 Task: Find connections with filter location Lessines with filter topic #Tipsforsucesswith filter profile language Spanish with filter current company Tecnimont with filter school AKS University, Satna (M.P.) with filter industry Wholesale Footwear with filter service category Graphic Design with filter keywords title School Bus Driver
Action: Mouse moved to (721, 128)
Screenshot: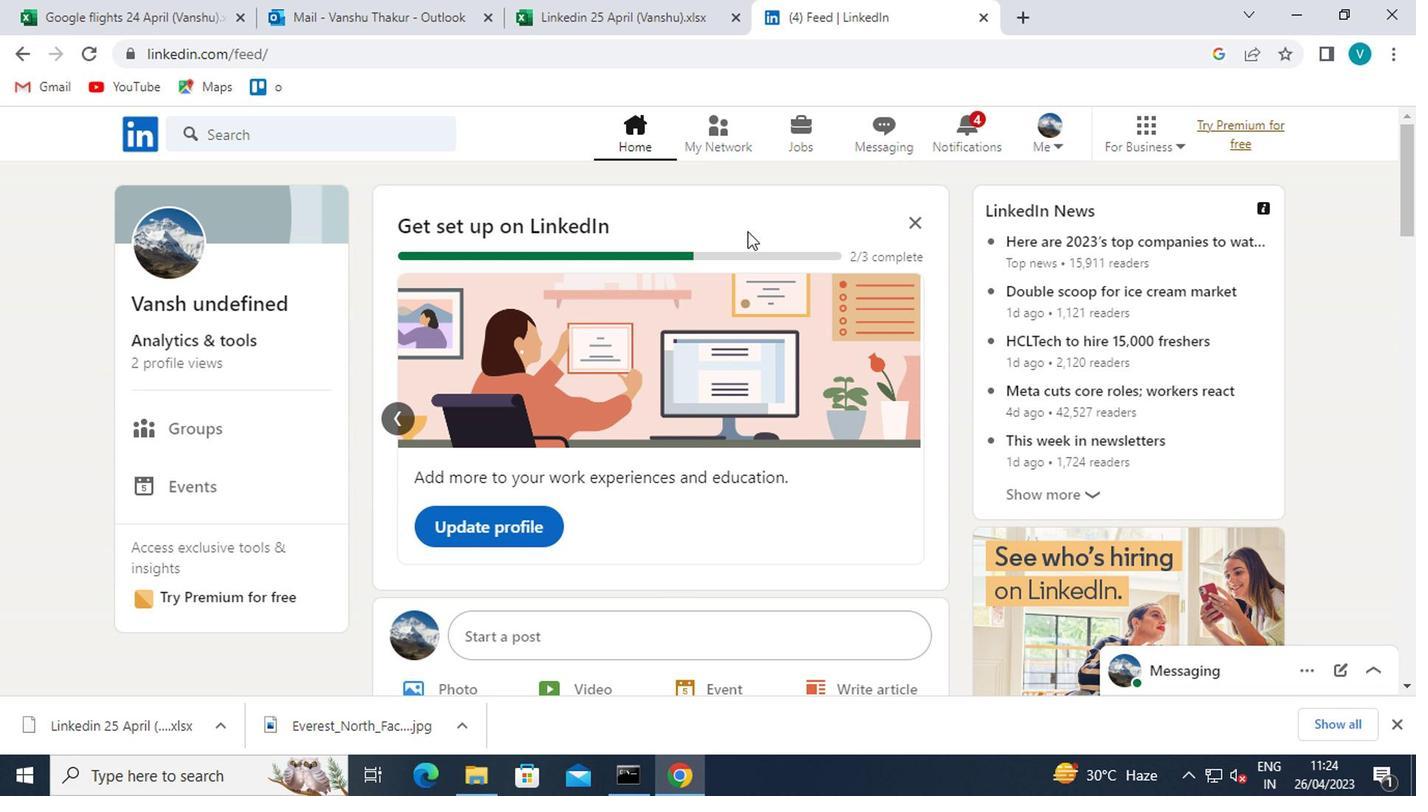 
Action: Mouse pressed left at (721, 128)
Screenshot: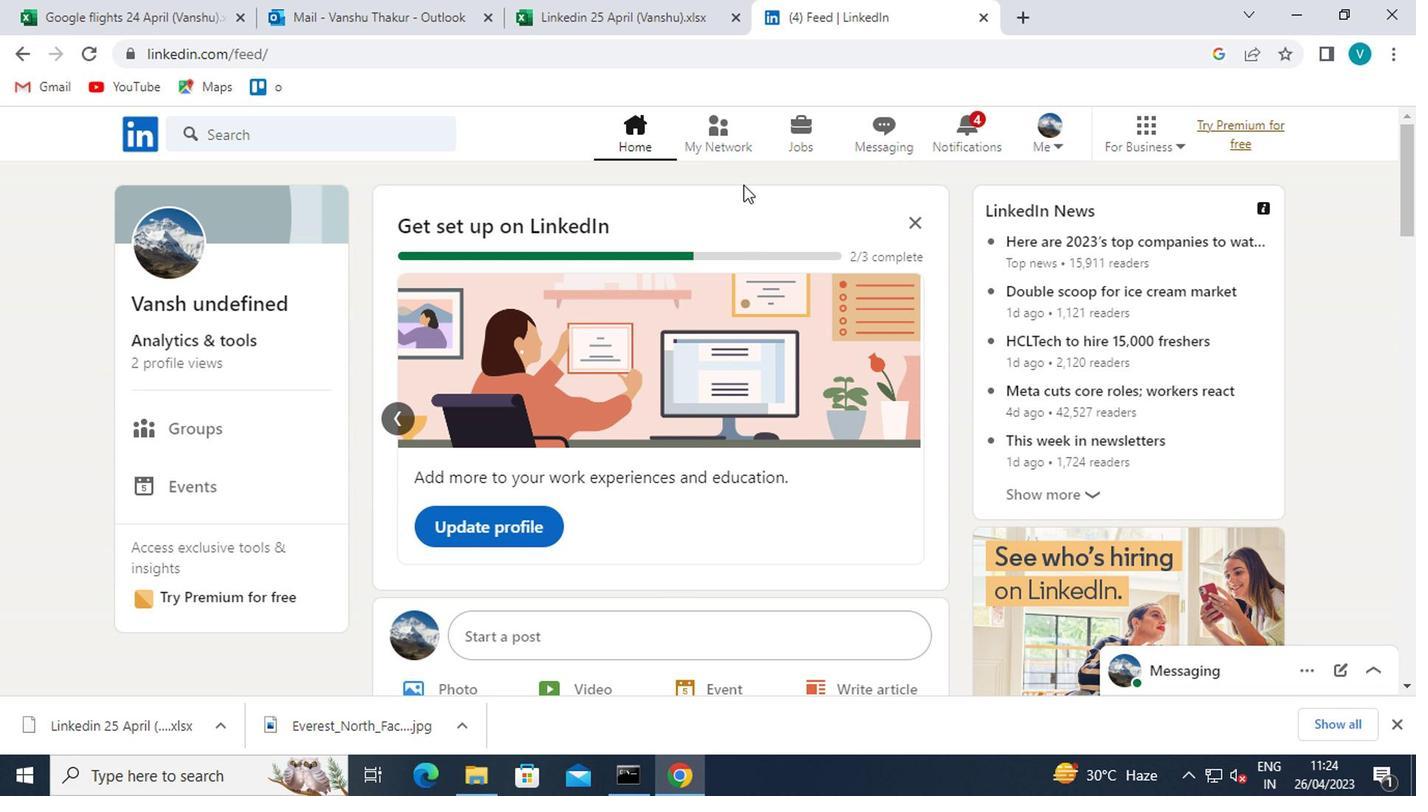 
Action: Mouse moved to (261, 240)
Screenshot: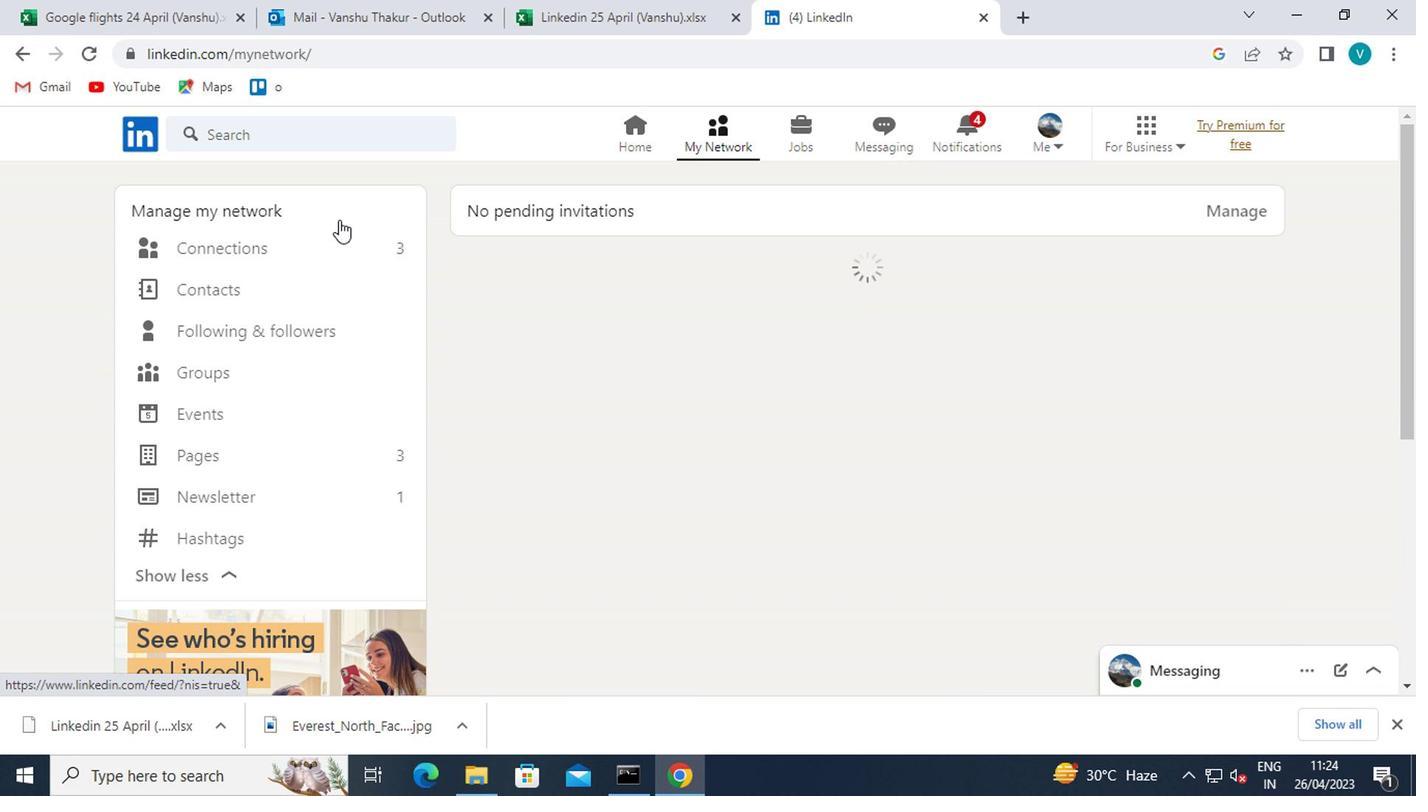 
Action: Mouse pressed left at (261, 240)
Screenshot: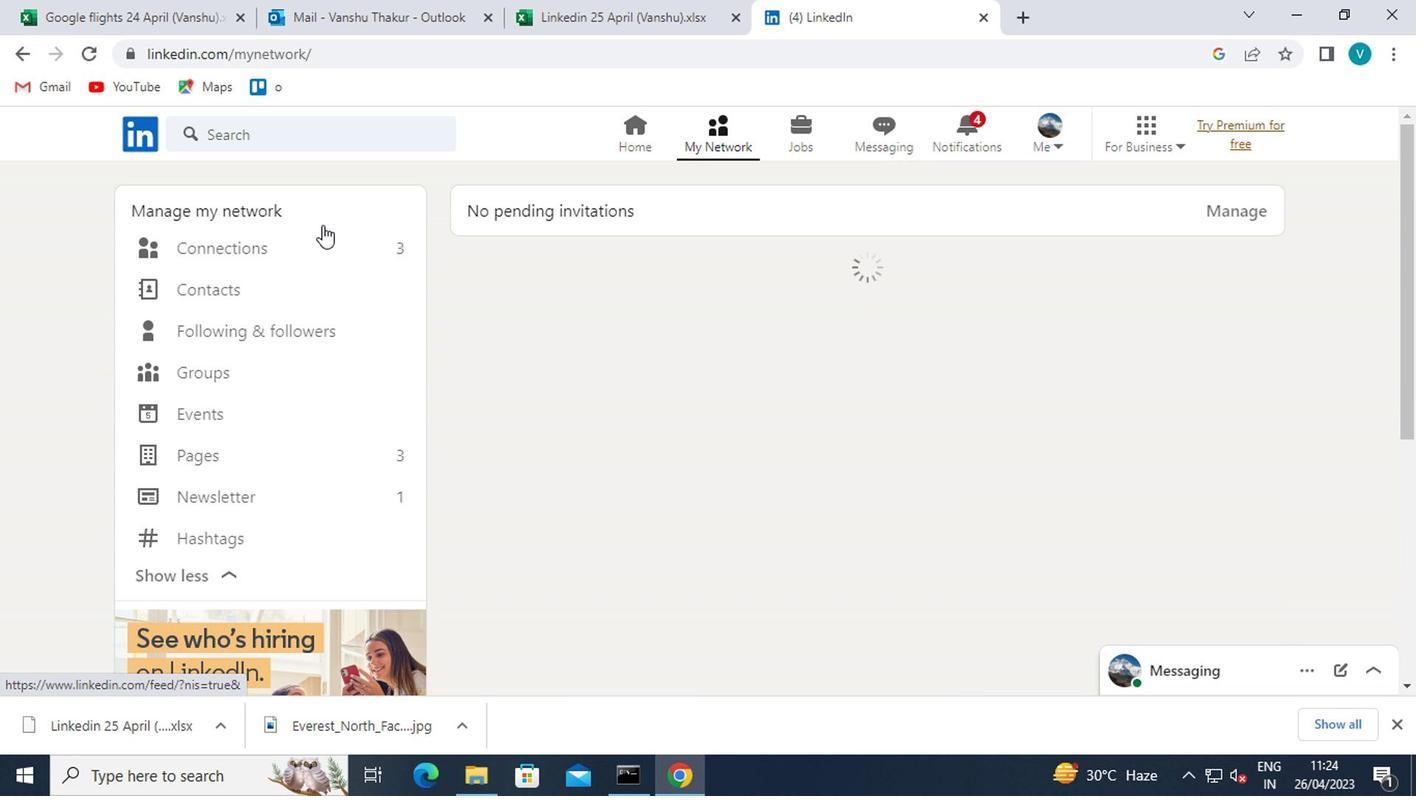 
Action: Mouse moved to (868, 250)
Screenshot: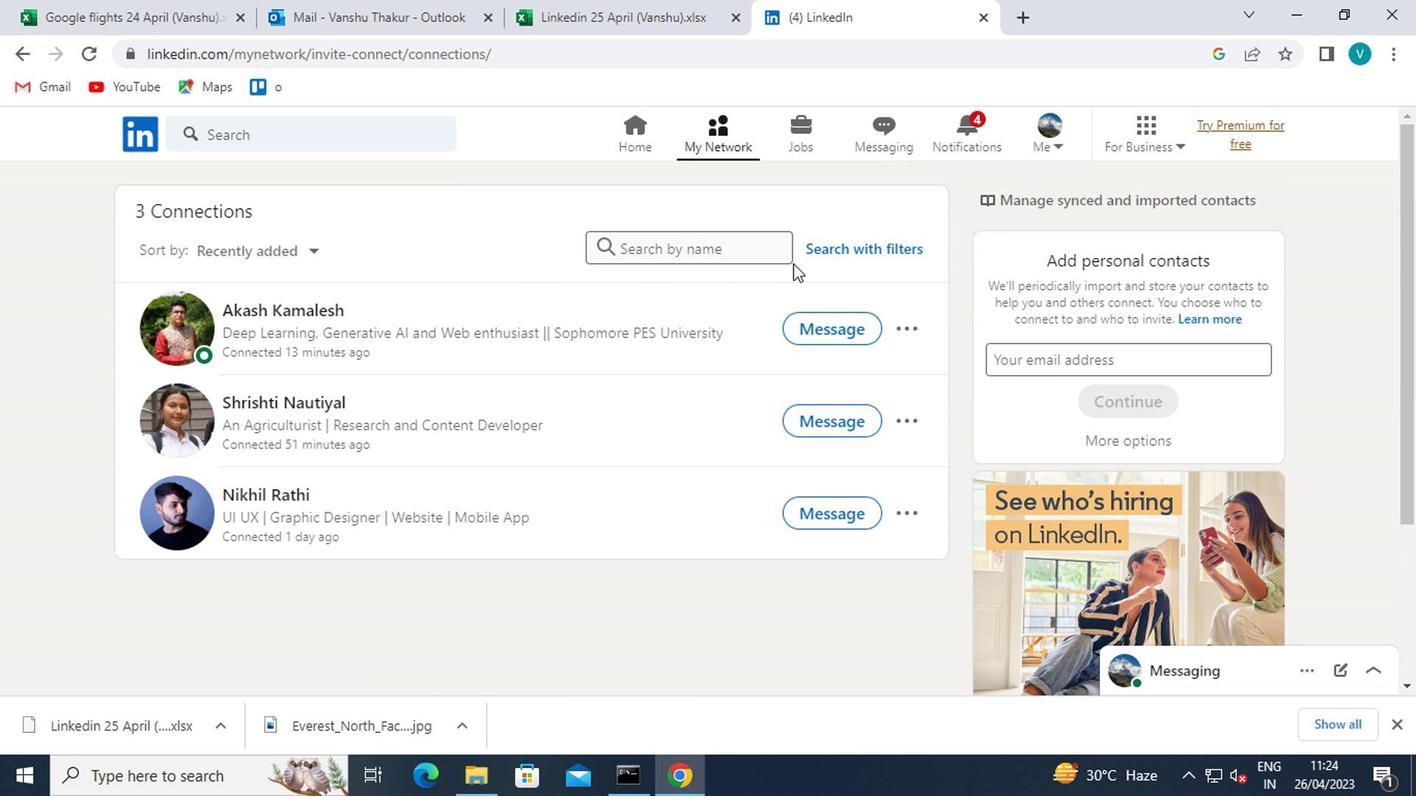 
Action: Mouse pressed left at (868, 250)
Screenshot: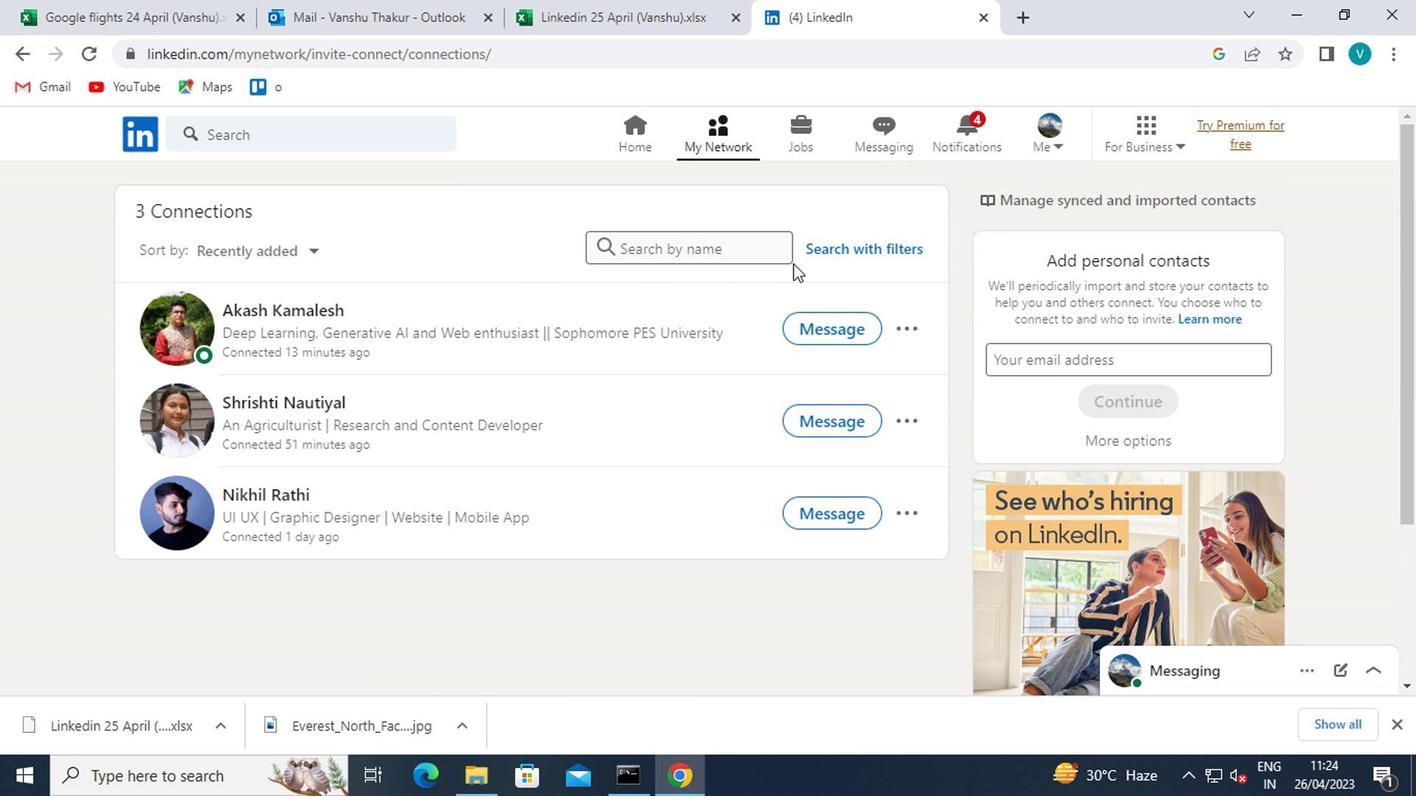 
Action: Mouse moved to (686, 190)
Screenshot: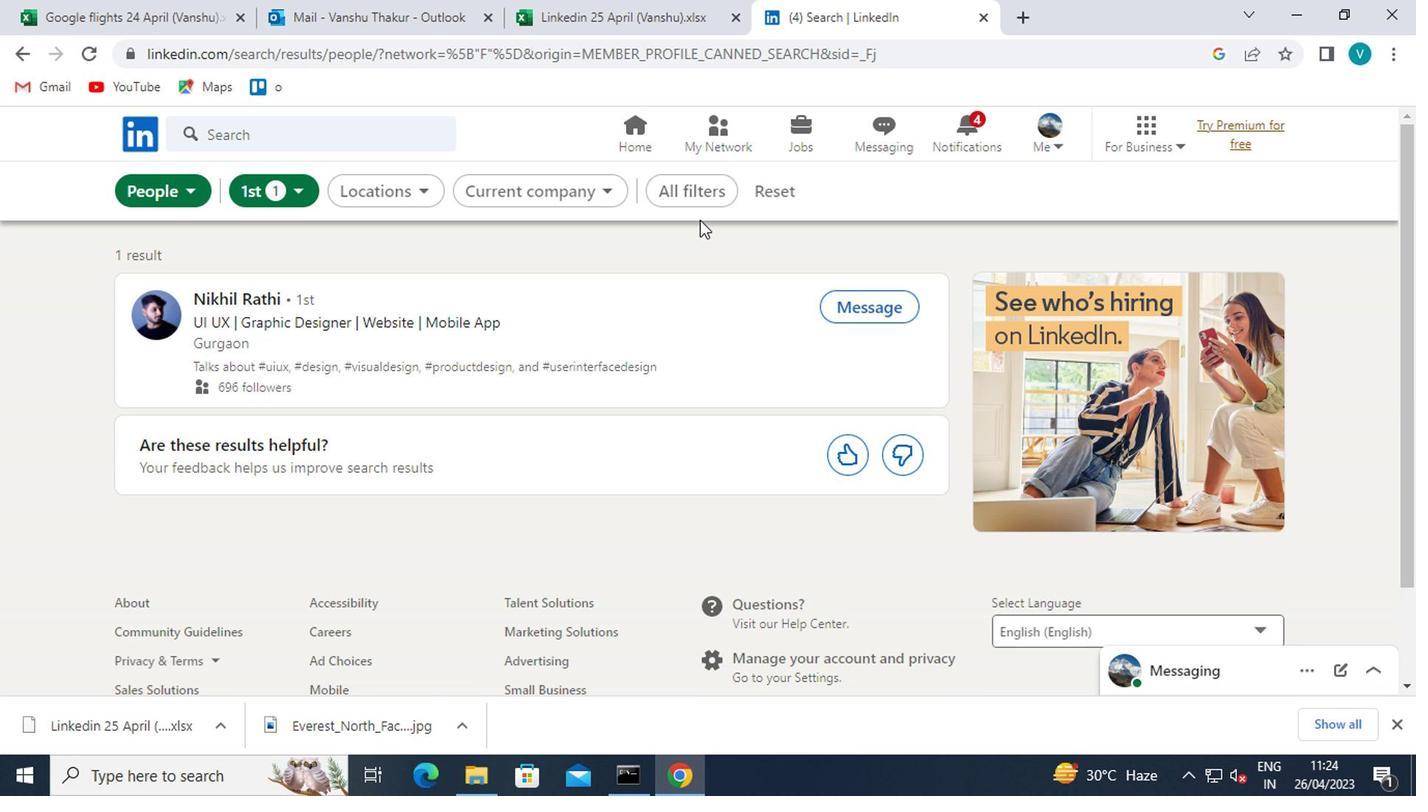 
Action: Mouse pressed left at (686, 190)
Screenshot: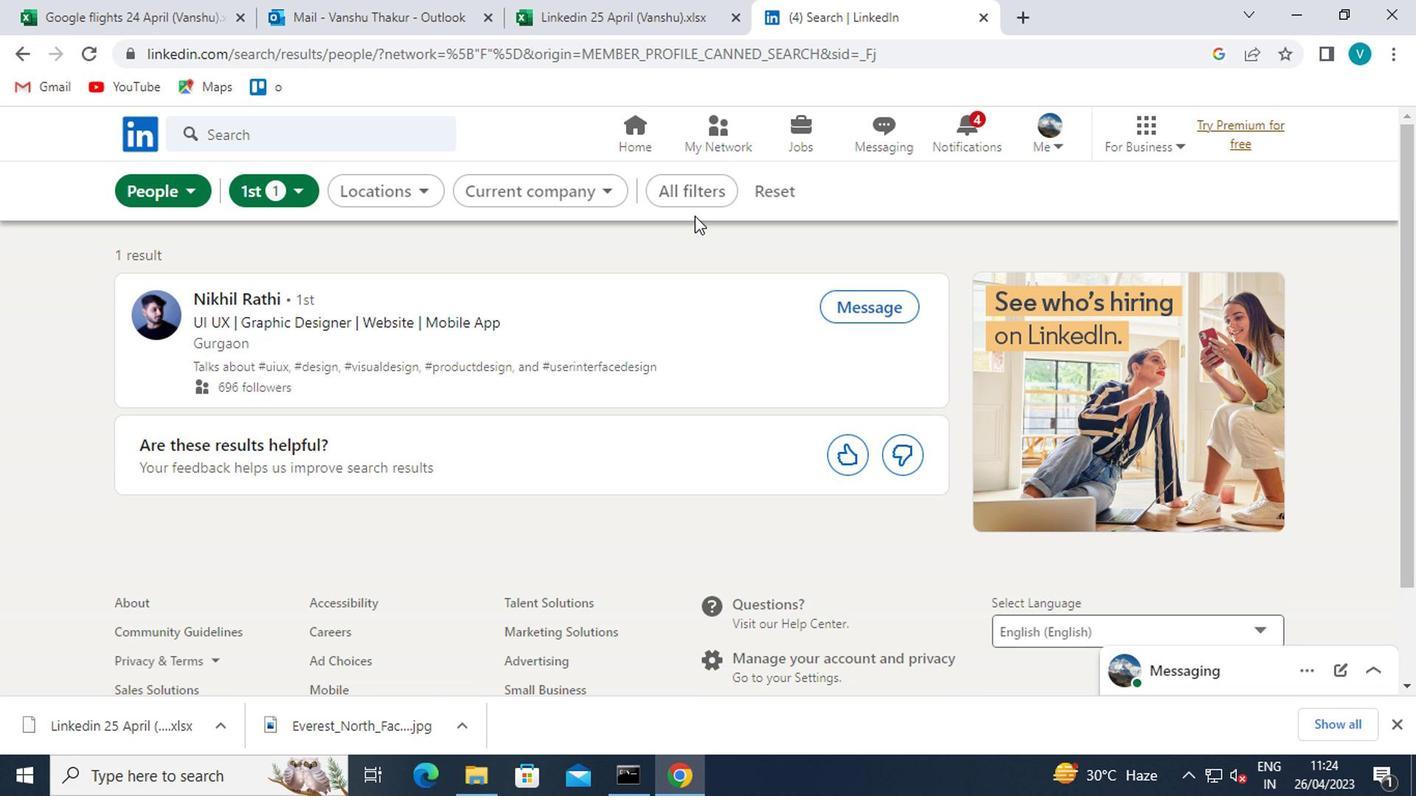 
Action: Mouse moved to (938, 336)
Screenshot: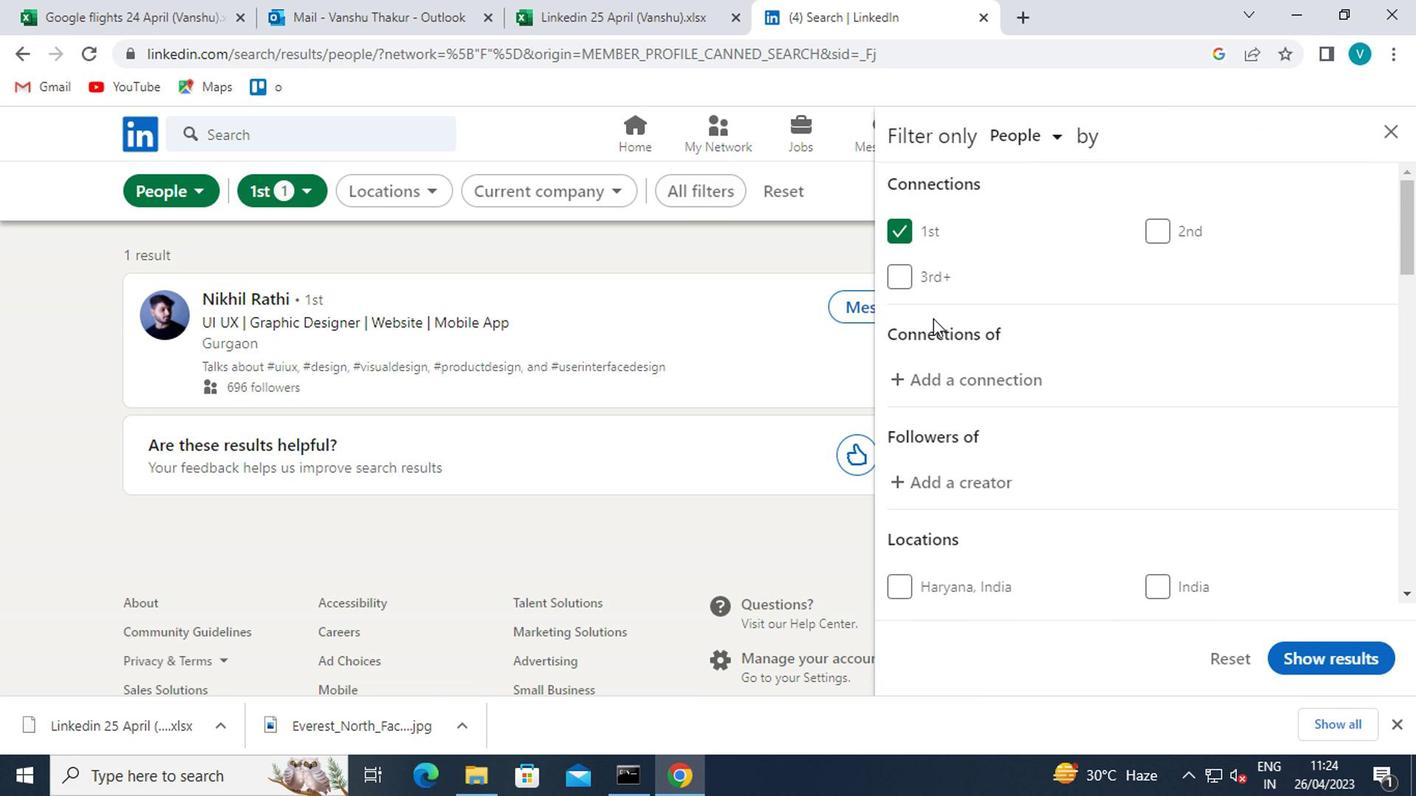 
Action: Mouse scrolled (938, 334) with delta (0, -1)
Screenshot: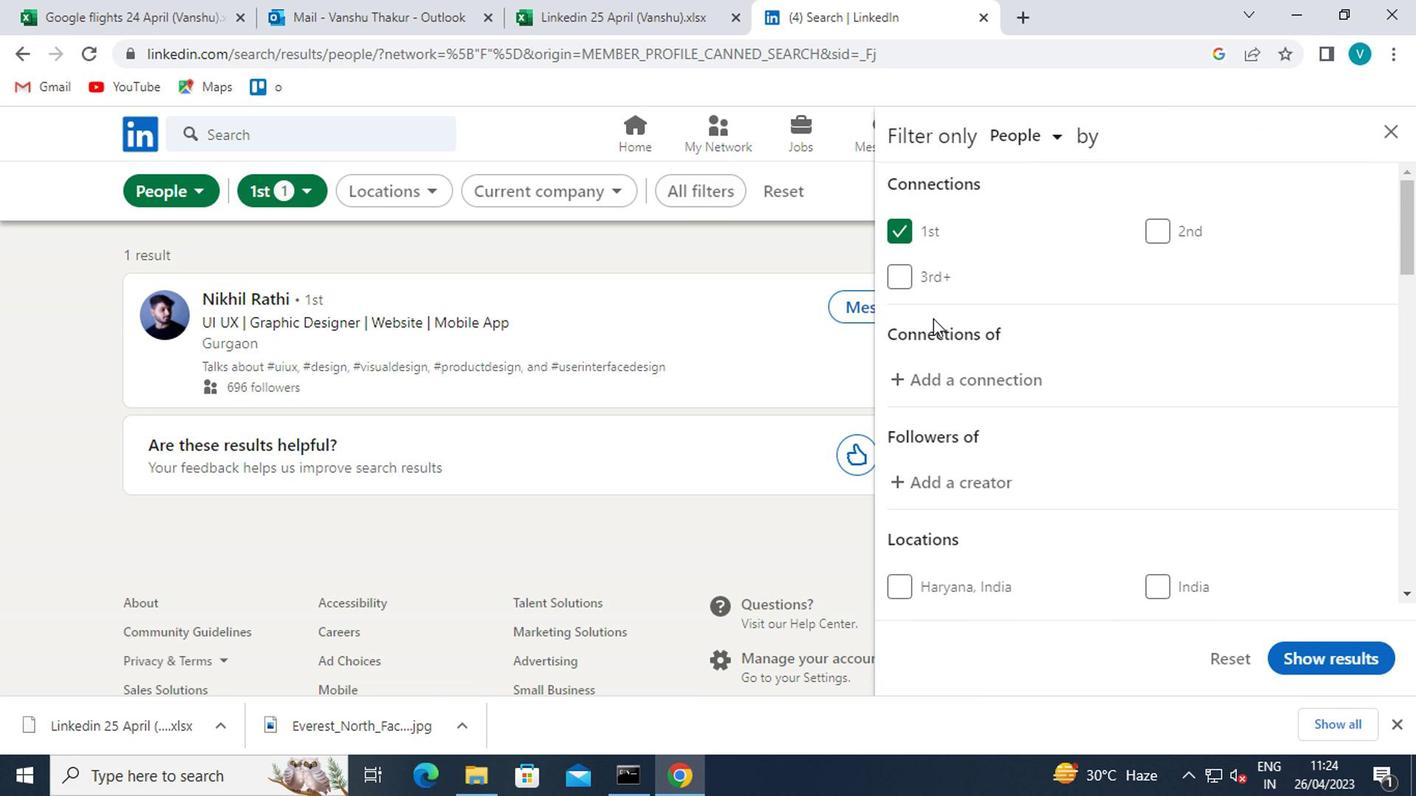 
Action: Mouse scrolled (938, 334) with delta (0, -1)
Screenshot: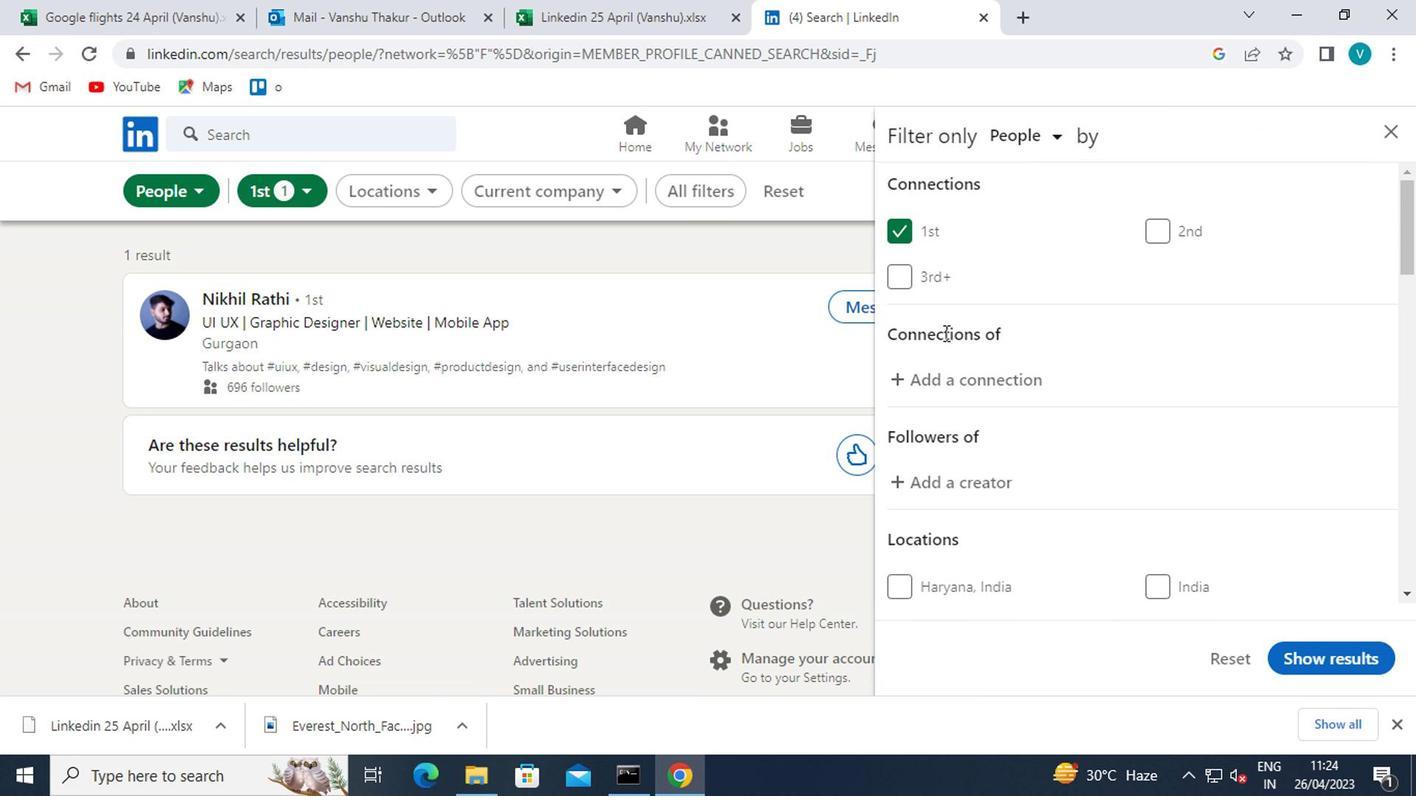 
Action: Mouse moved to (946, 466)
Screenshot: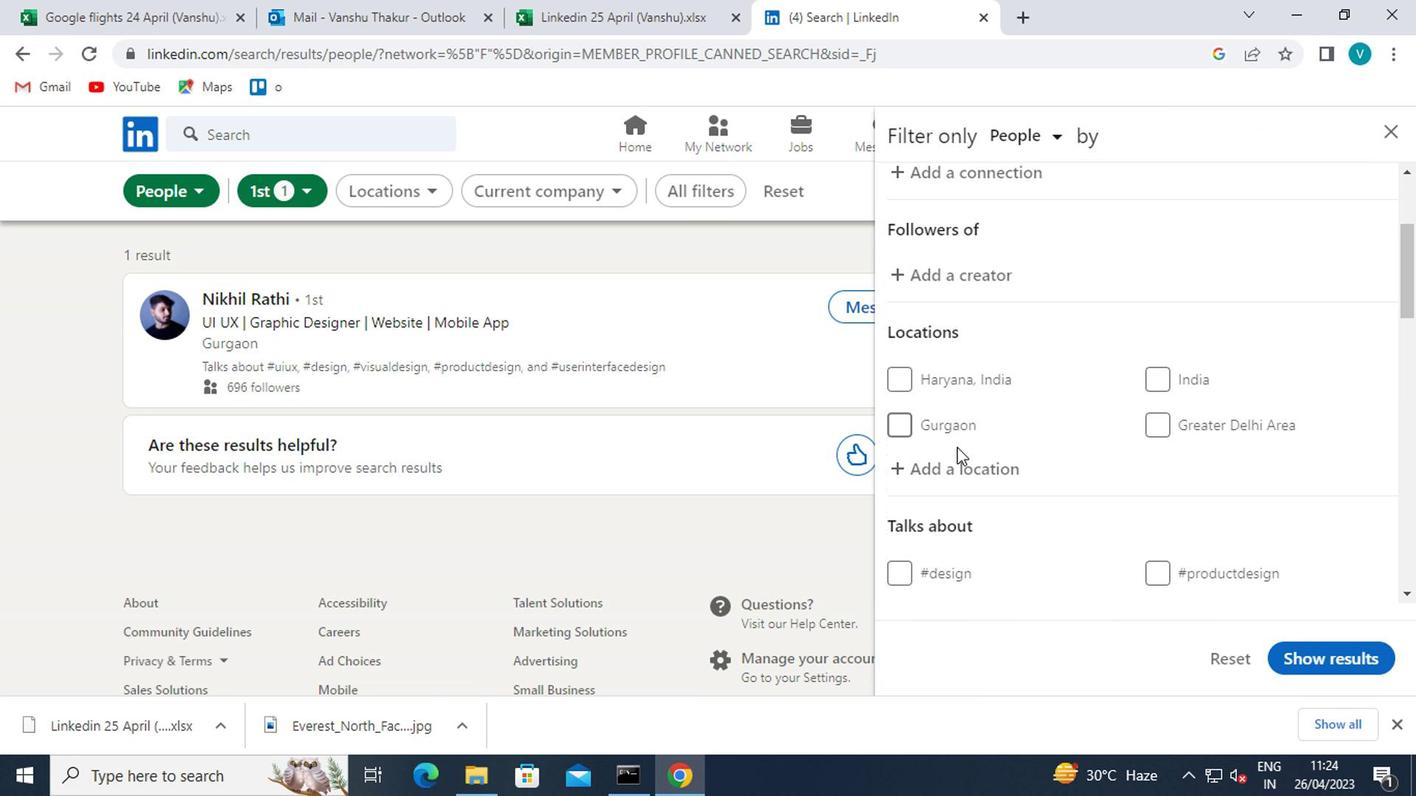 
Action: Mouse pressed left at (946, 466)
Screenshot: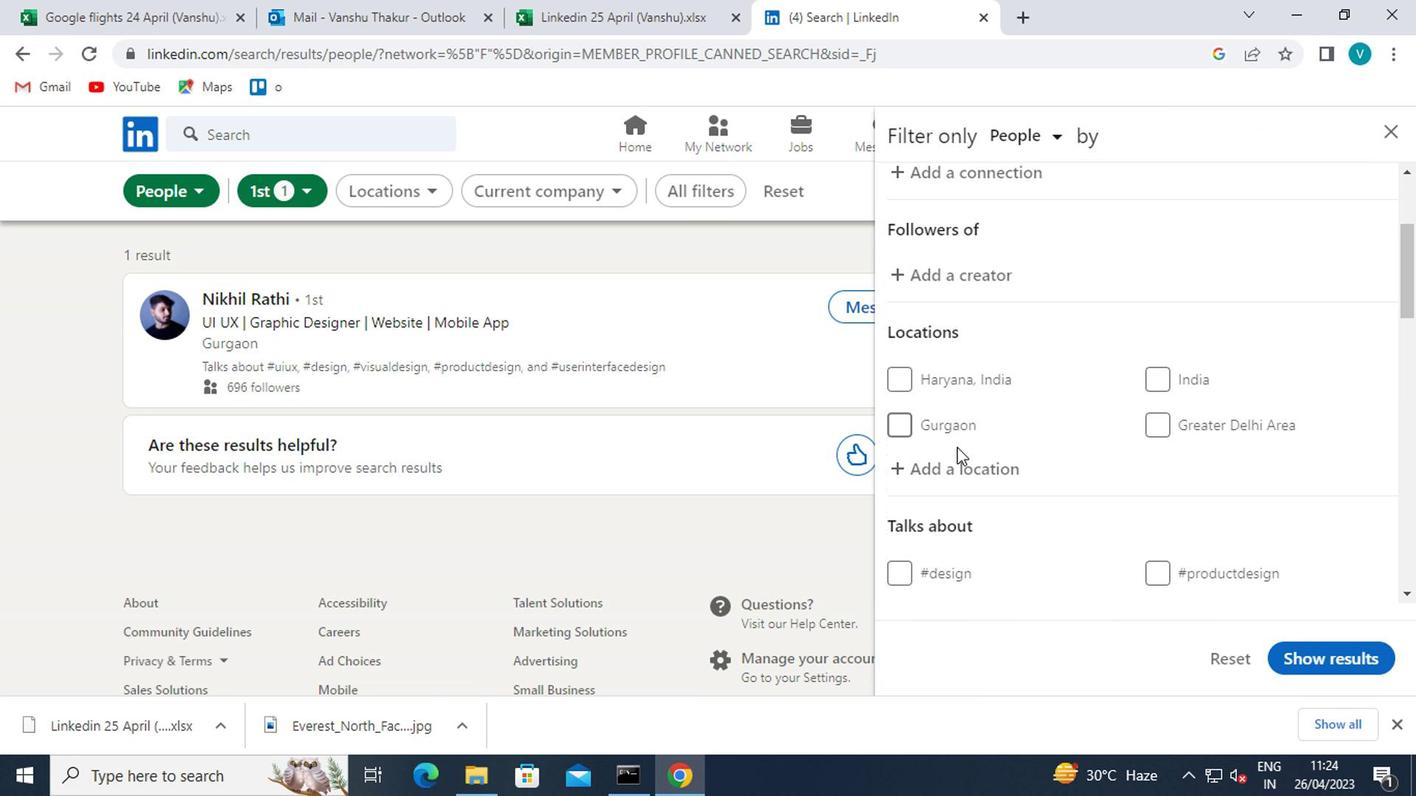 
Action: Mouse moved to (946, 466)
Screenshot: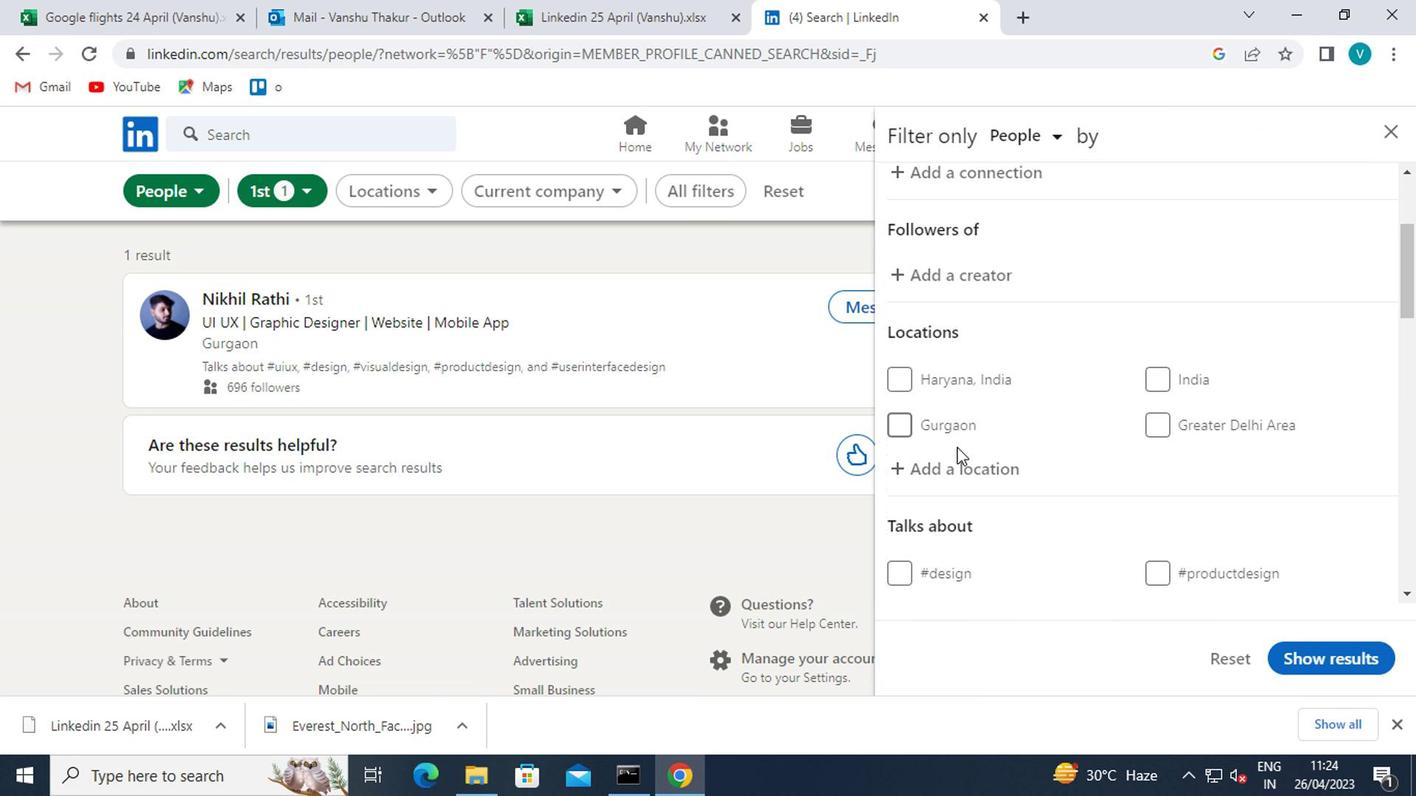 
Action: Key pressed <Key.shift>LESSINES
Screenshot: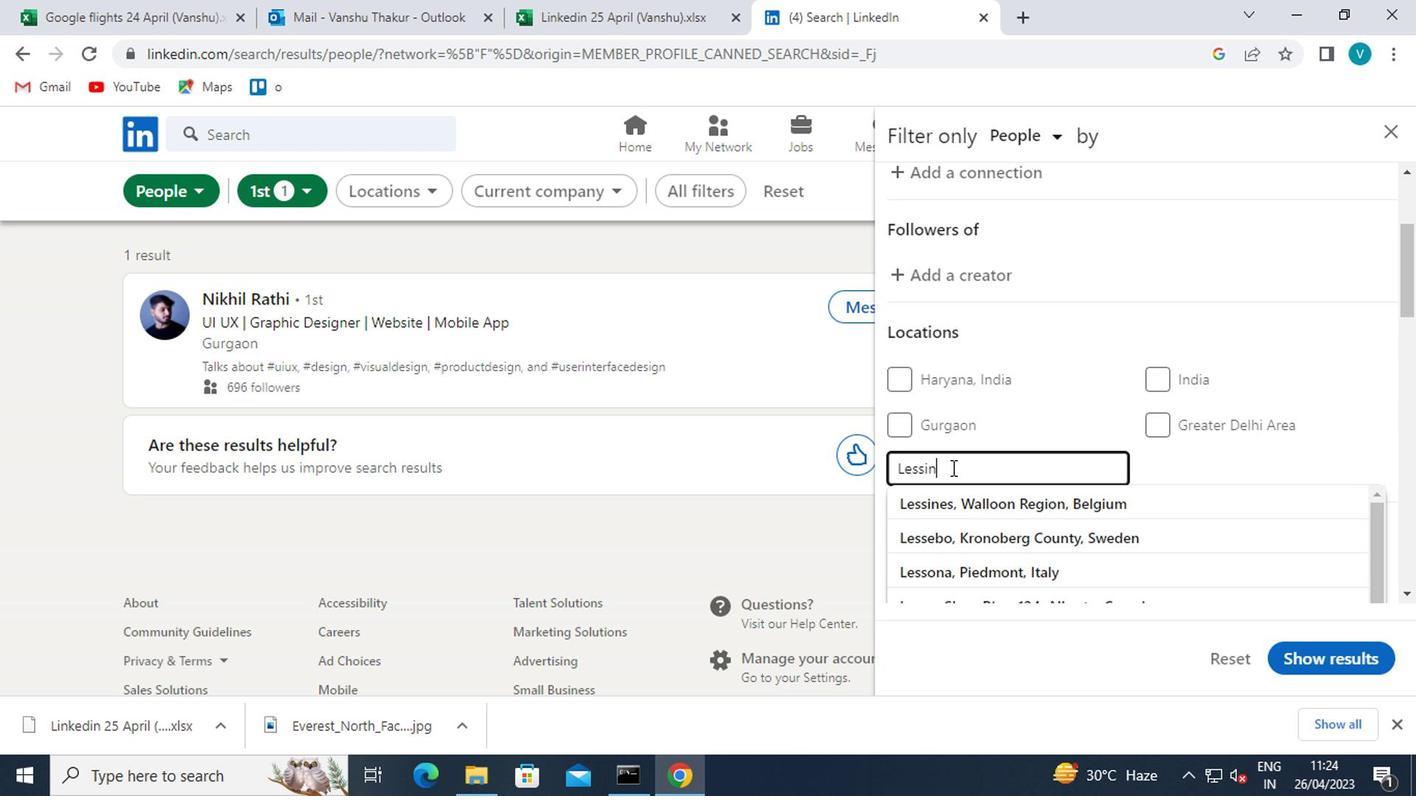 
Action: Mouse moved to (949, 496)
Screenshot: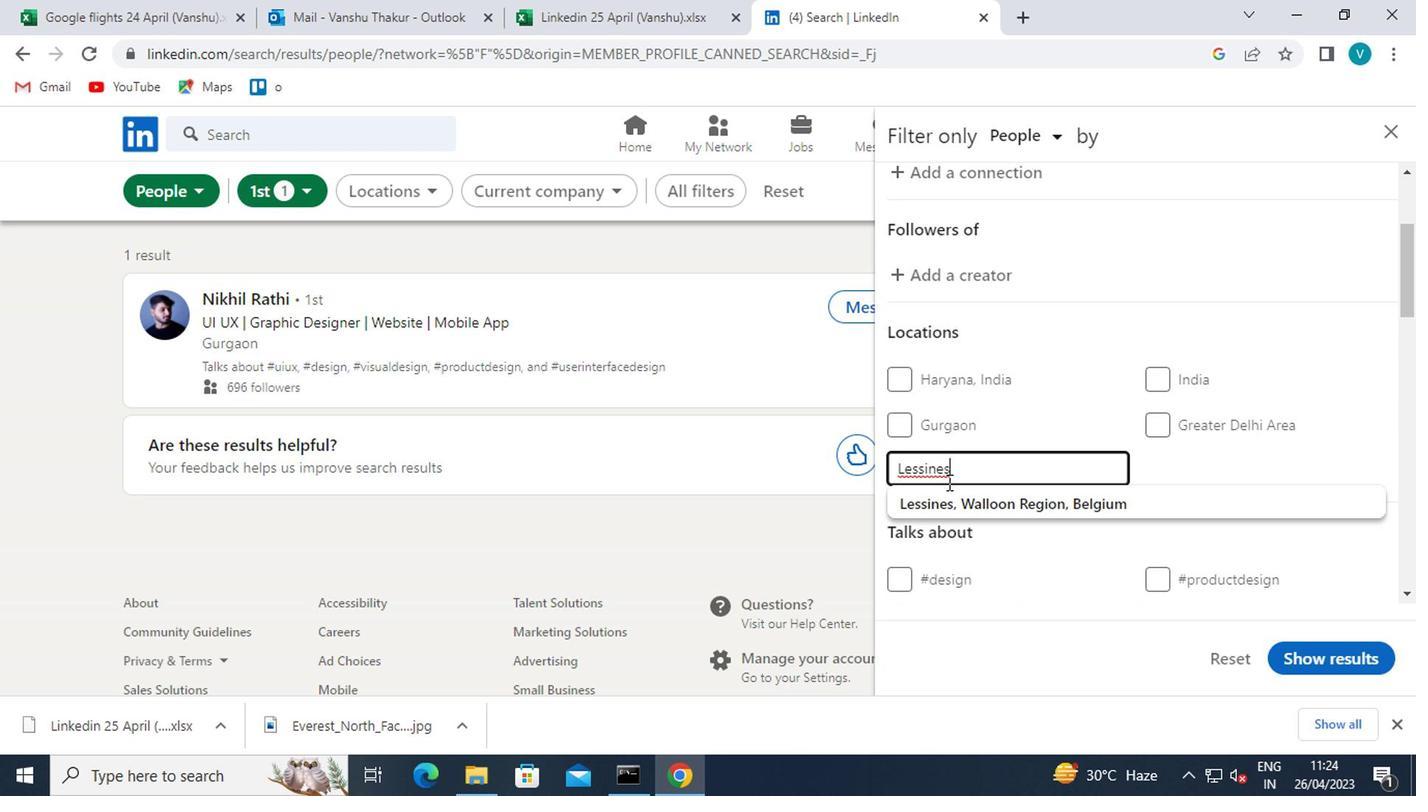 
Action: Mouse pressed left at (949, 496)
Screenshot: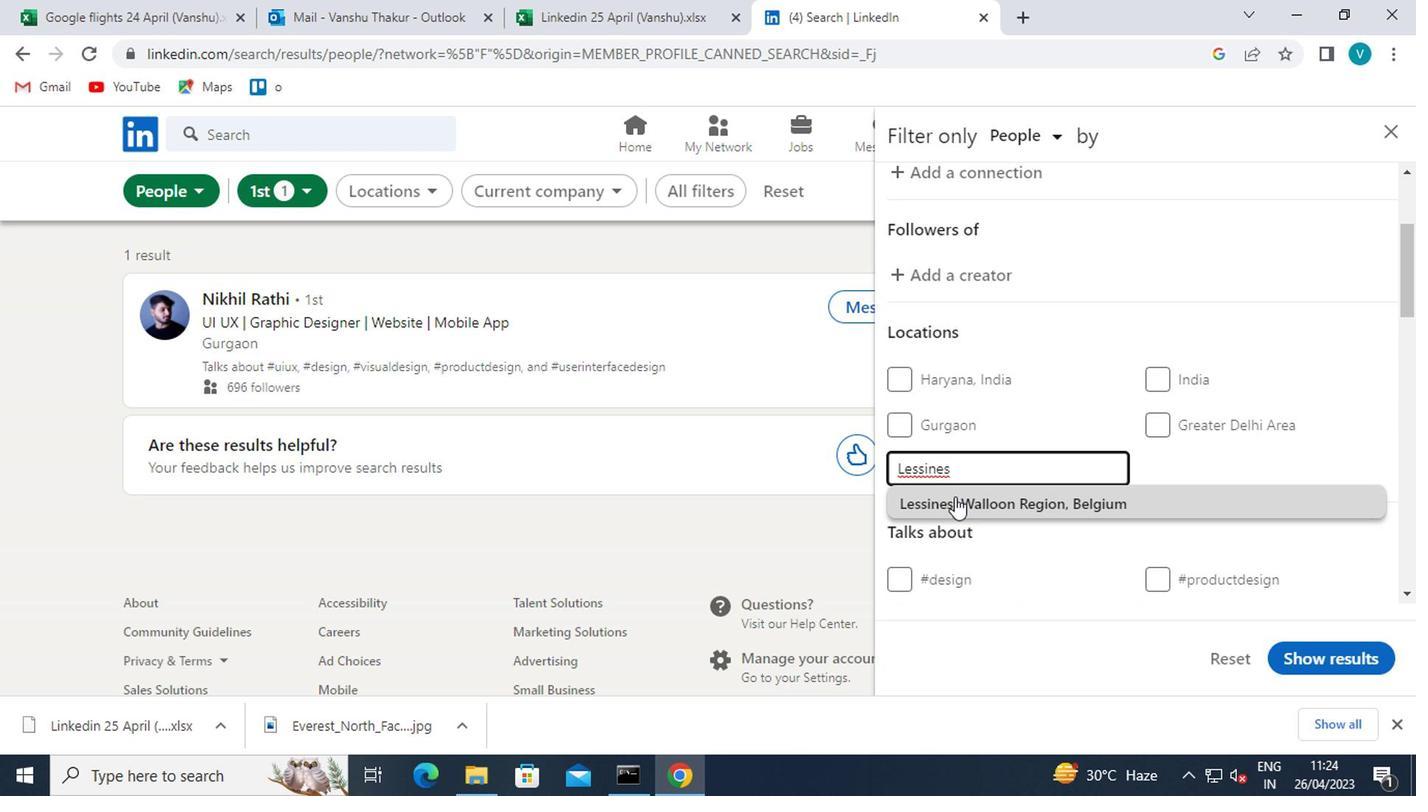 
Action: Mouse moved to (1031, 483)
Screenshot: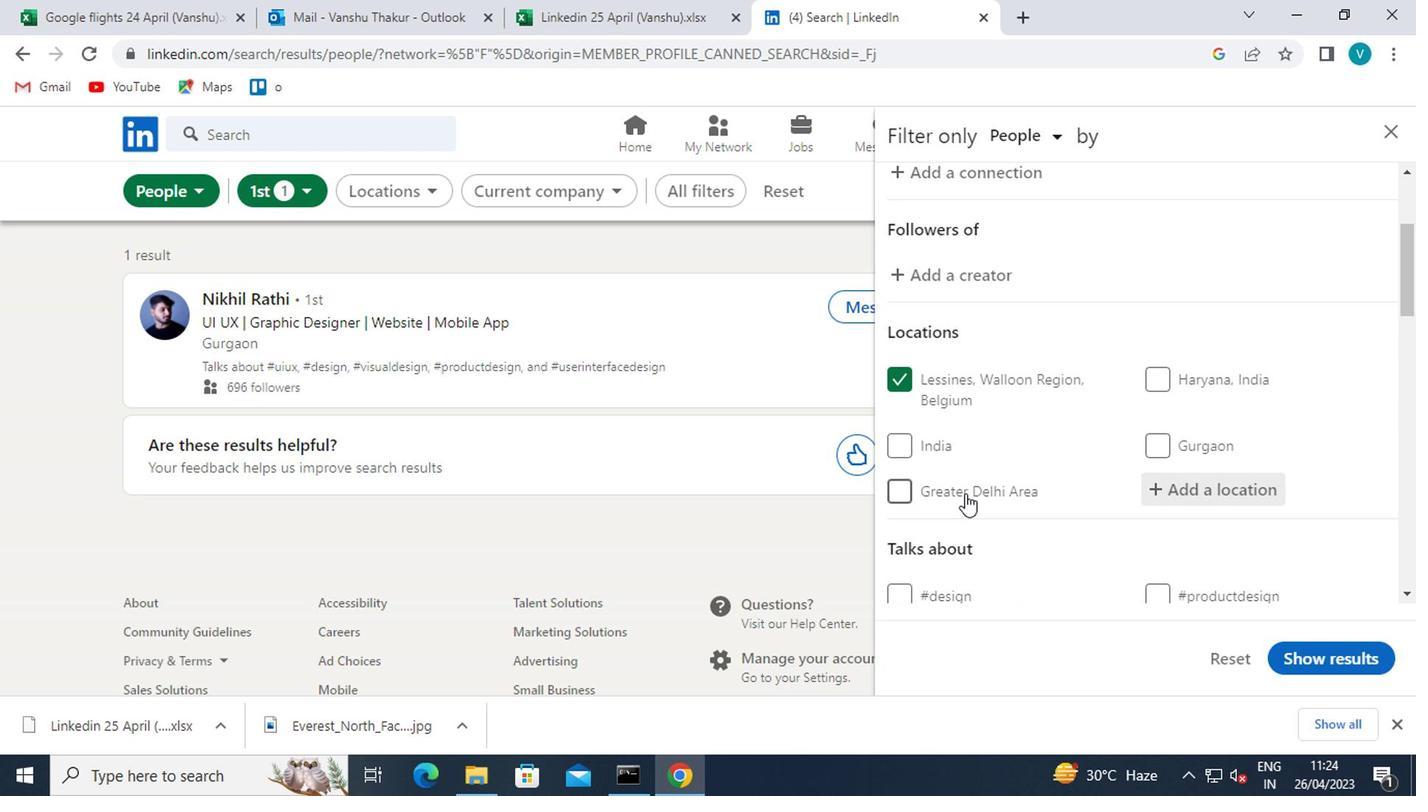 
Action: Mouse scrolled (1031, 482) with delta (0, 0)
Screenshot: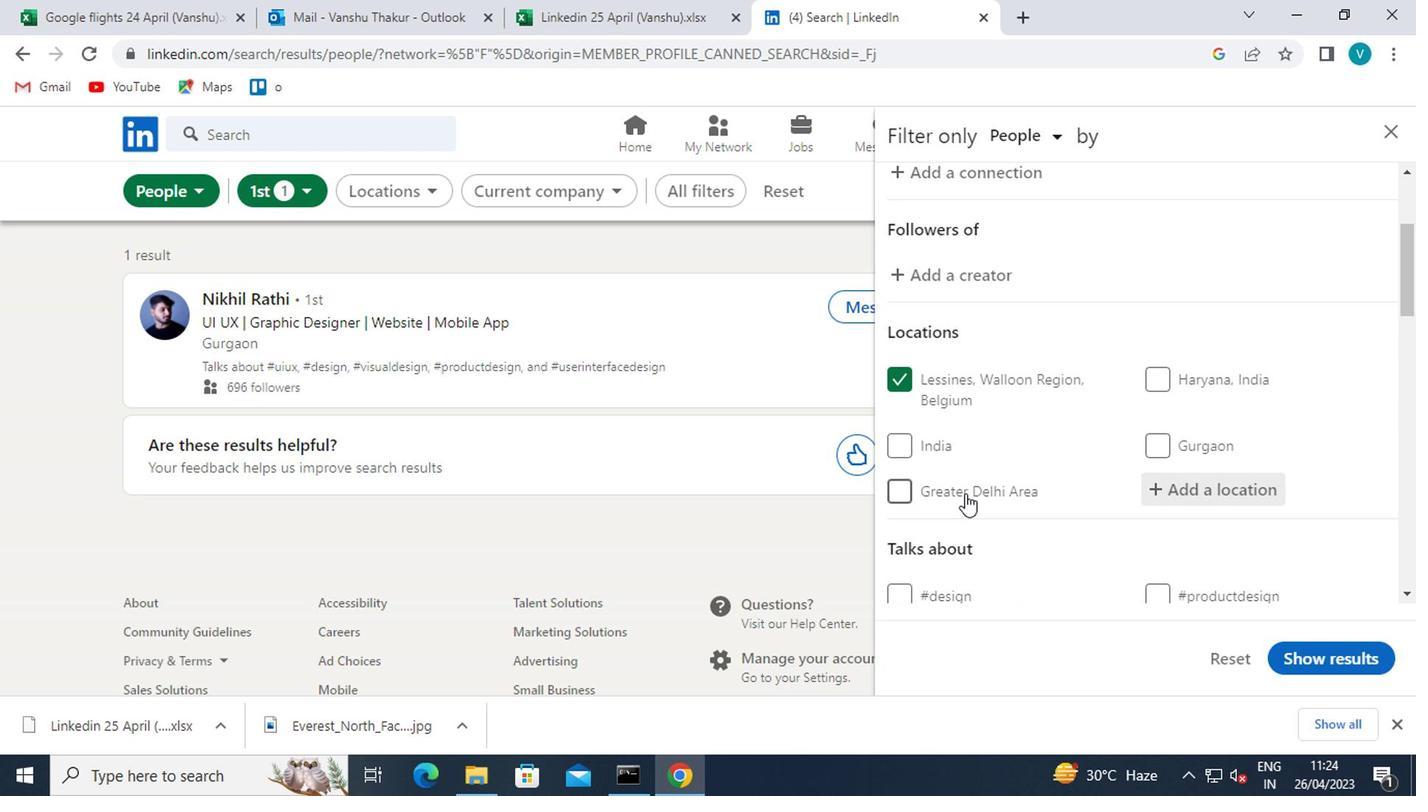 
Action: Mouse moved to (1045, 483)
Screenshot: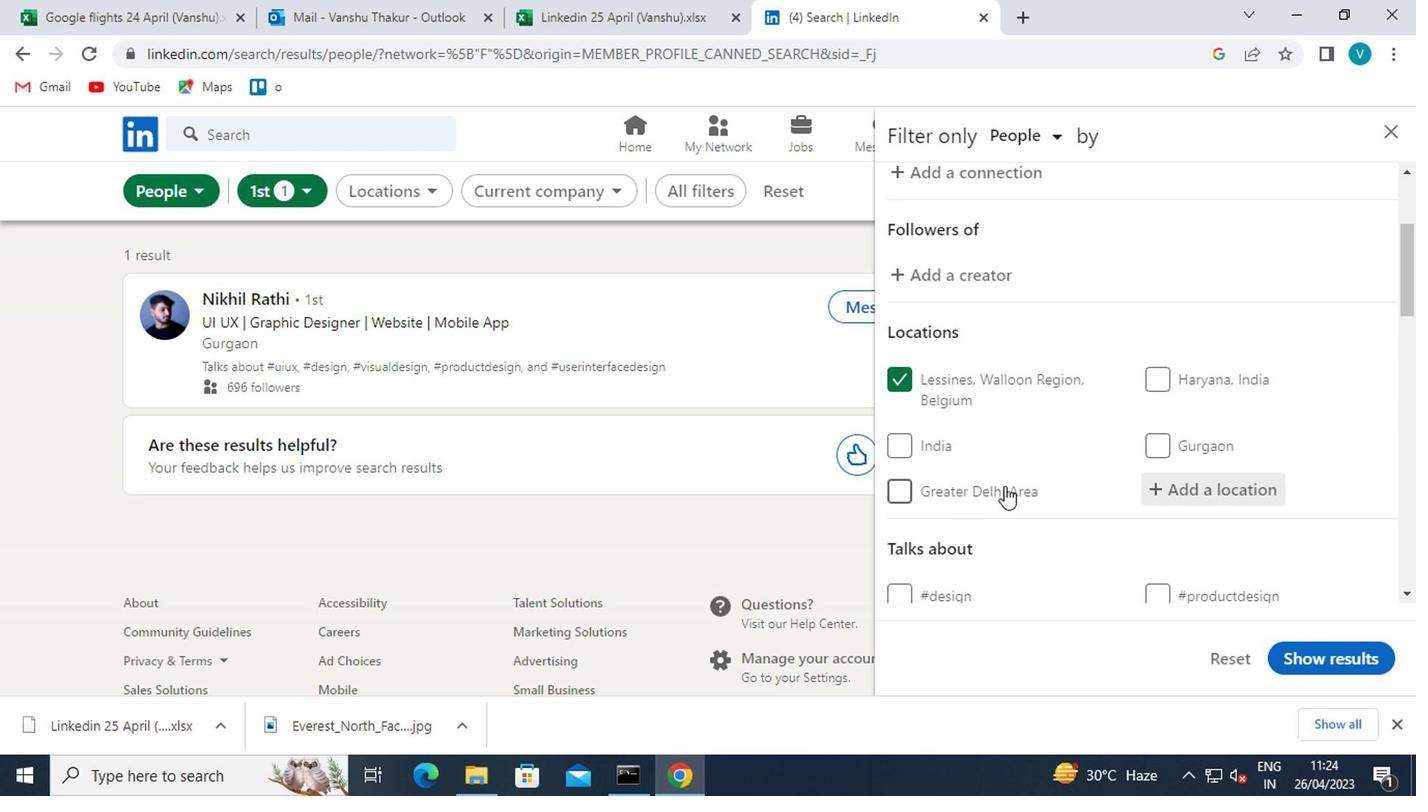 
Action: Mouse scrolled (1045, 482) with delta (0, 0)
Screenshot: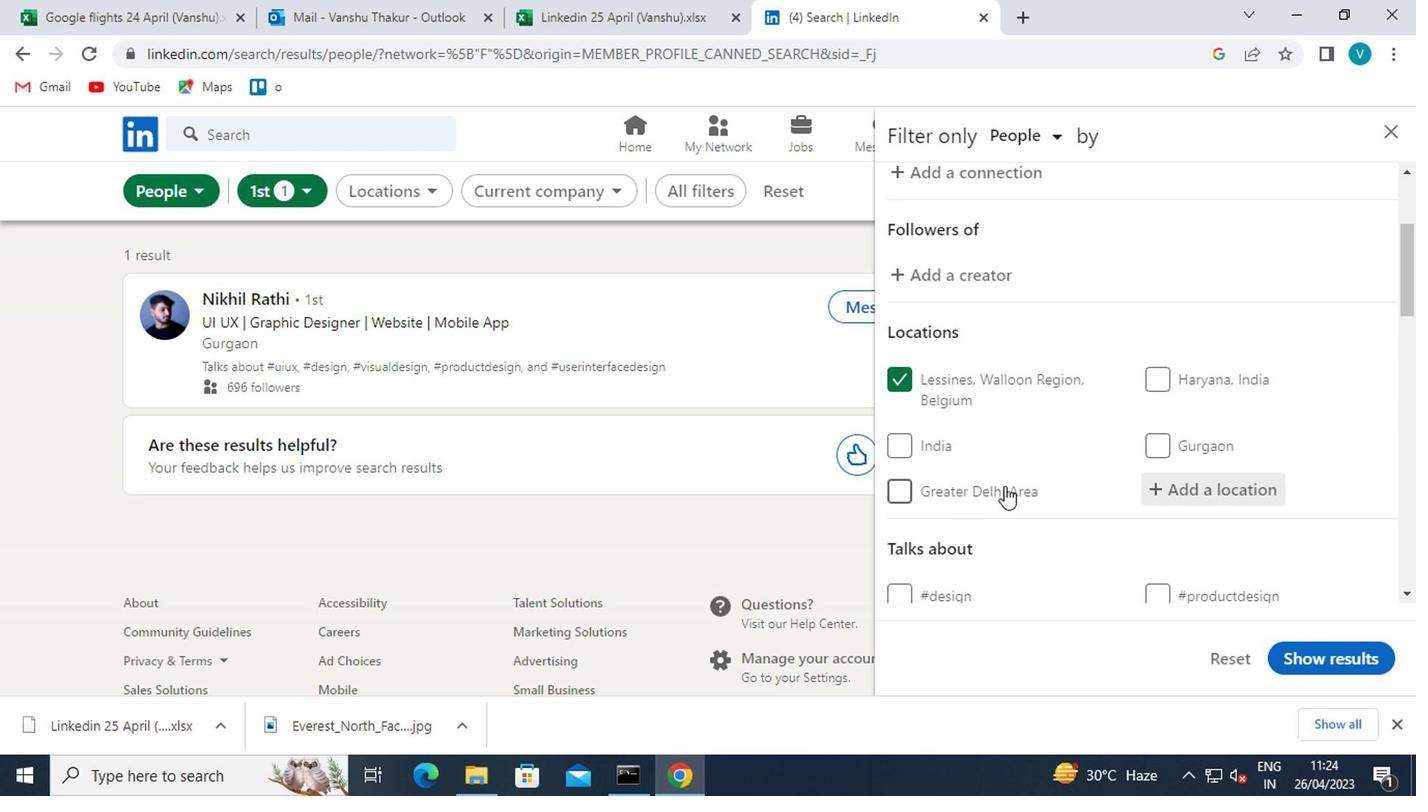 
Action: Mouse moved to (1154, 473)
Screenshot: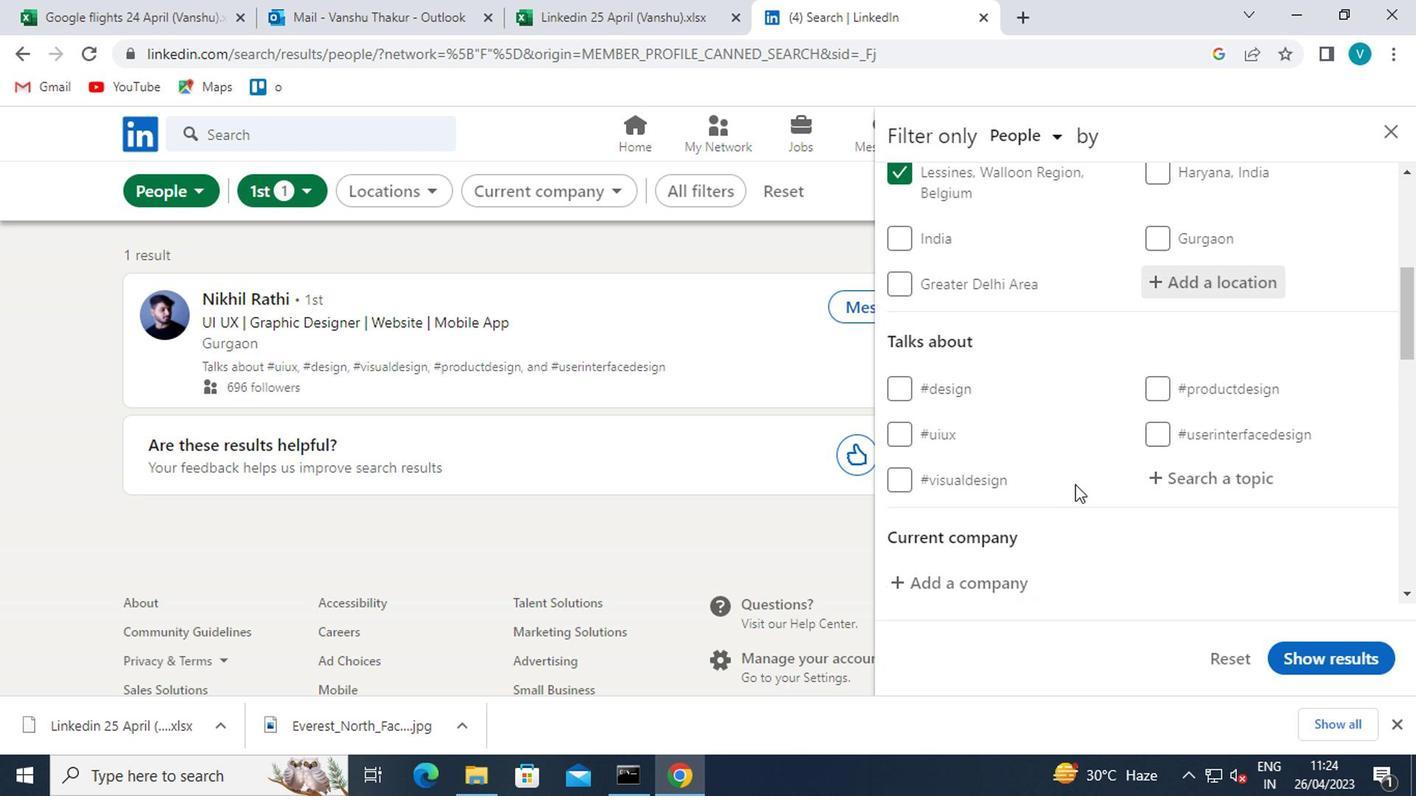
Action: Mouse pressed left at (1154, 473)
Screenshot: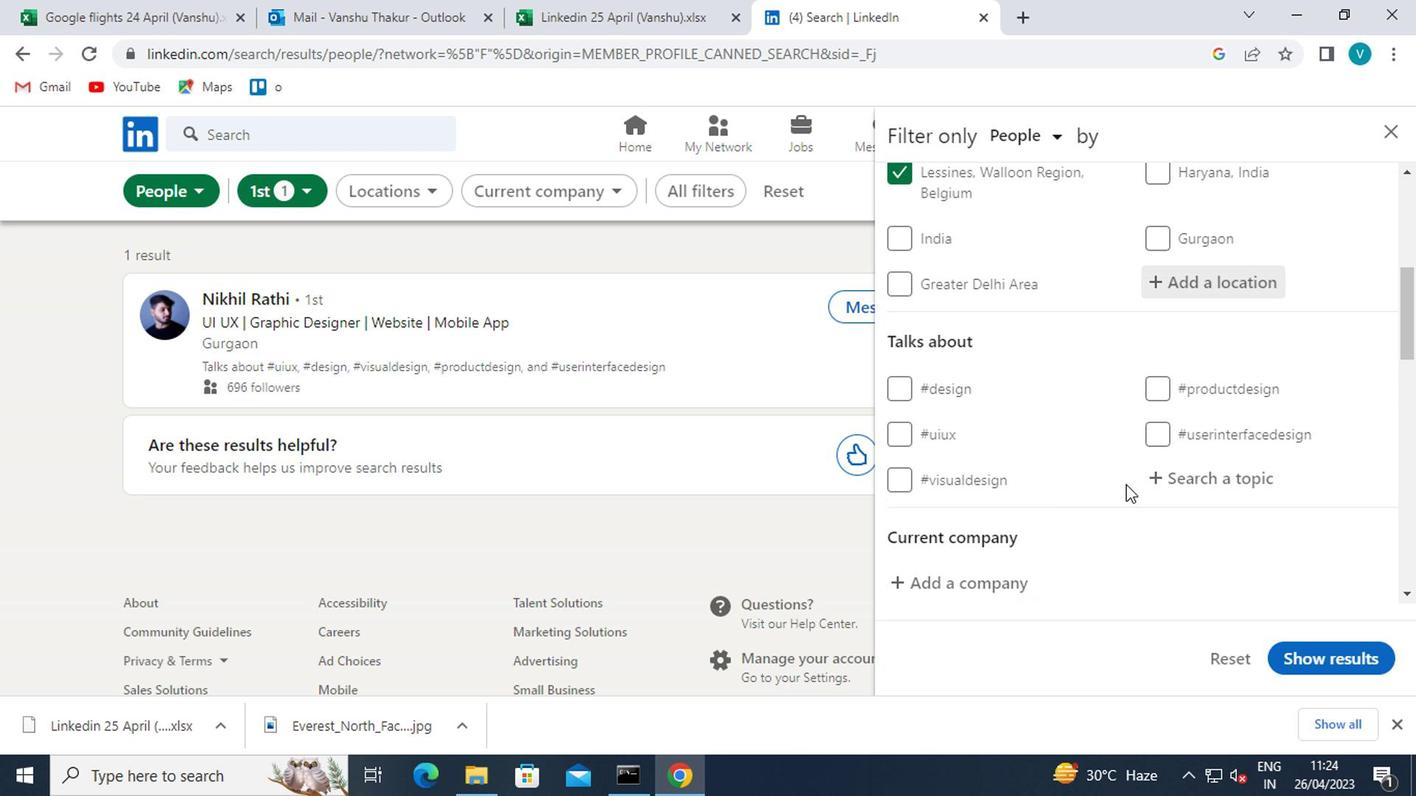 
Action: Key pressed <Key.shift>#<Key.shift>TIPSFORSUCESS
Screenshot: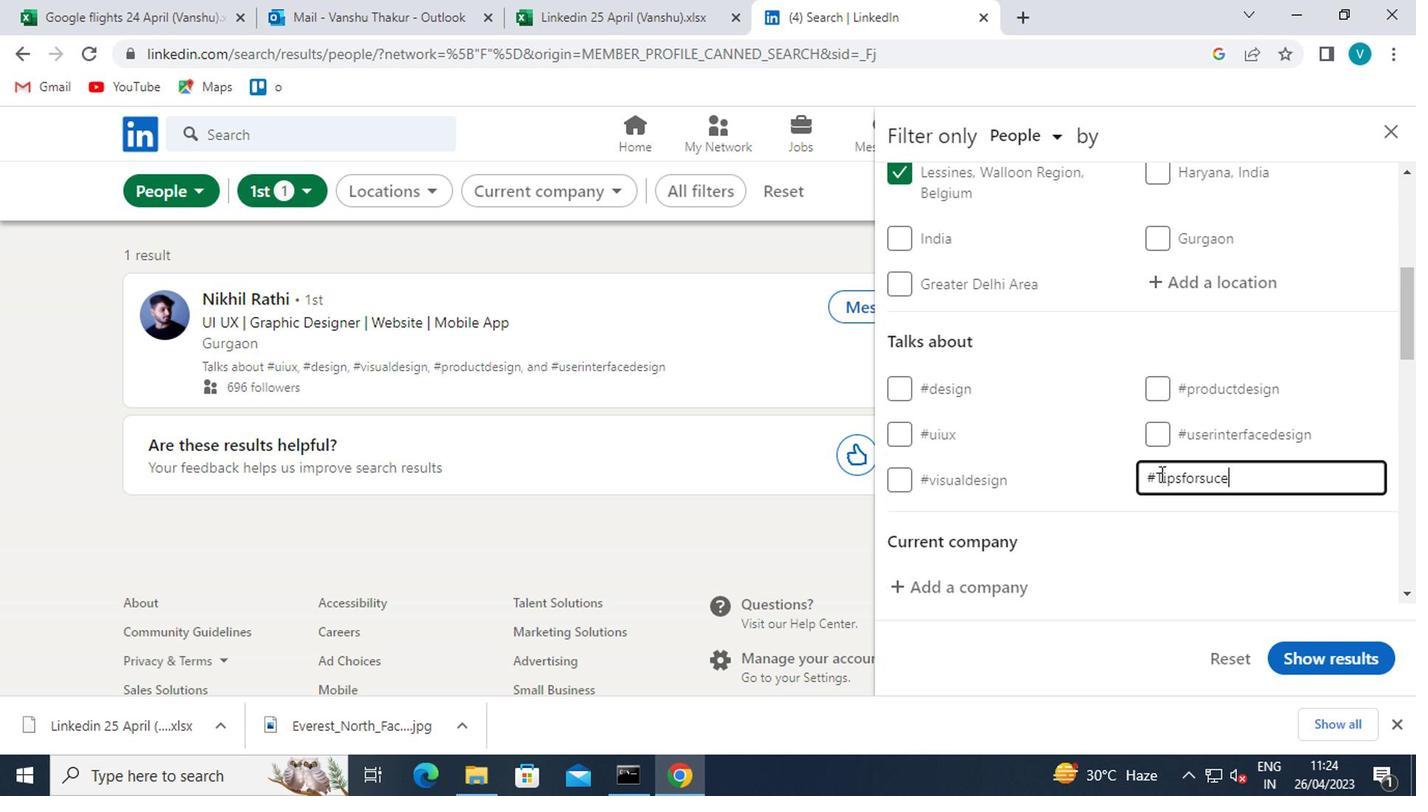
Action: Mouse moved to (1204, 531)
Screenshot: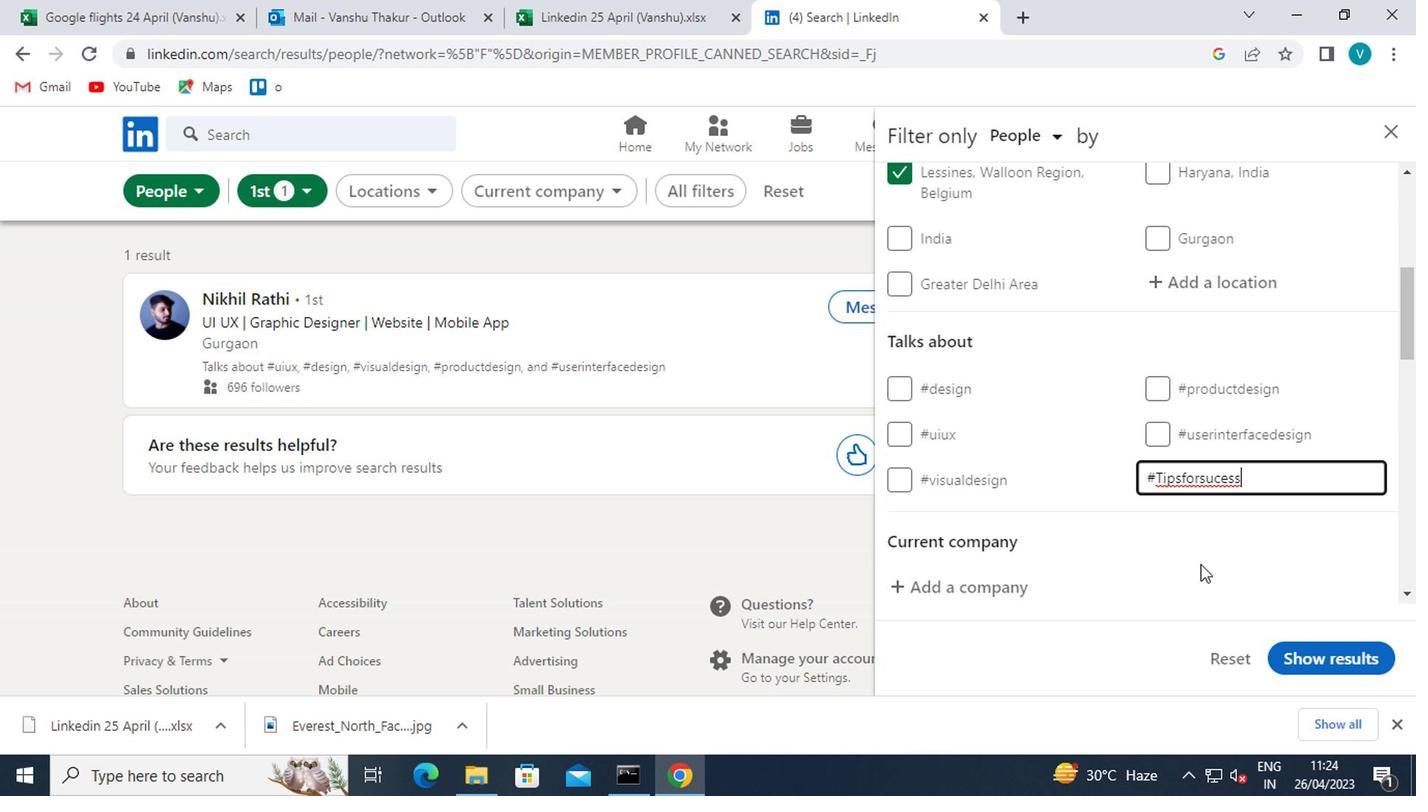 
Action: Mouse pressed left at (1204, 531)
Screenshot: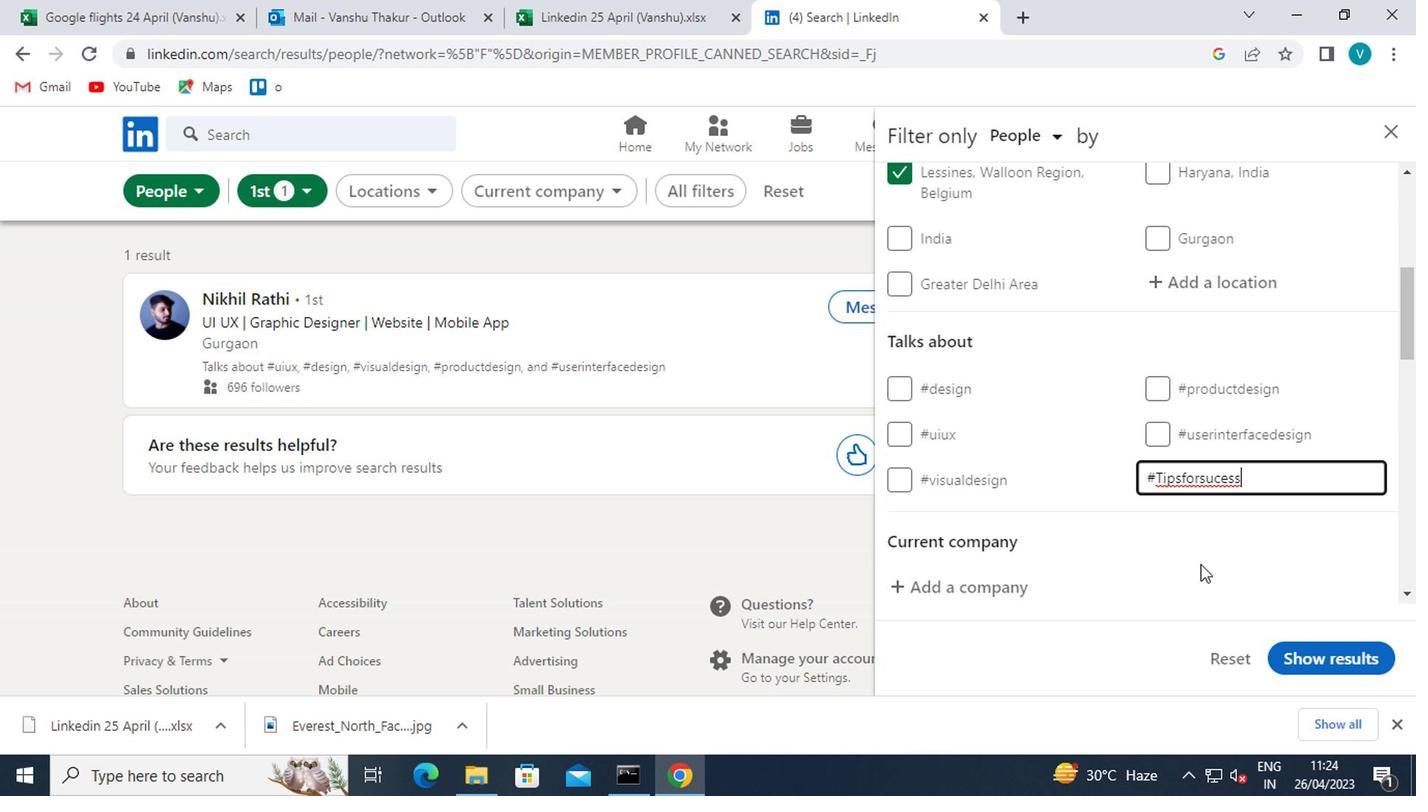 
Action: Mouse scrolled (1204, 530) with delta (0, -1)
Screenshot: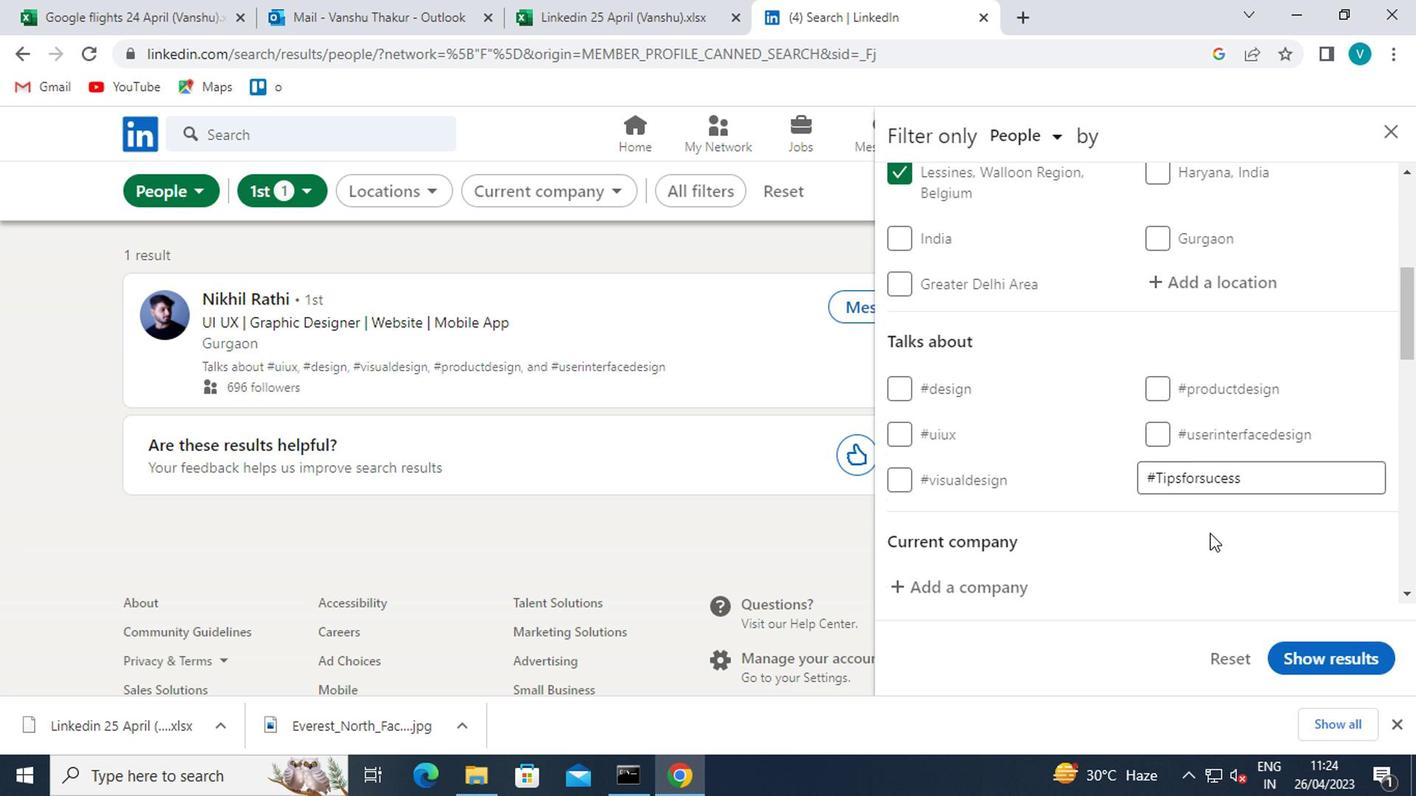 
Action: Mouse scrolled (1204, 530) with delta (0, -1)
Screenshot: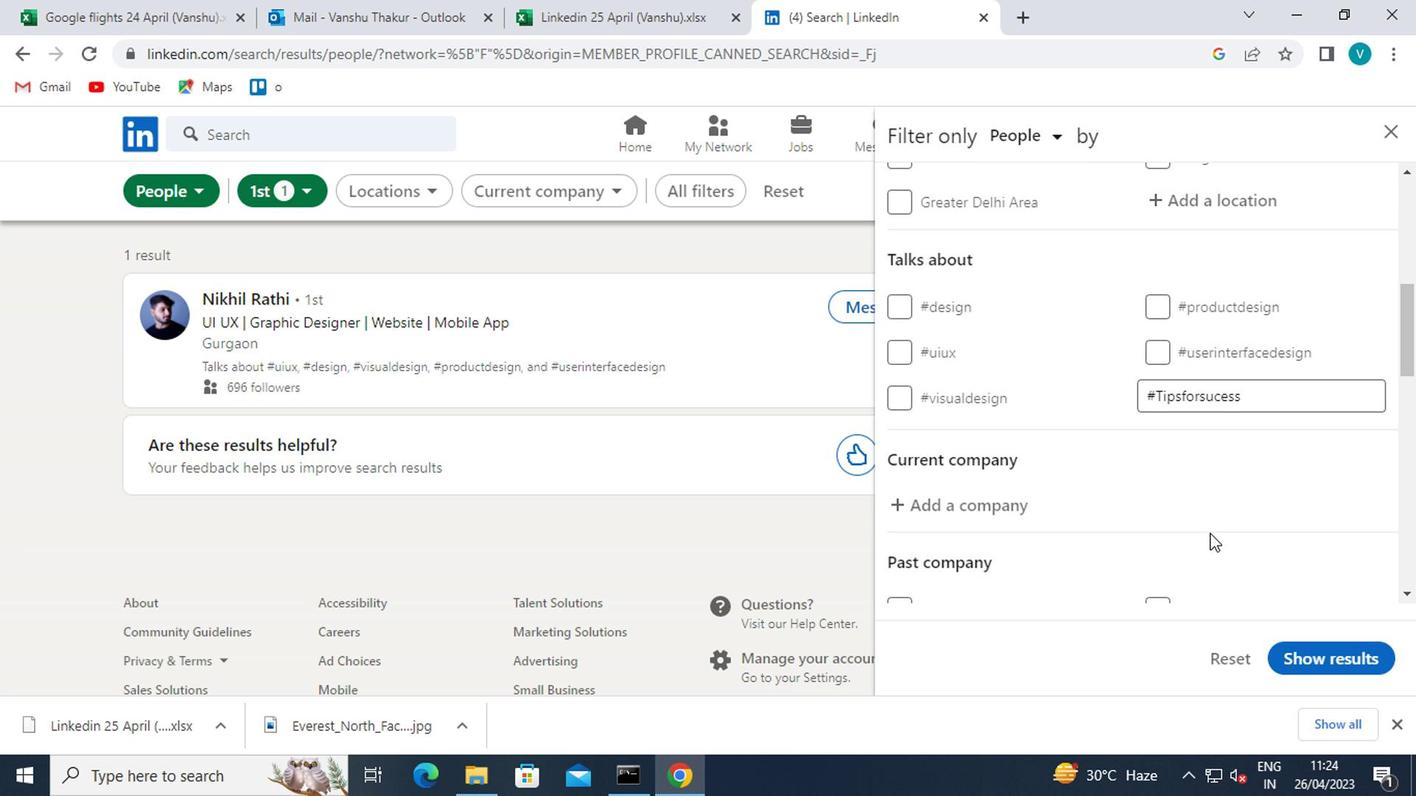 
Action: Mouse scrolled (1204, 530) with delta (0, -1)
Screenshot: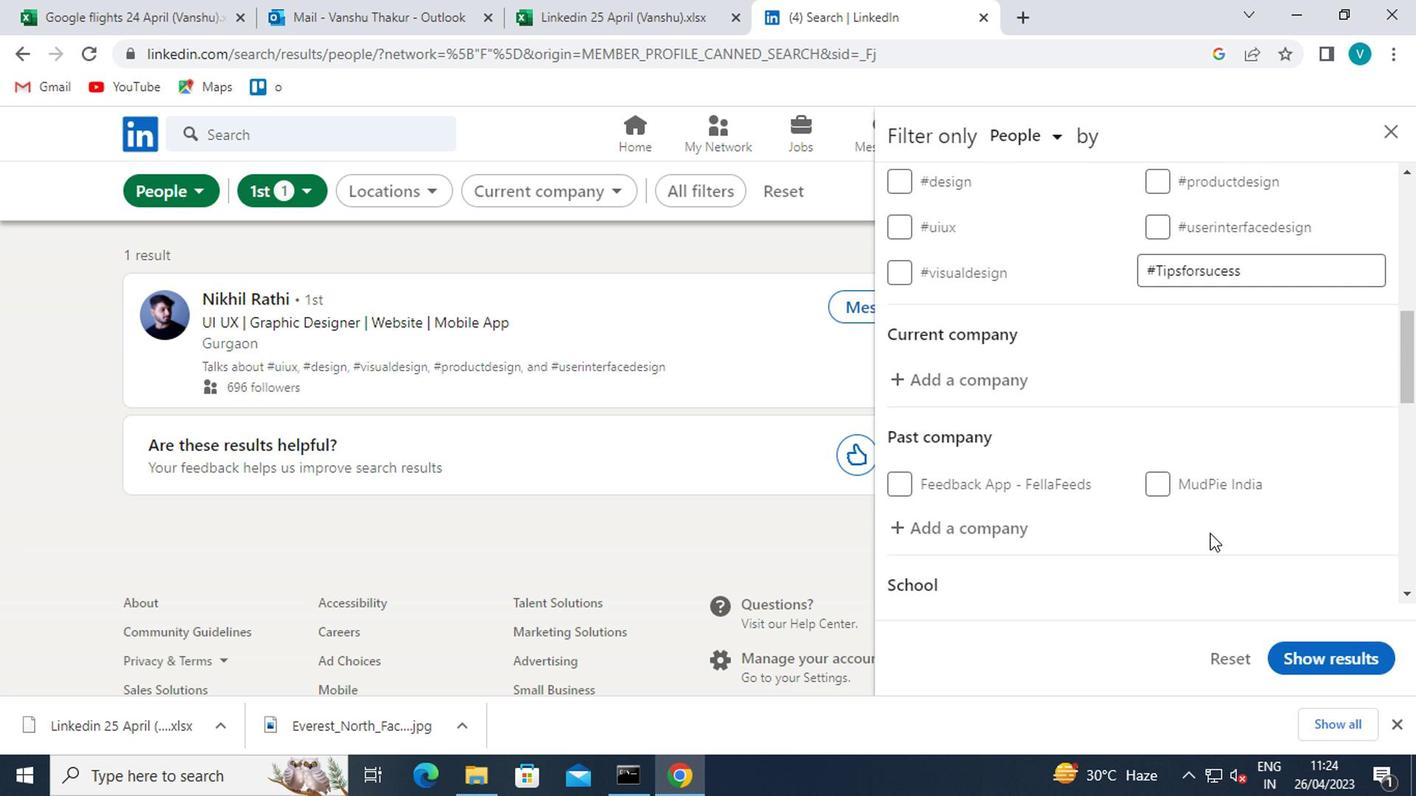 
Action: Mouse scrolled (1204, 530) with delta (0, -1)
Screenshot: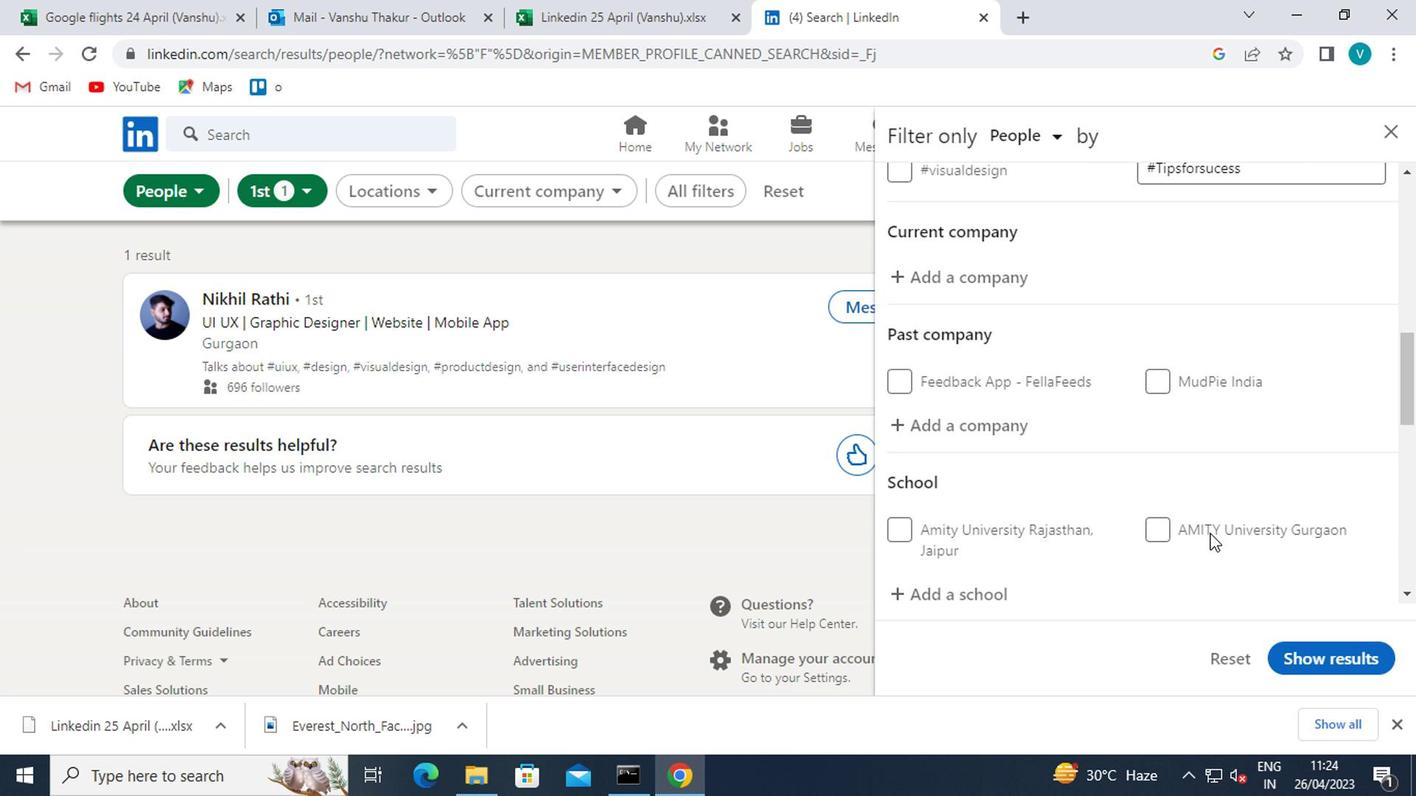 
Action: Mouse scrolled (1204, 530) with delta (0, -1)
Screenshot: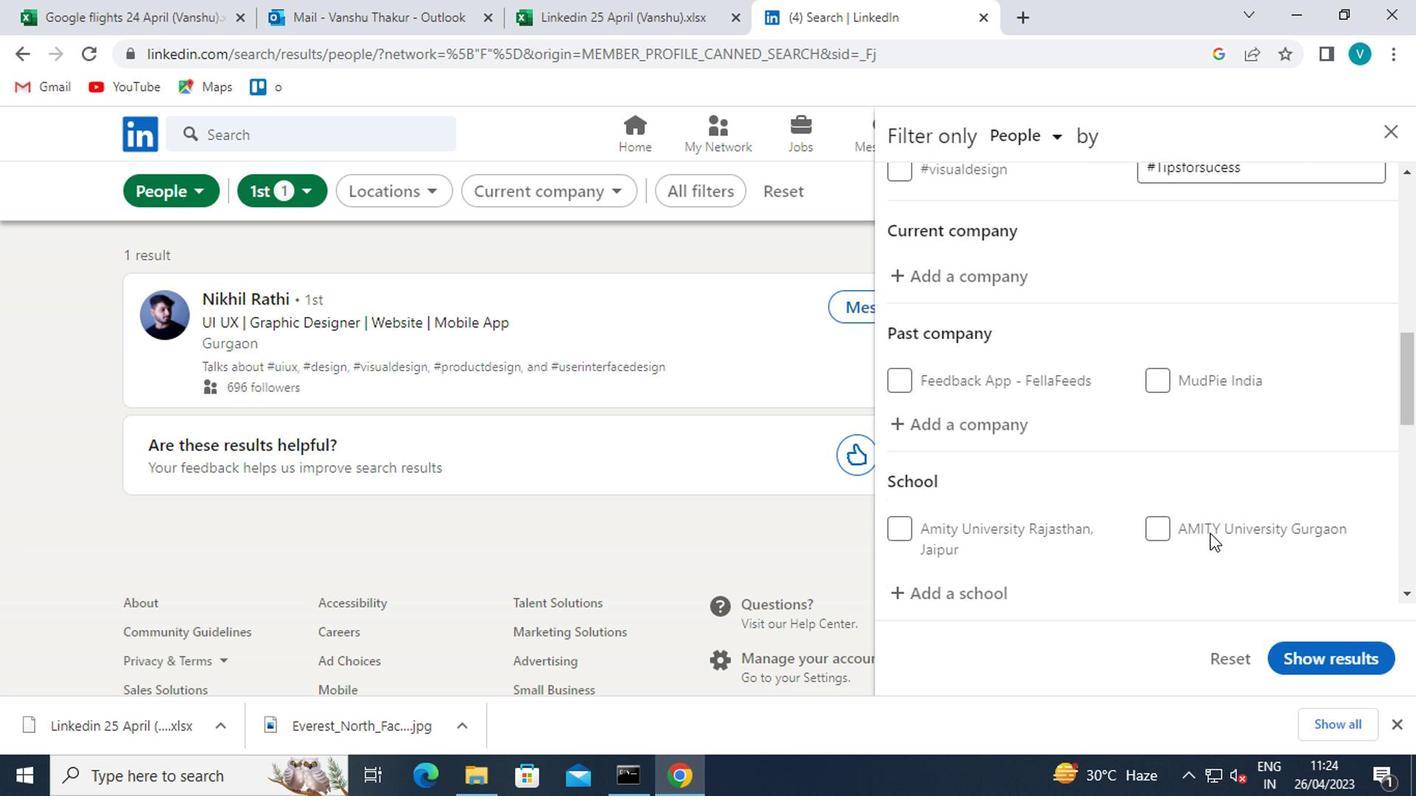 
Action: Mouse scrolled (1204, 530) with delta (0, -1)
Screenshot: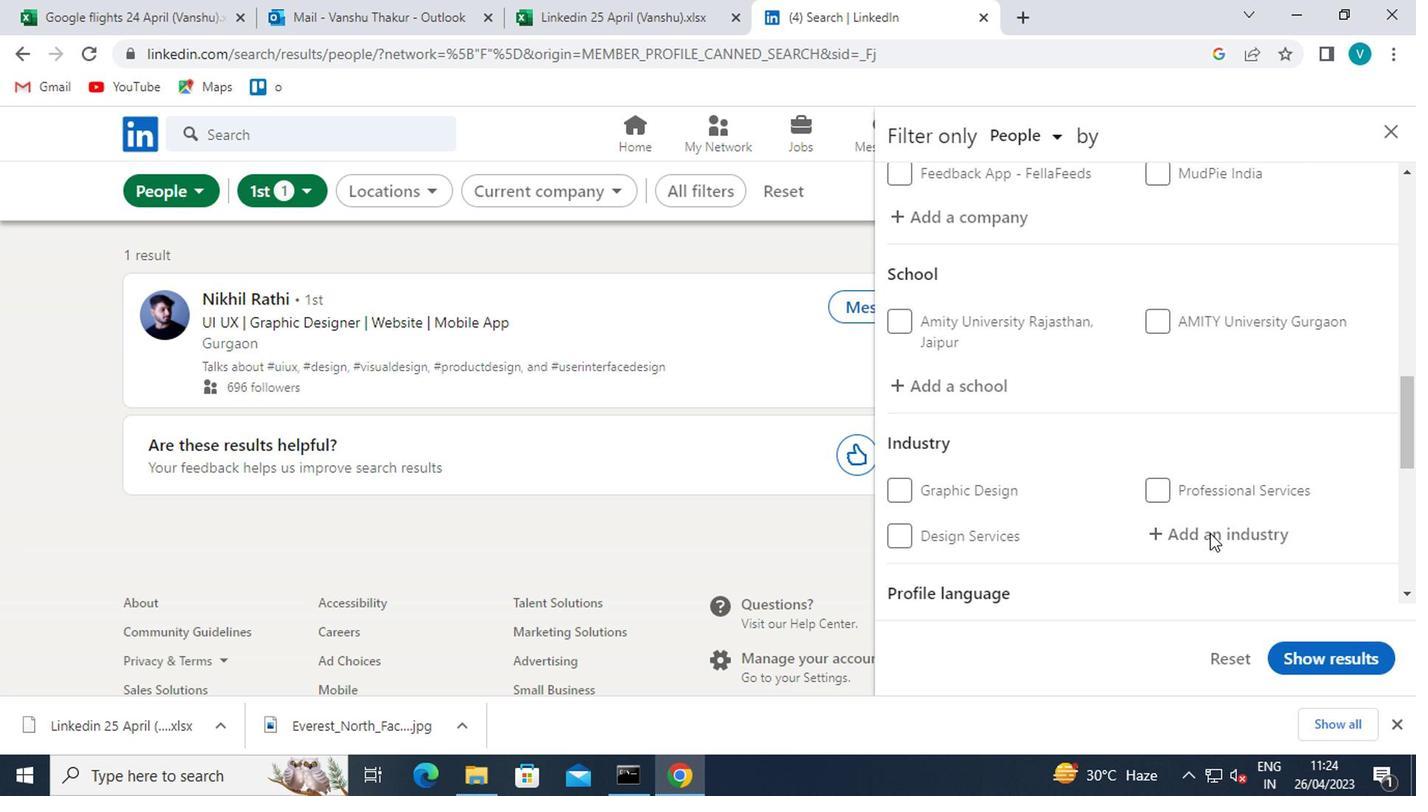 
Action: Mouse scrolled (1204, 532) with delta (0, 0)
Screenshot: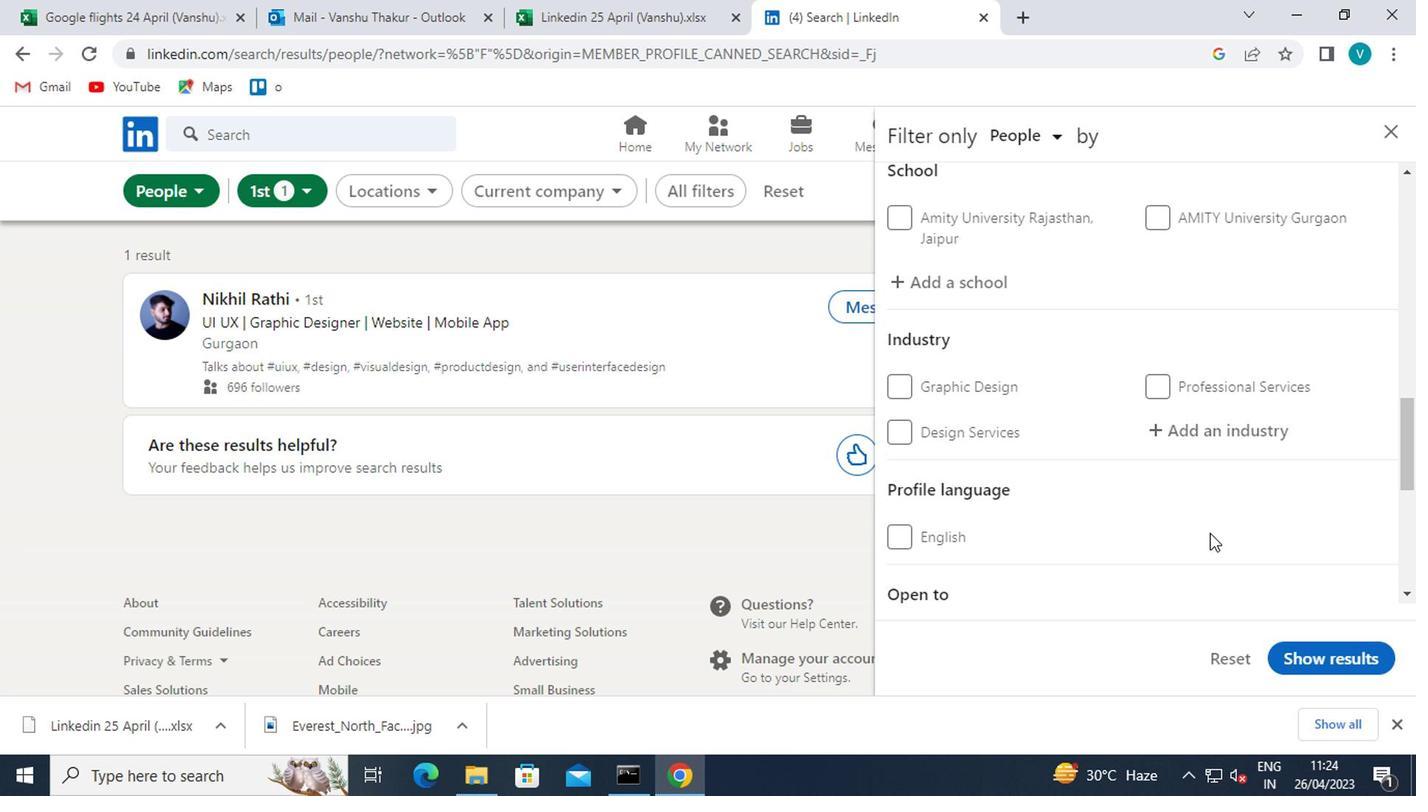 
Action: Mouse scrolled (1204, 532) with delta (0, 0)
Screenshot: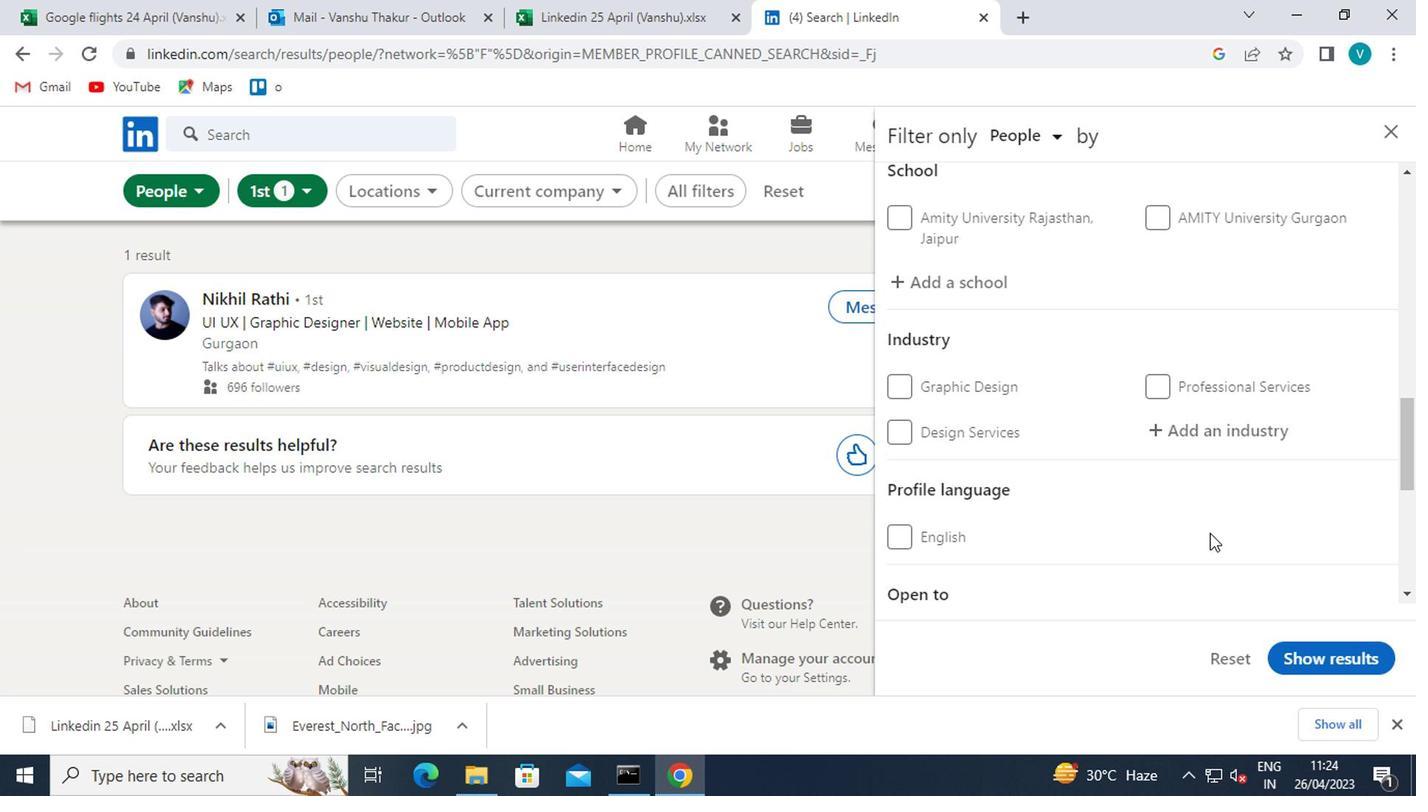 
Action: Mouse scrolled (1204, 532) with delta (0, 0)
Screenshot: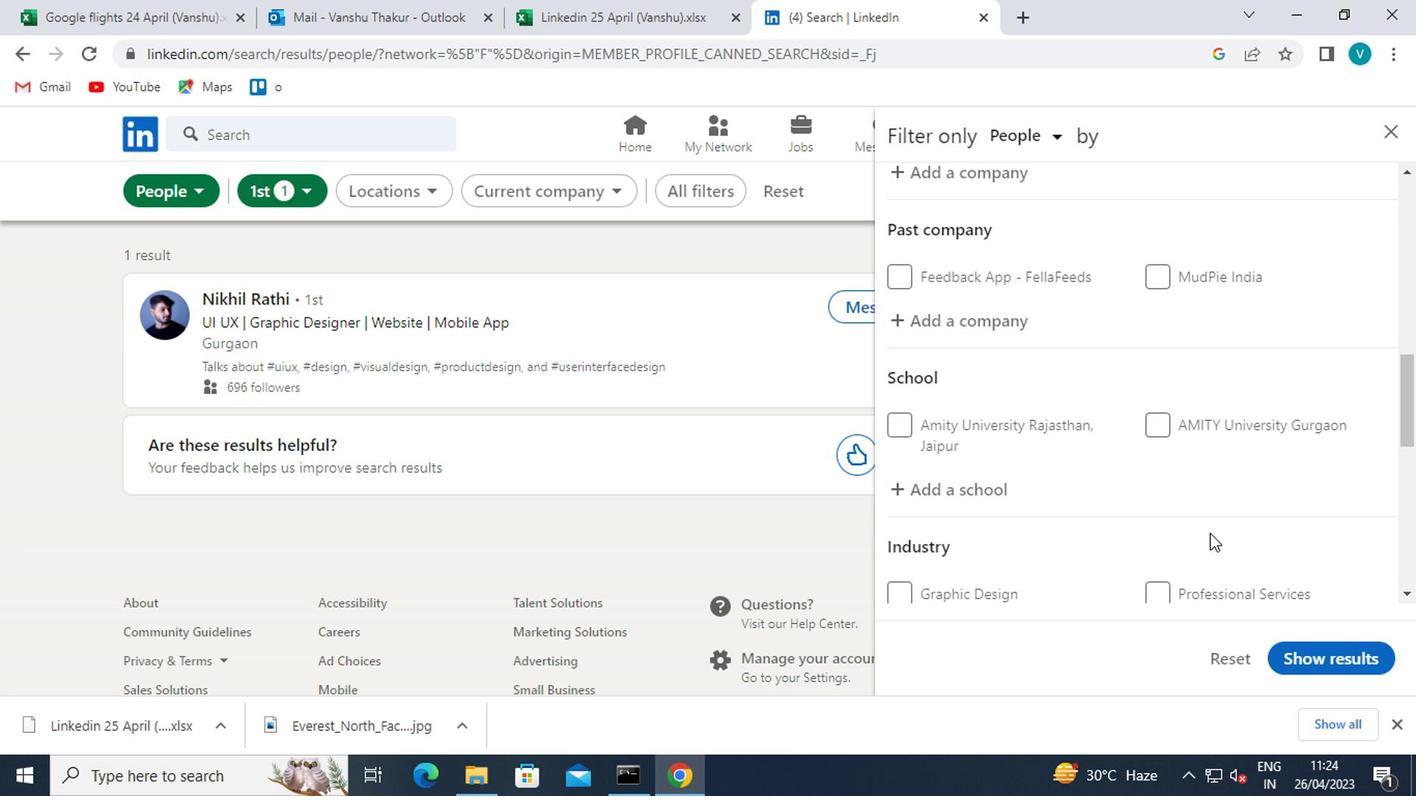 
Action: Mouse scrolled (1204, 532) with delta (0, 0)
Screenshot: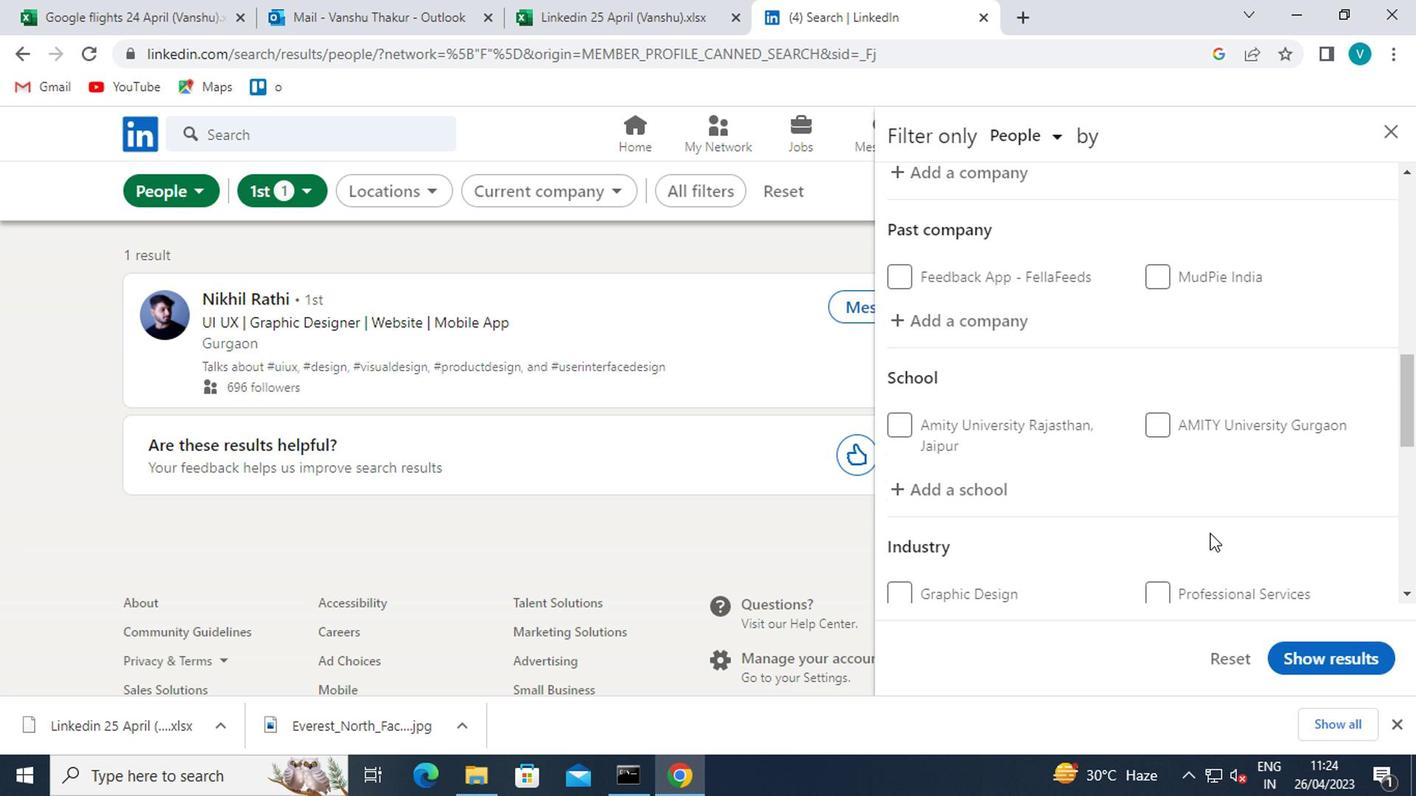 
Action: Mouse moved to (984, 387)
Screenshot: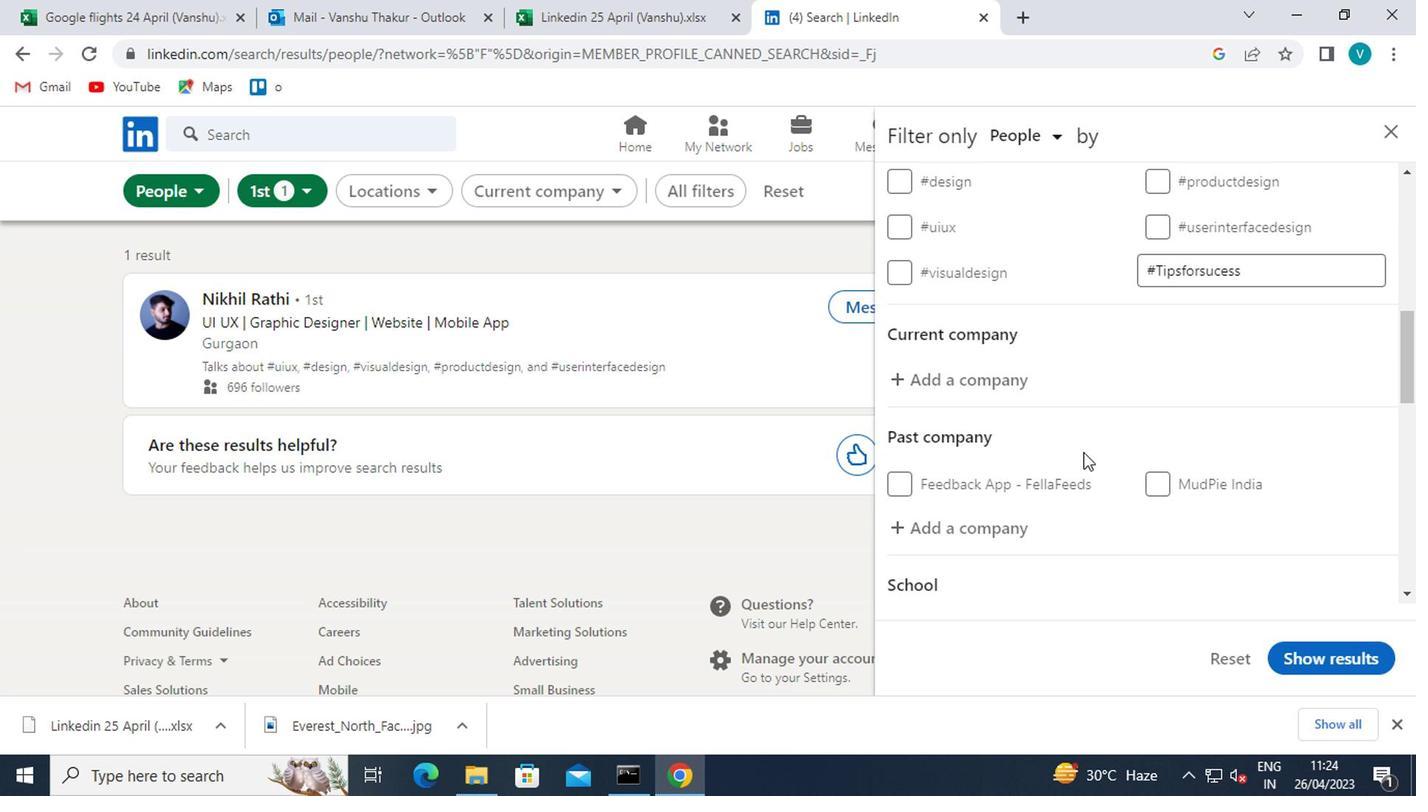
Action: Mouse pressed left at (984, 387)
Screenshot: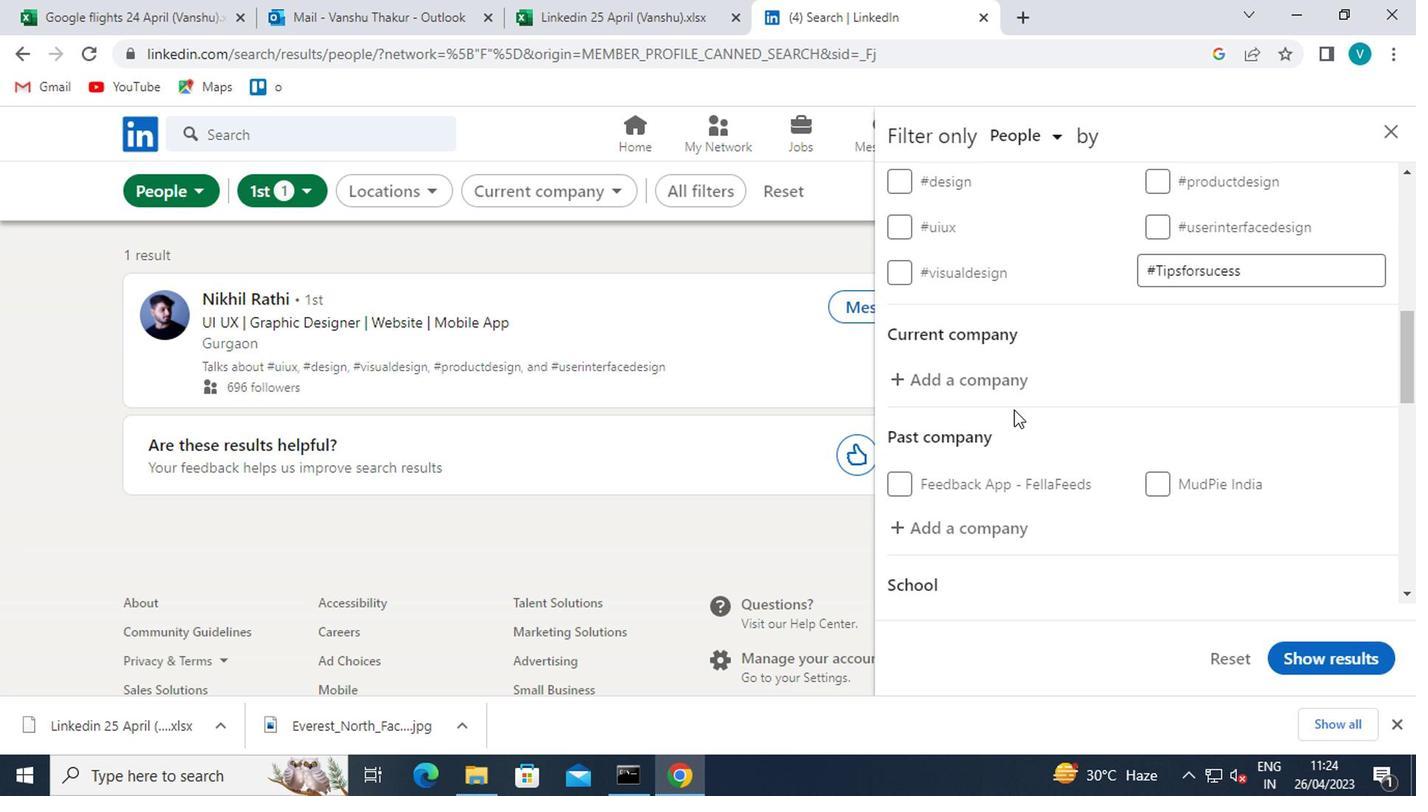 
Action: Mouse moved to (984, 387)
Screenshot: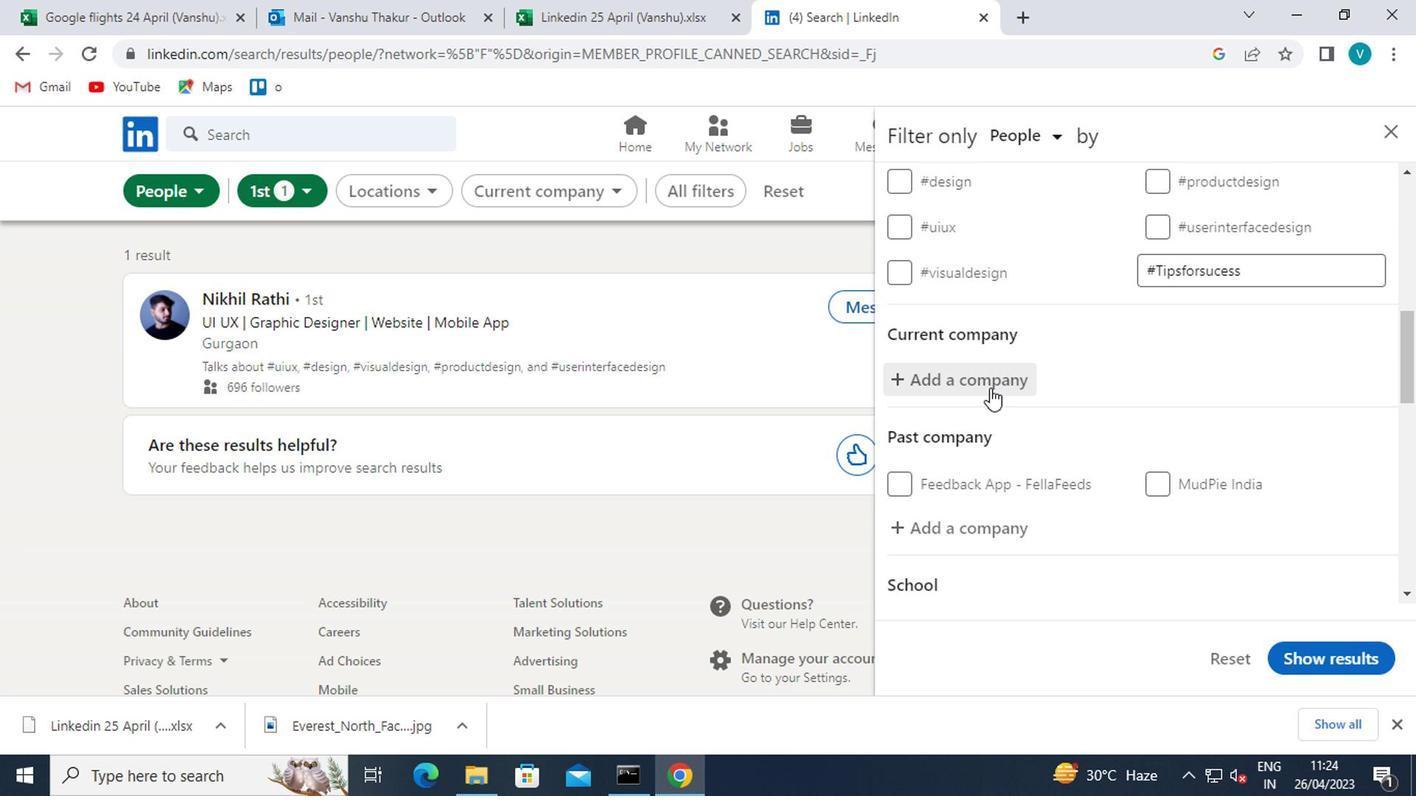 
Action: Key pressed <Key.shift>TECNIMONT
Screenshot: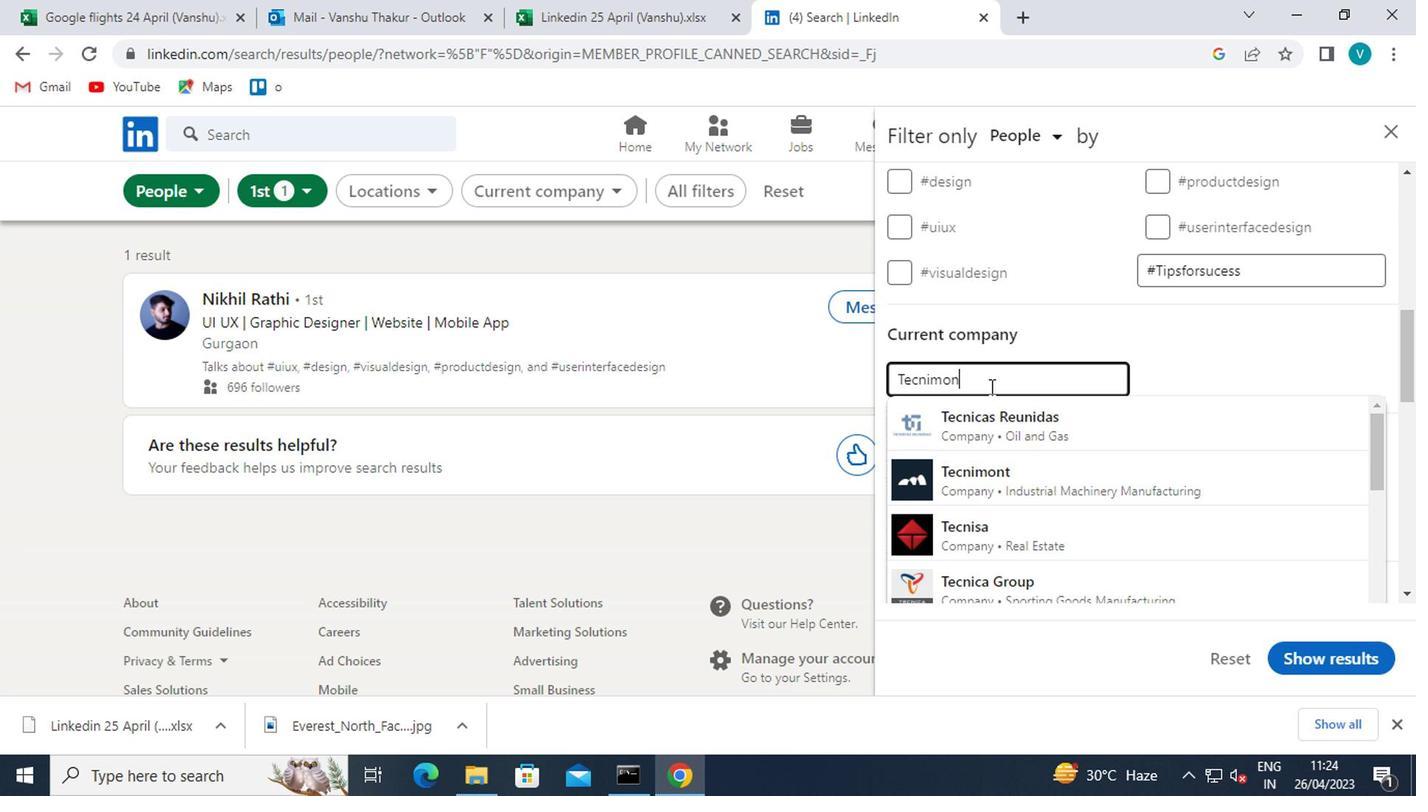 
Action: Mouse moved to (979, 411)
Screenshot: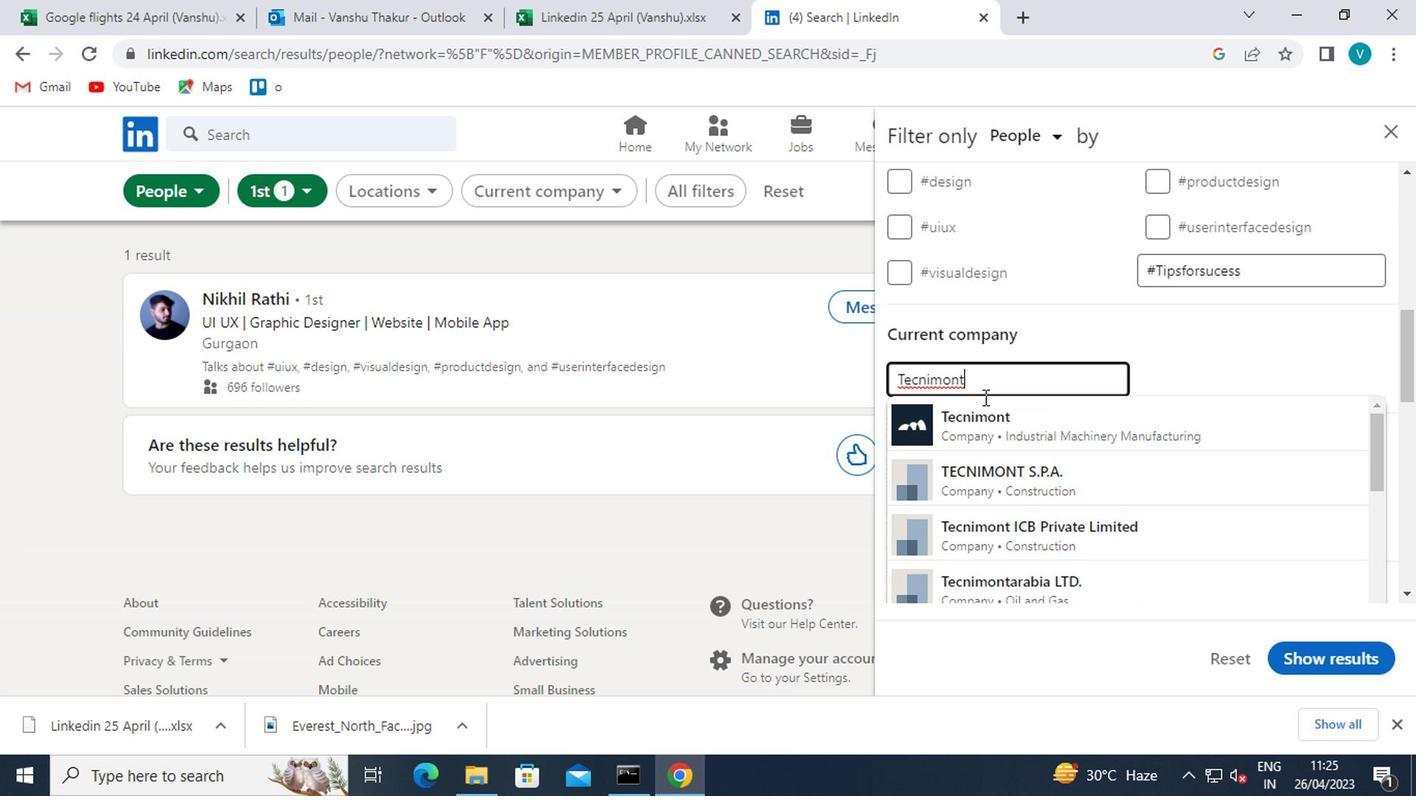 
Action: Mouse pressed left at (979, 411)
Screenshot: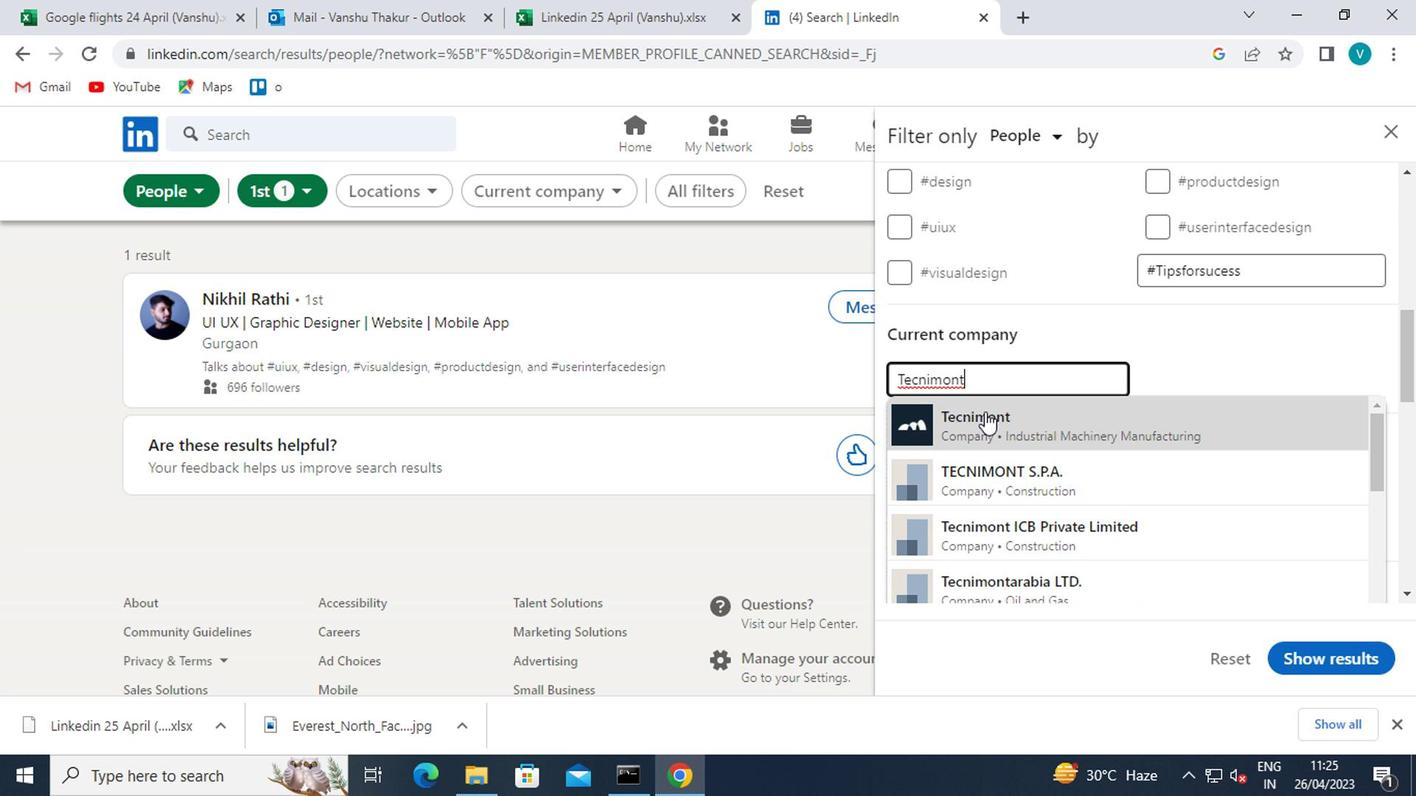 
Action: Mouse moved to (992, 392)
Screenshot: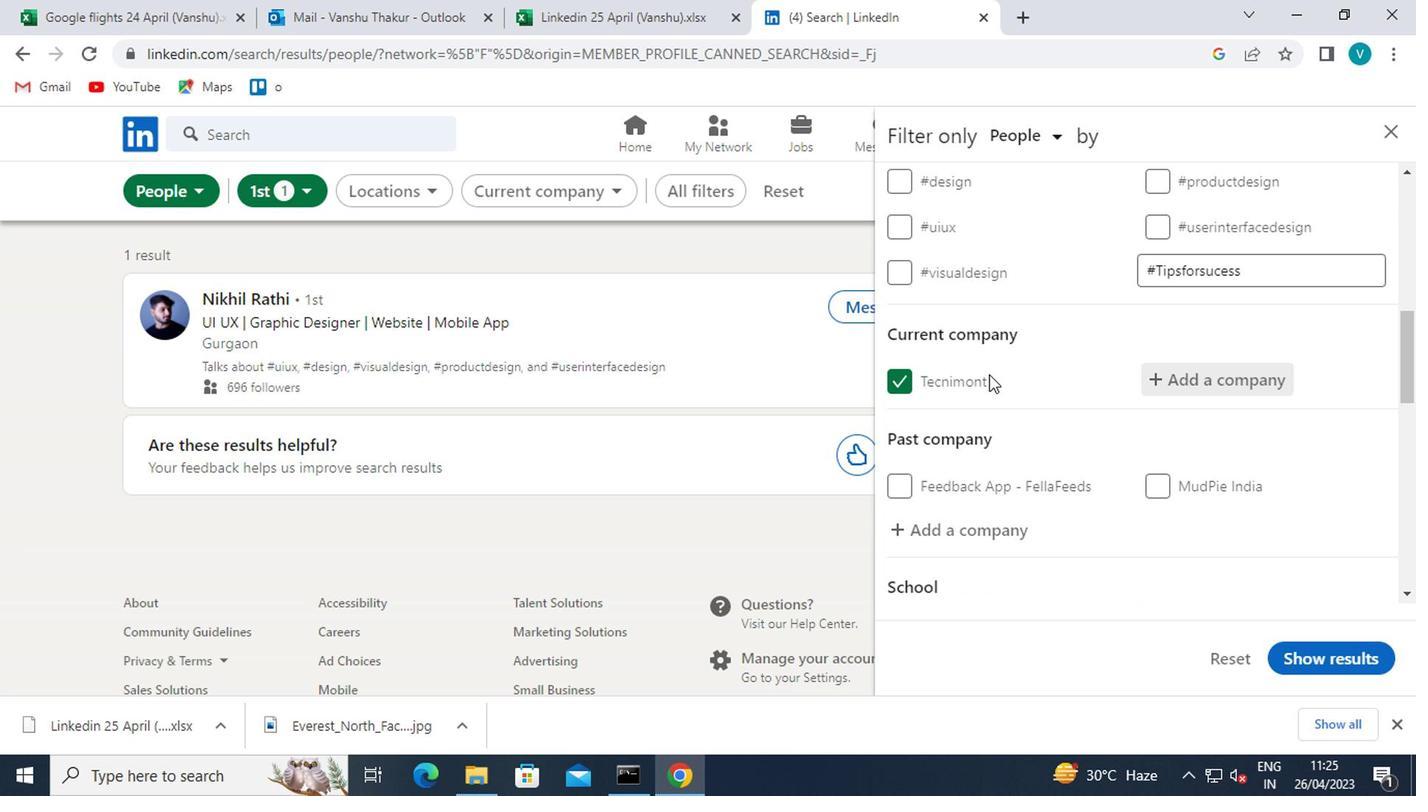 
Action: Mouse scrolled (992, 393) with delta (0, 0)
Screenshot: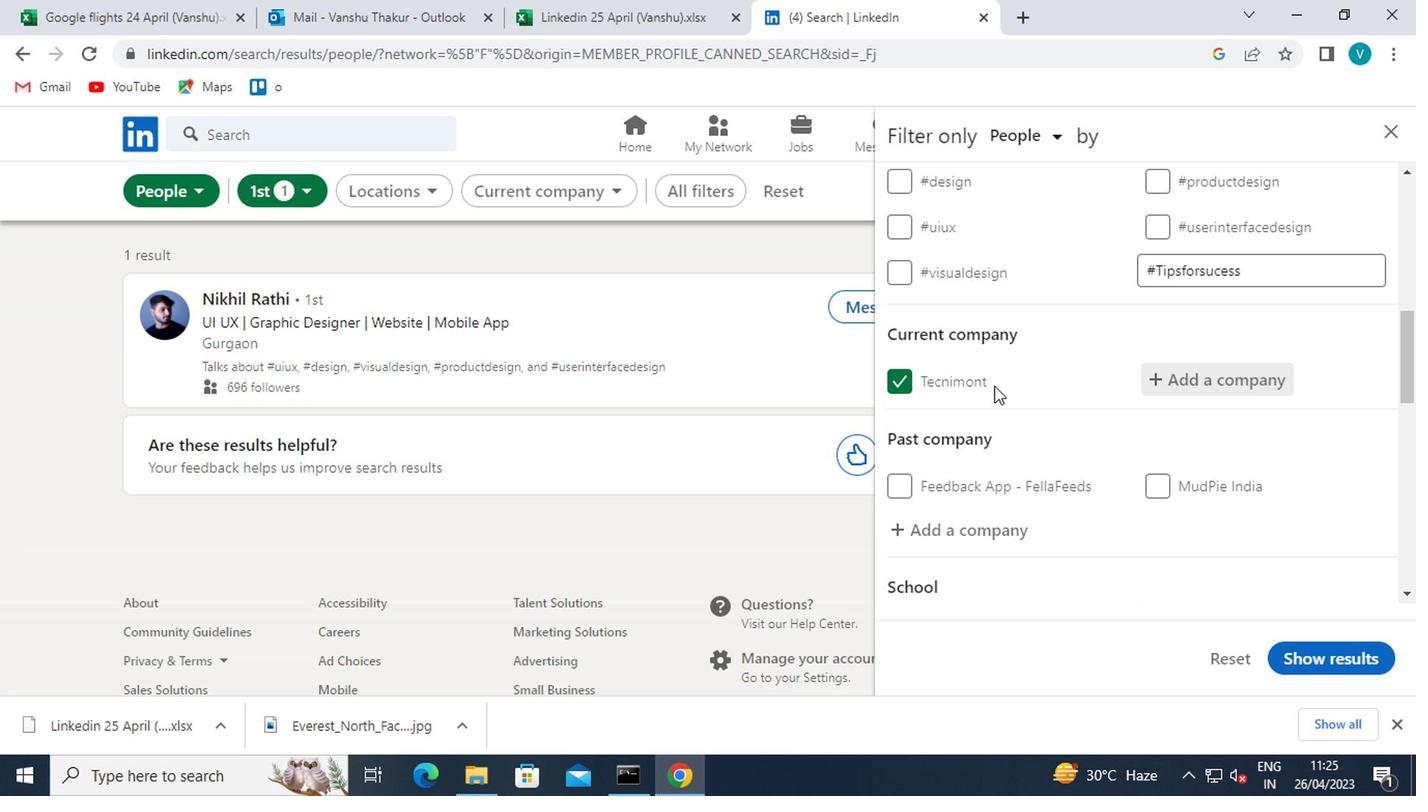 
Action: Mouse scrolled (992, 390) with delta (0, -1)
Screenshot: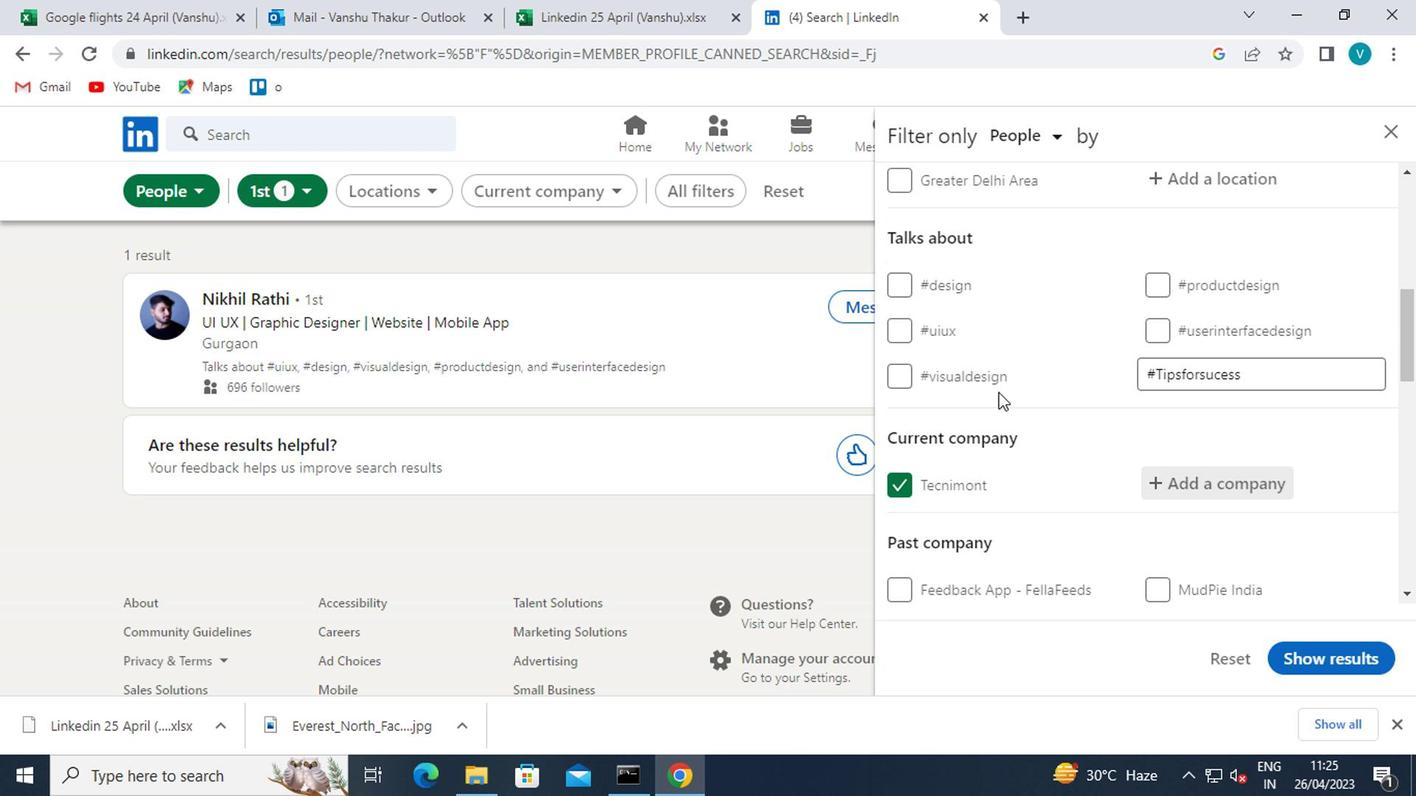 
Action: Mouse scrolled (992, 390) with delta (0, -1)
Screenshot: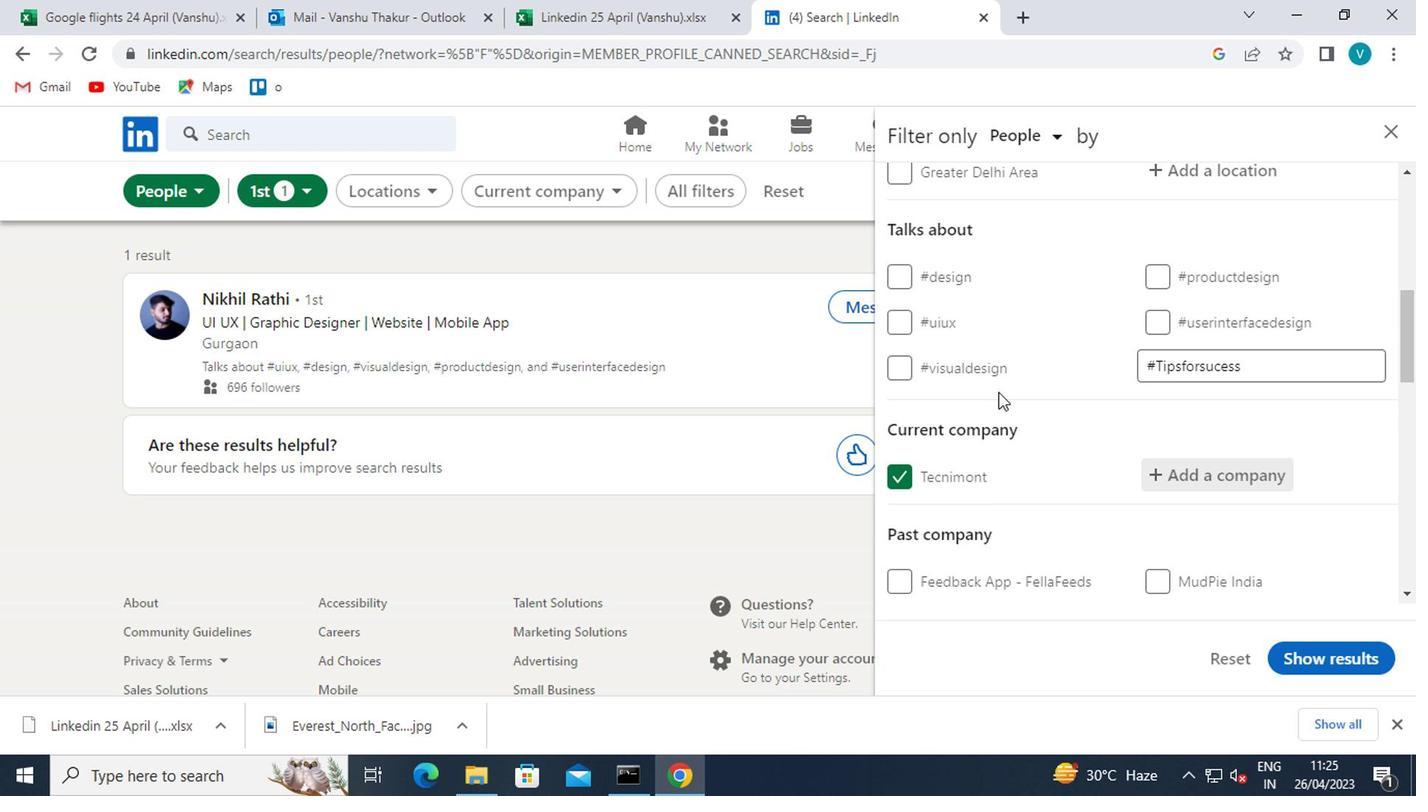 
Action: Mouse moved to (977, 466)
Screenshot: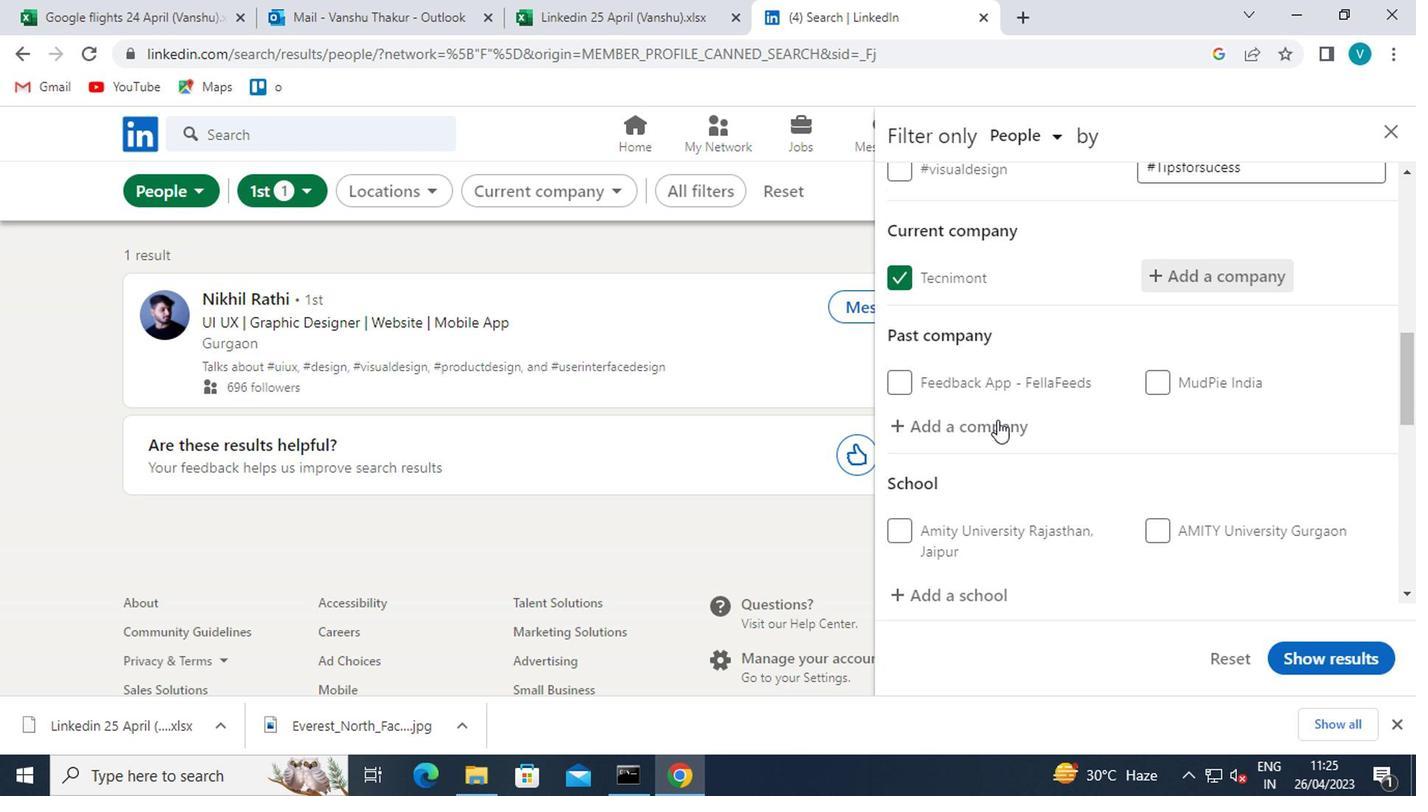 
Action: Mouse scrolled (977, 466) with delta (0, 0)
Screenshot: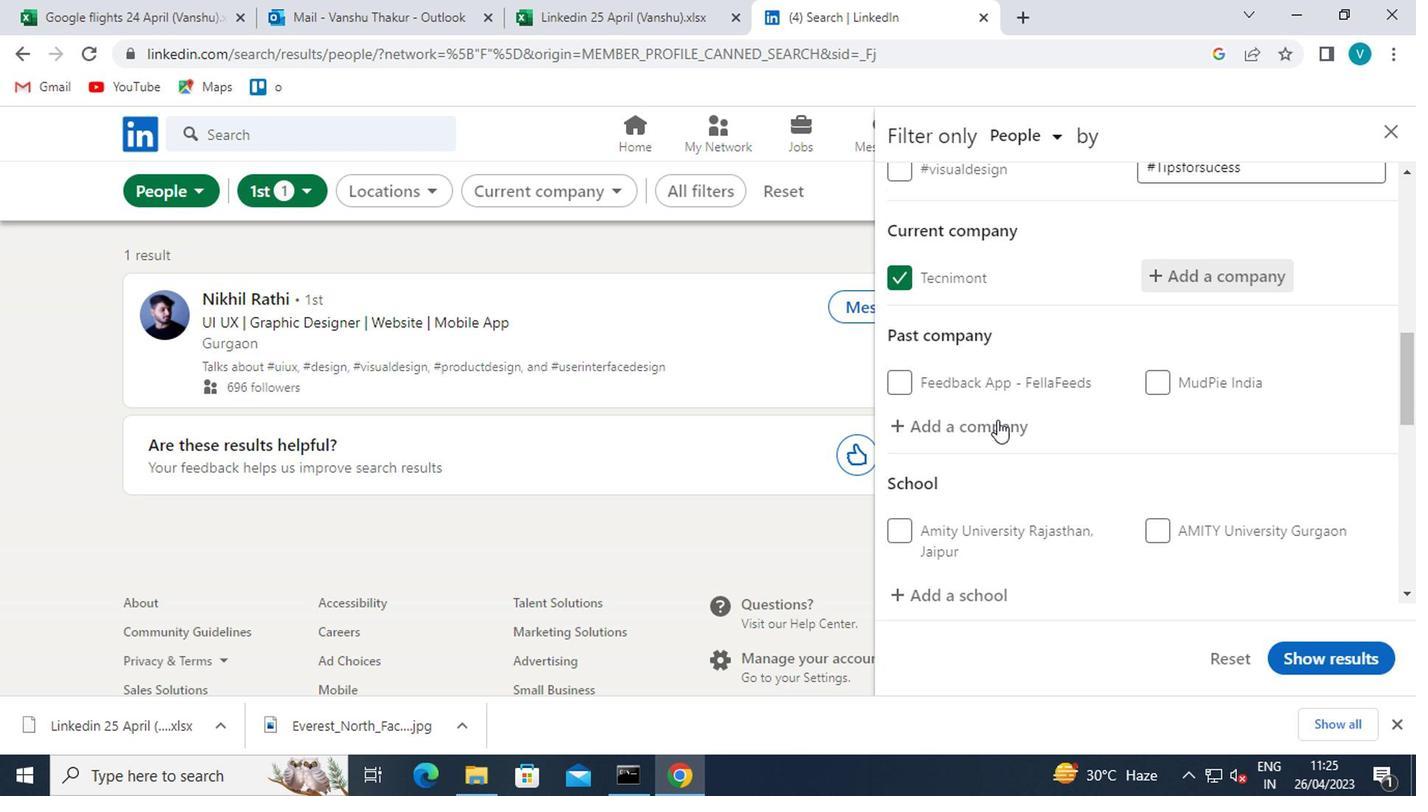 
Action: Mouse moved to (958, 502)
Screenshot: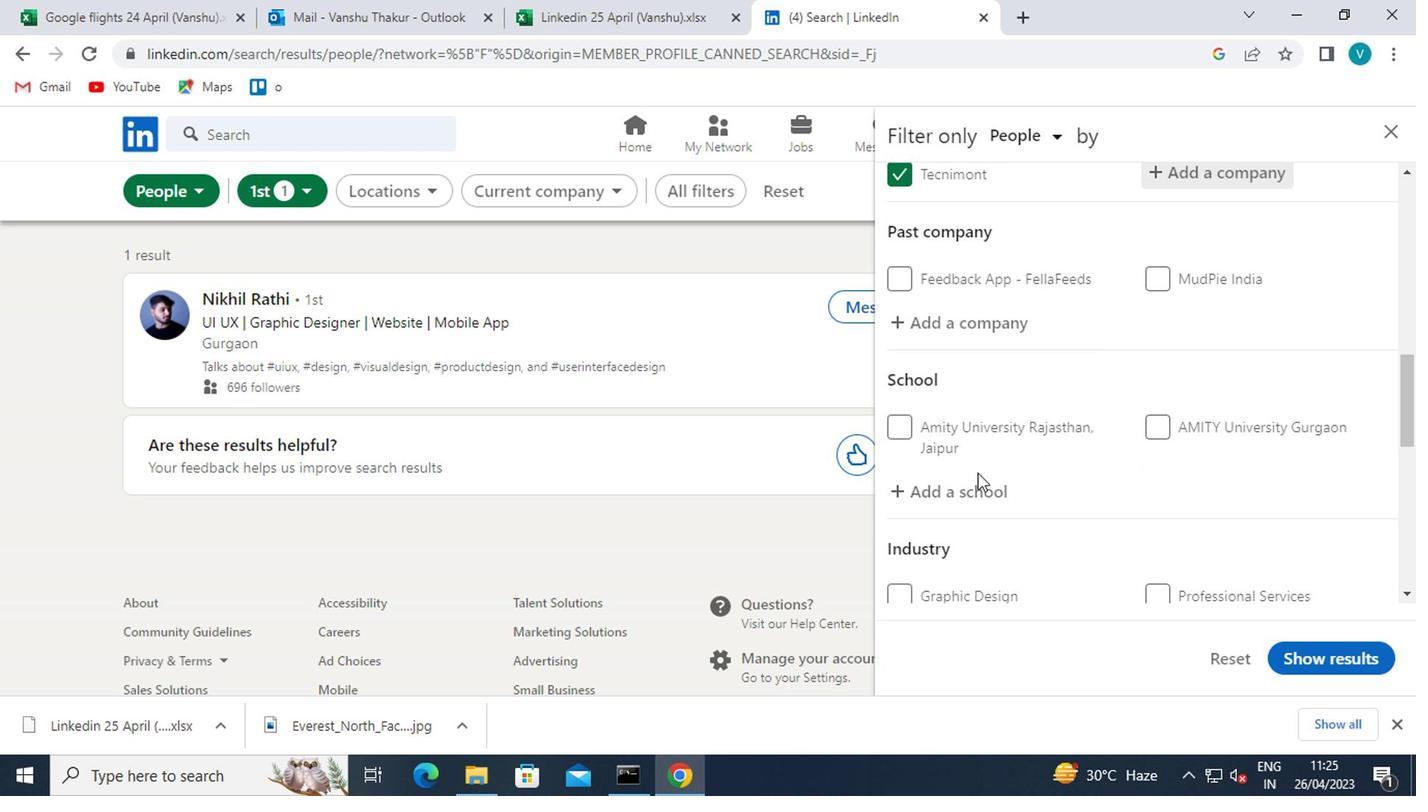 
Action: Mouse pressed left at (958, 502)
Screenshot: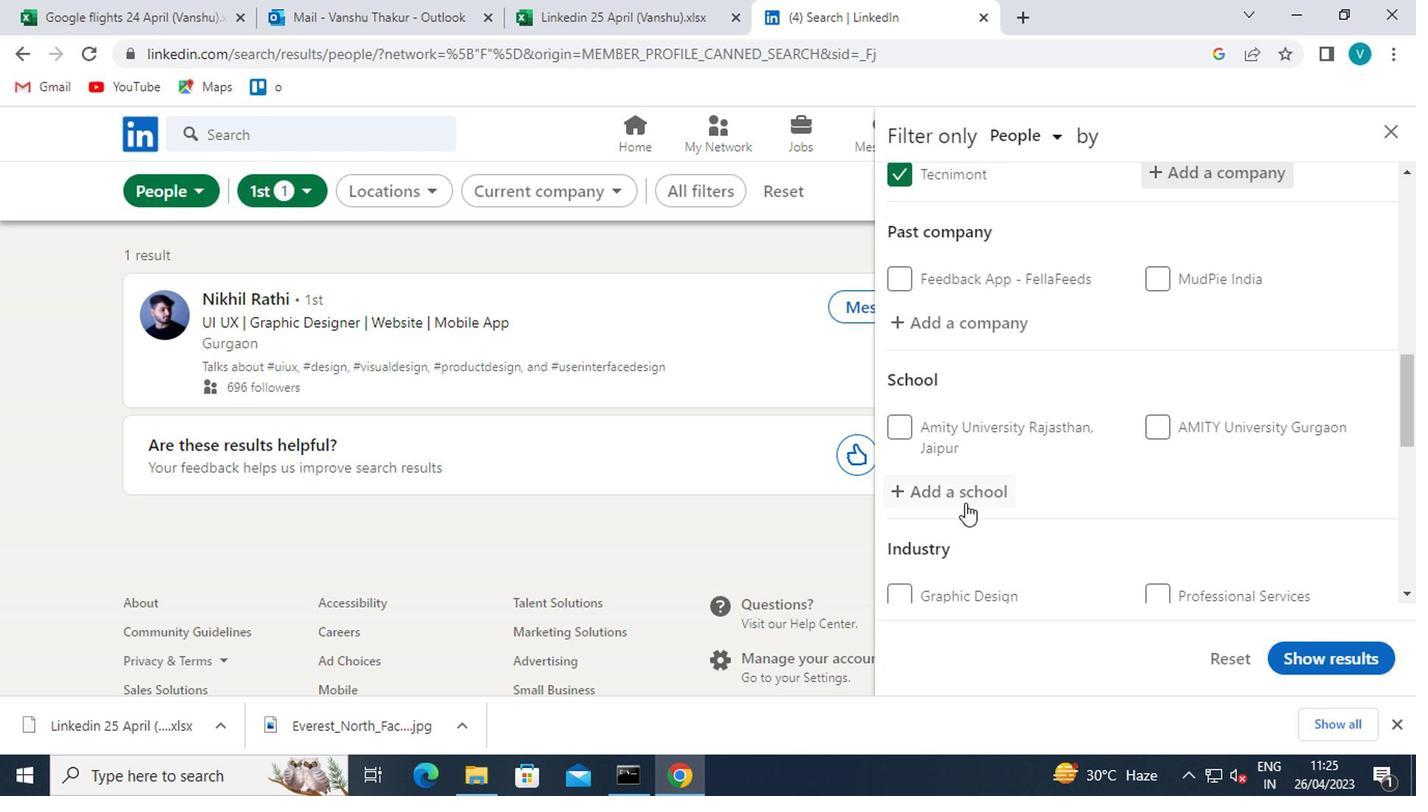 
Action: Key pressed <Key.shift>AKS<Key.space><Key.shift>UNIVERSITY<Key.space>
Screenshot: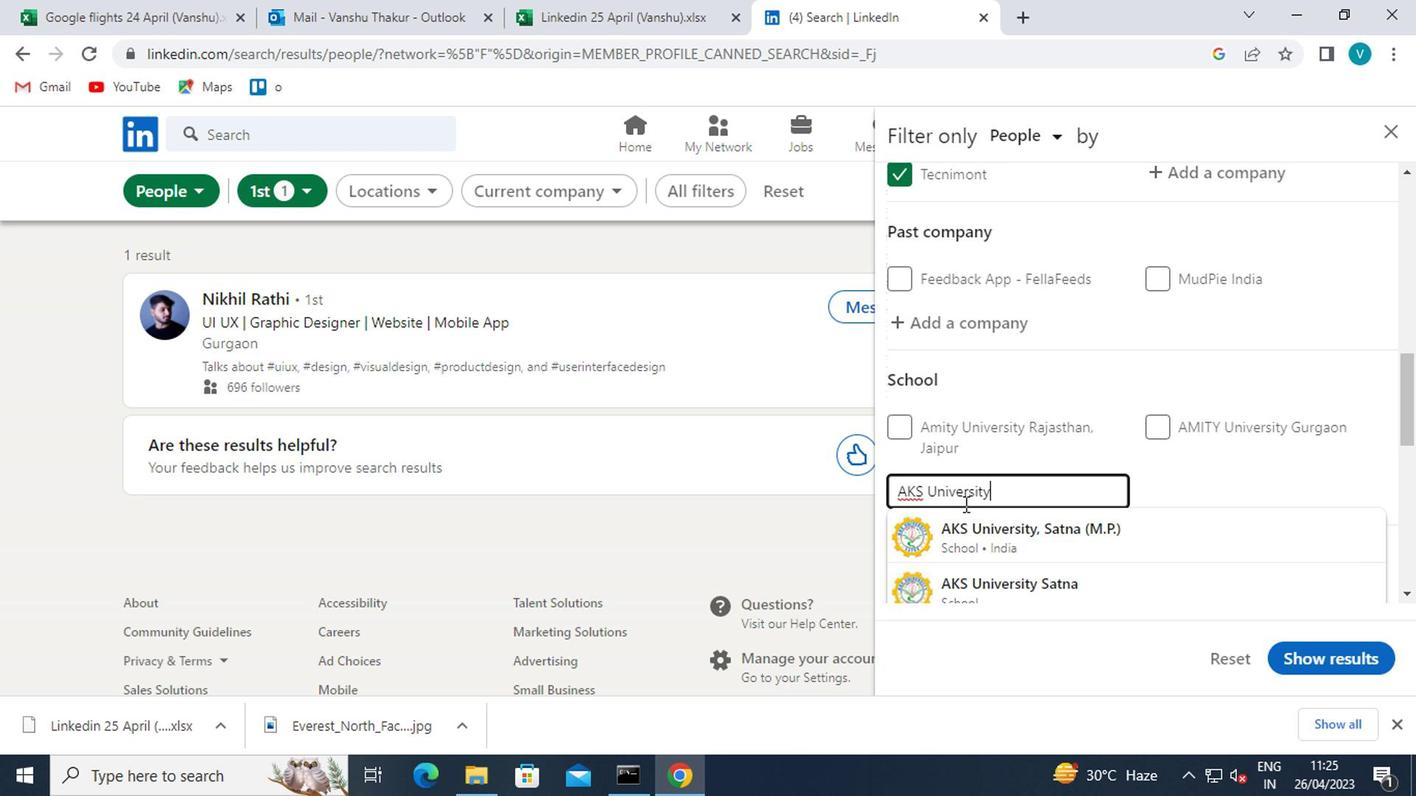 
Action: Mouse moved to (975, 531)
Screenshot: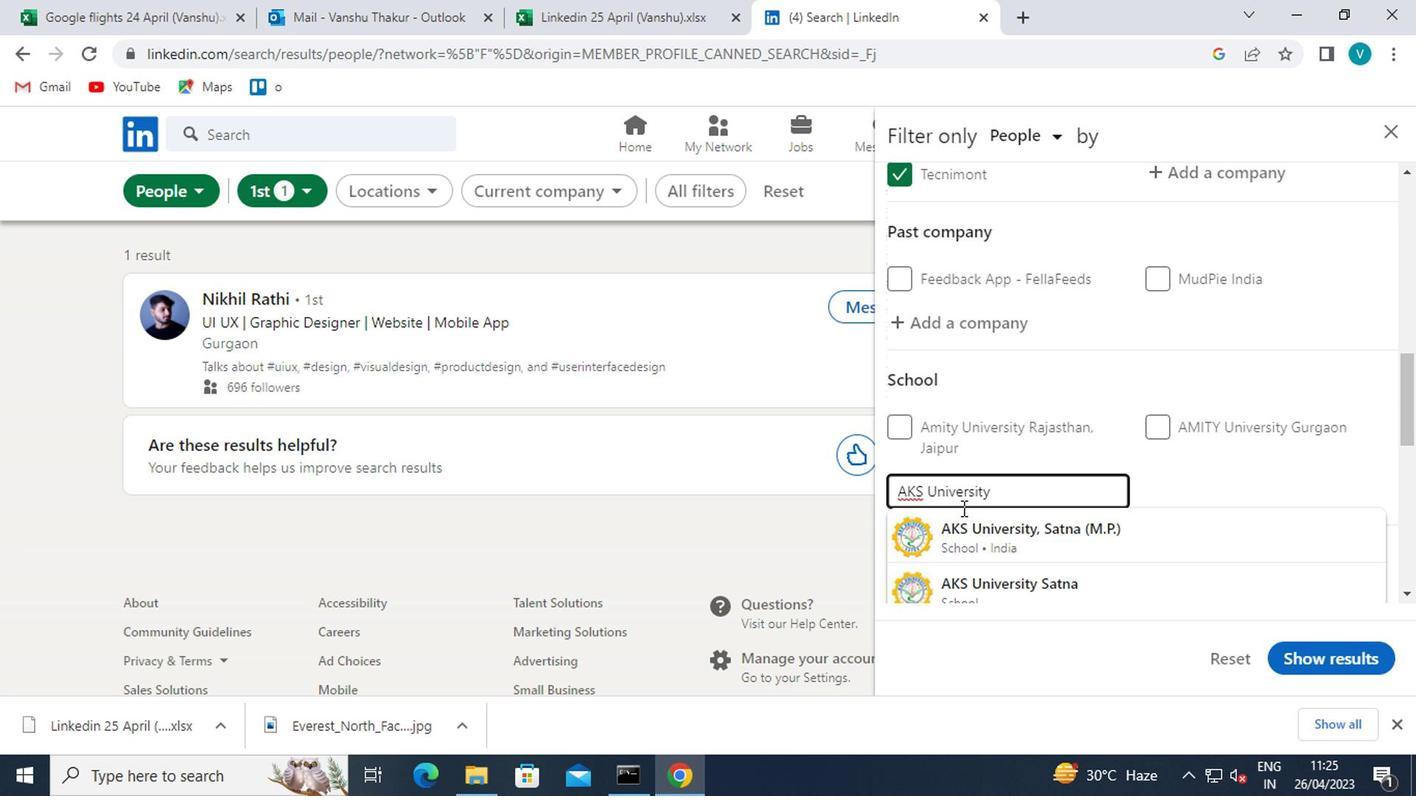 
Action: Mouse pressed left at (975, 531)
Screenshot: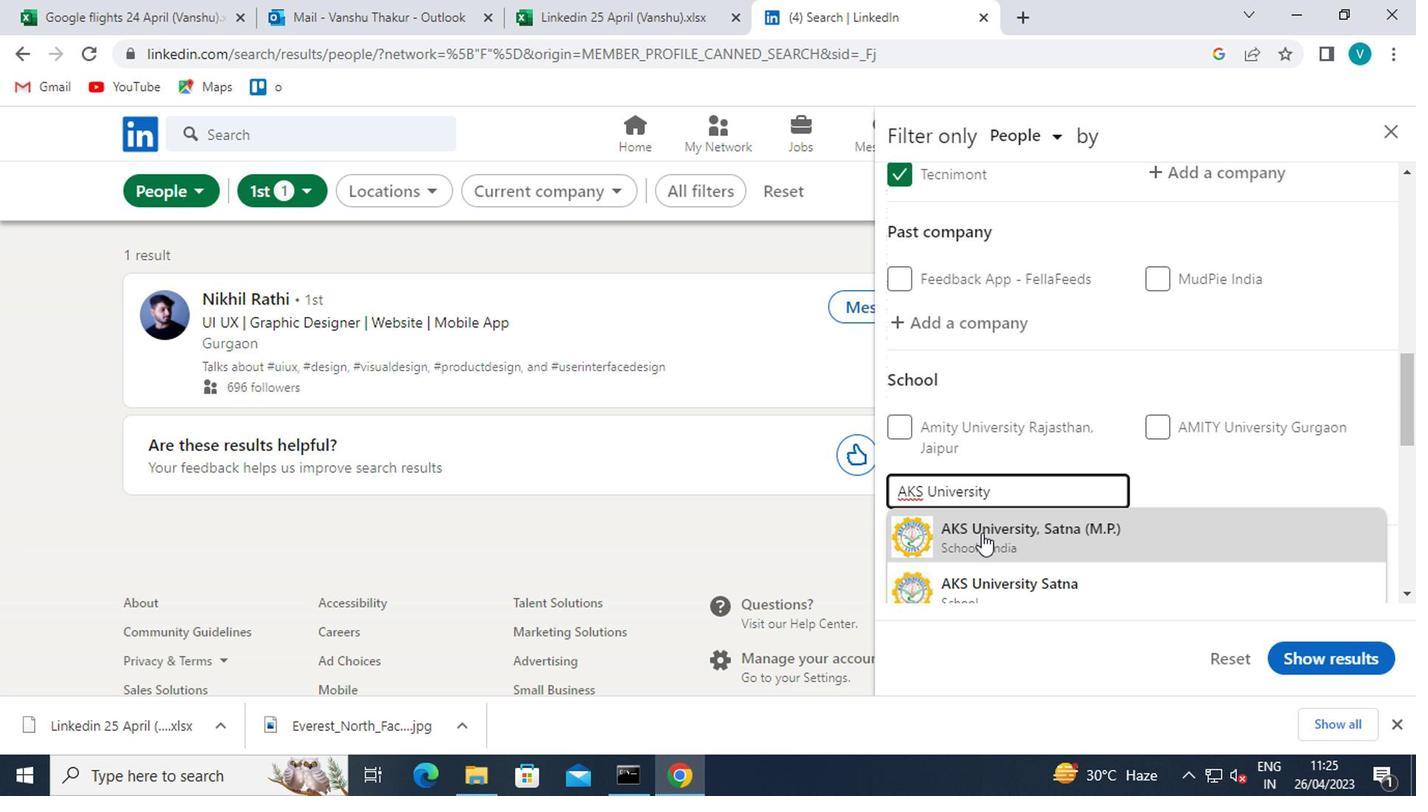 
Action: Mouse scrolled (975, 530) with delta (0, -1)
Screenshot: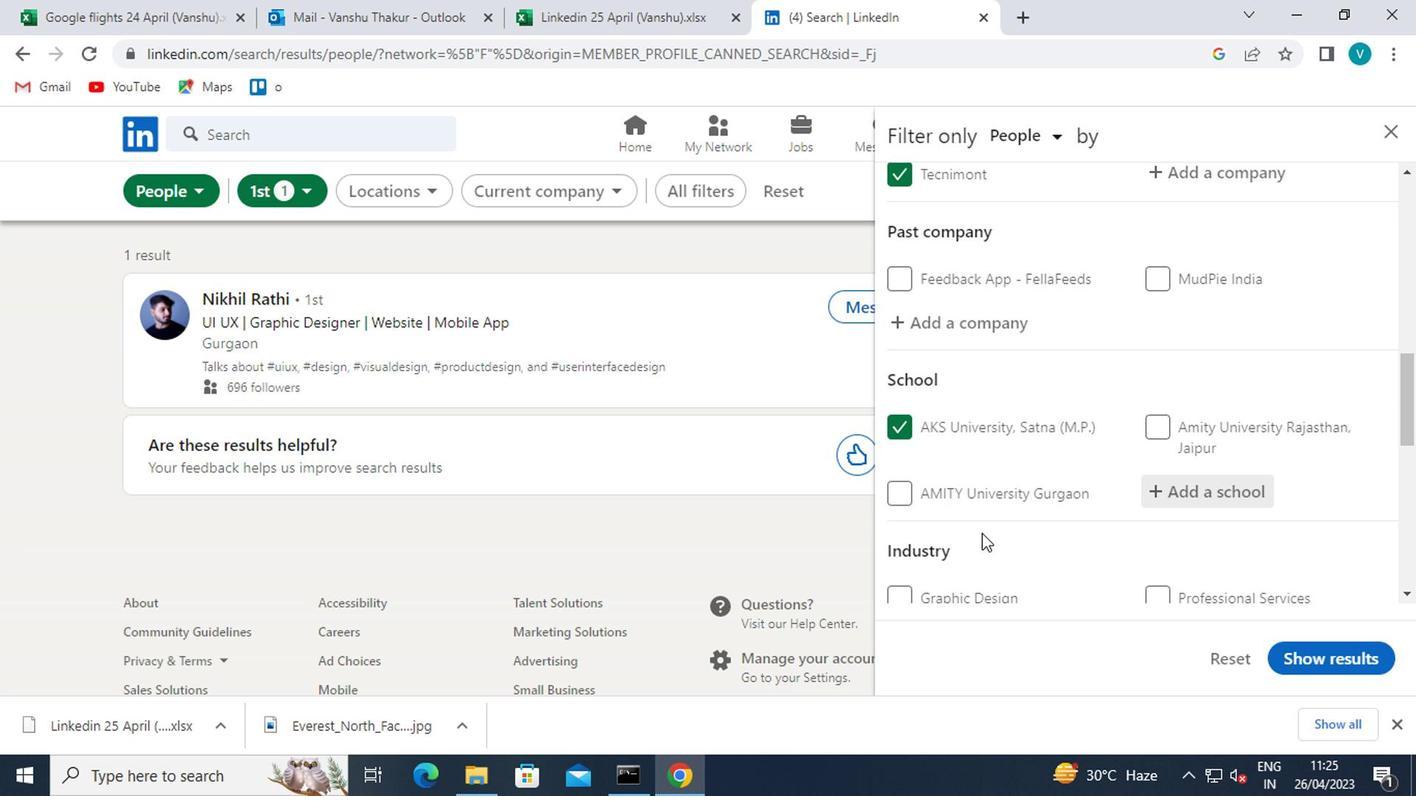 
Action: Mouse scrolled (975, 530) with delta (0, -1)
Screenshot: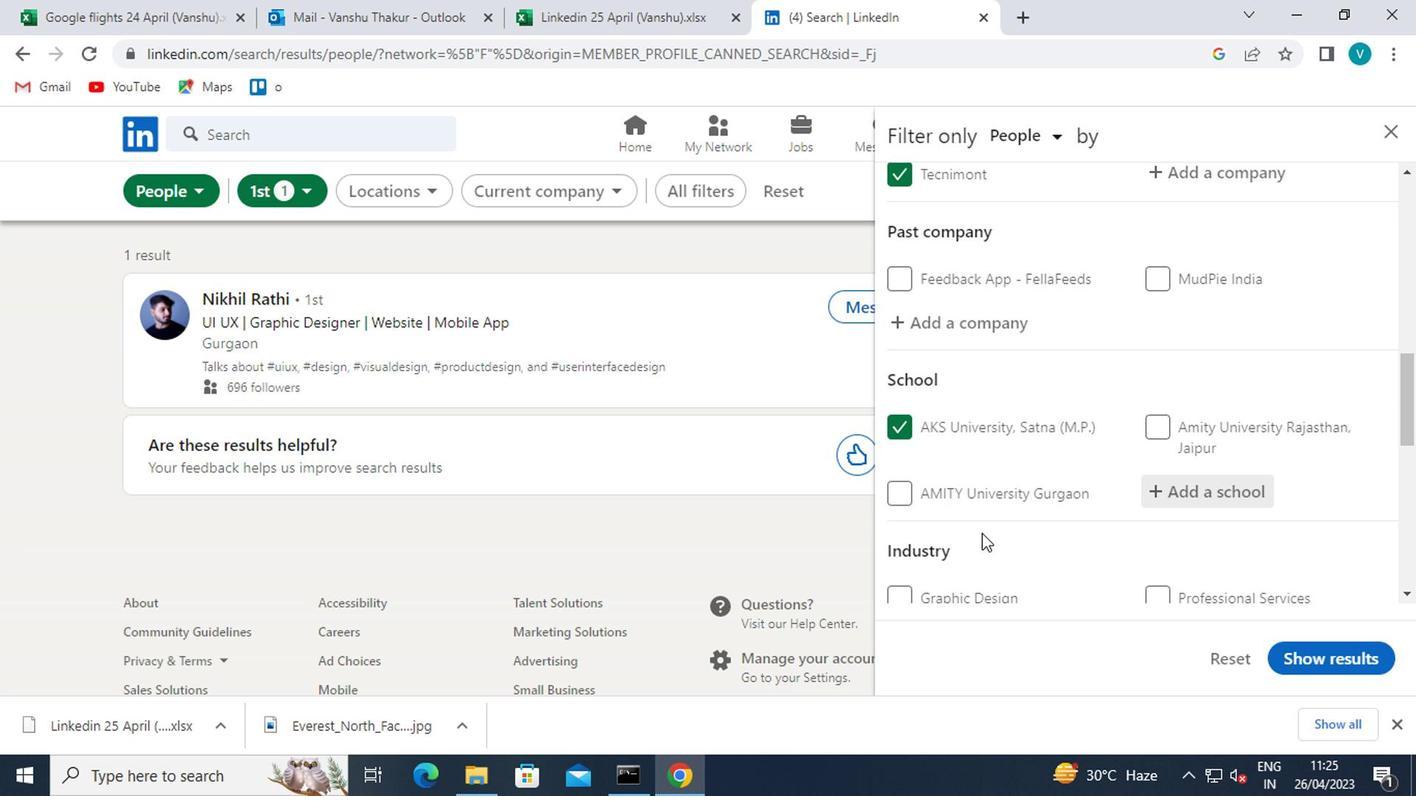
Action: Mouse moved to (1197, 444)
Screenshot: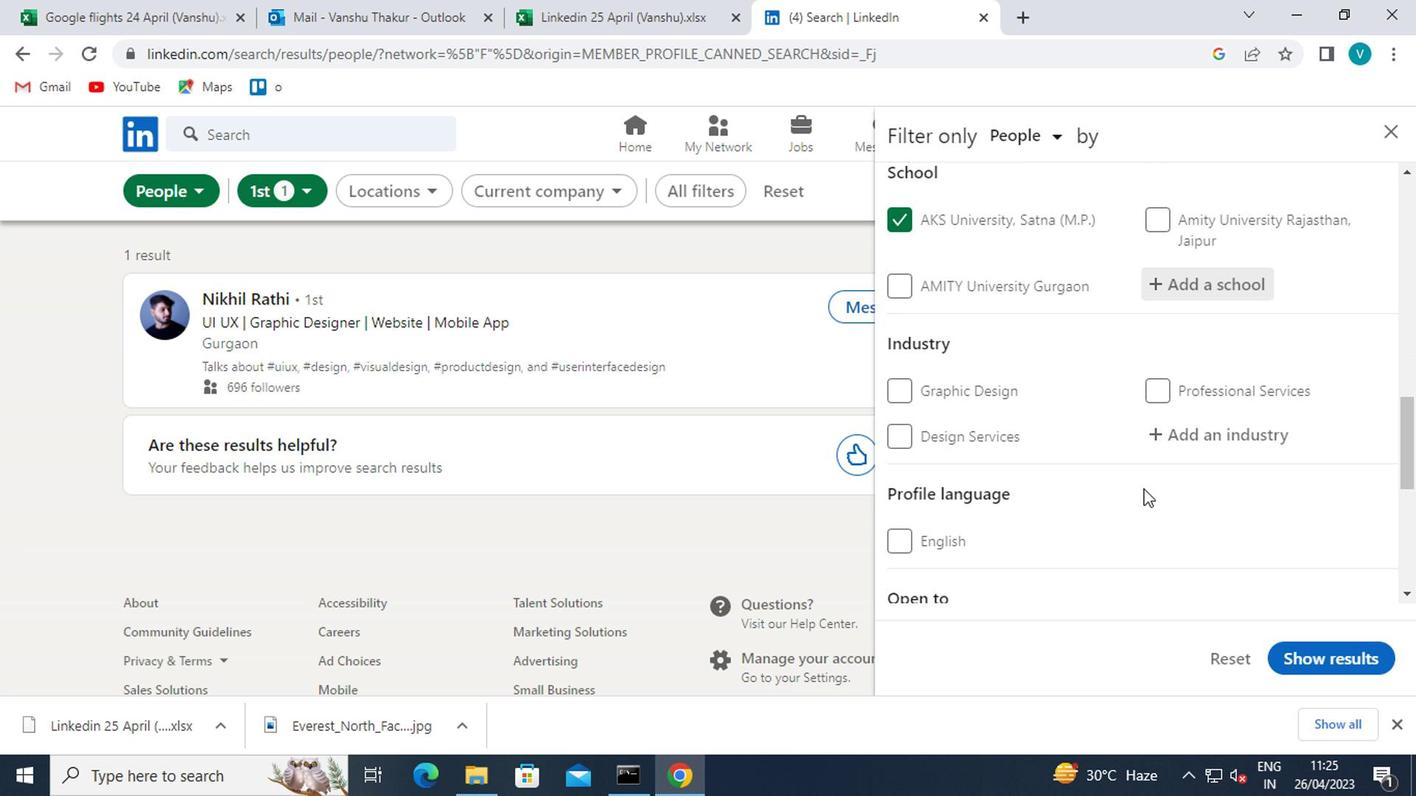 
Action: Mouse pressed left at (1197, 444)
Screenshot: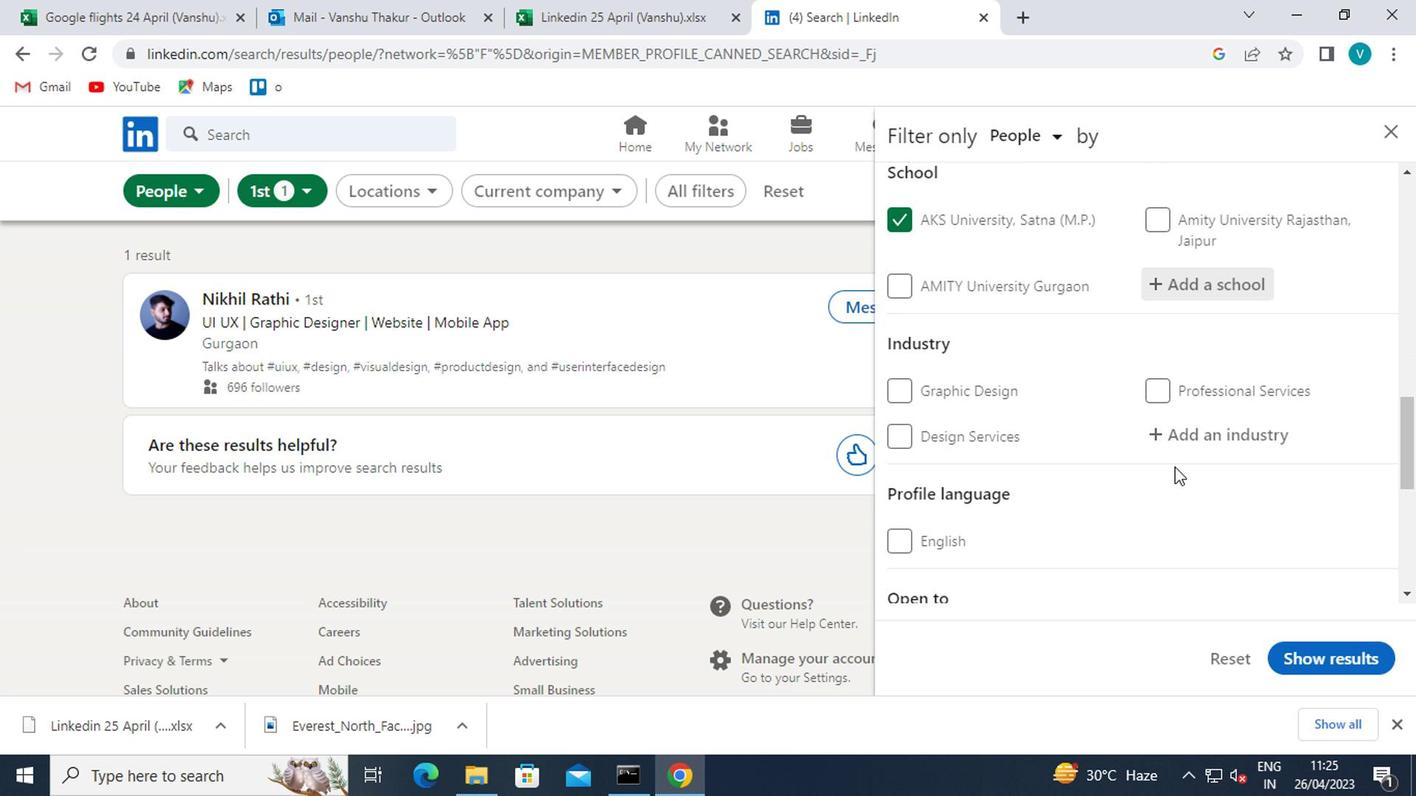 
Action: Key pressed <Key.shift>WHOLSALE<Key.space>
Screenshot: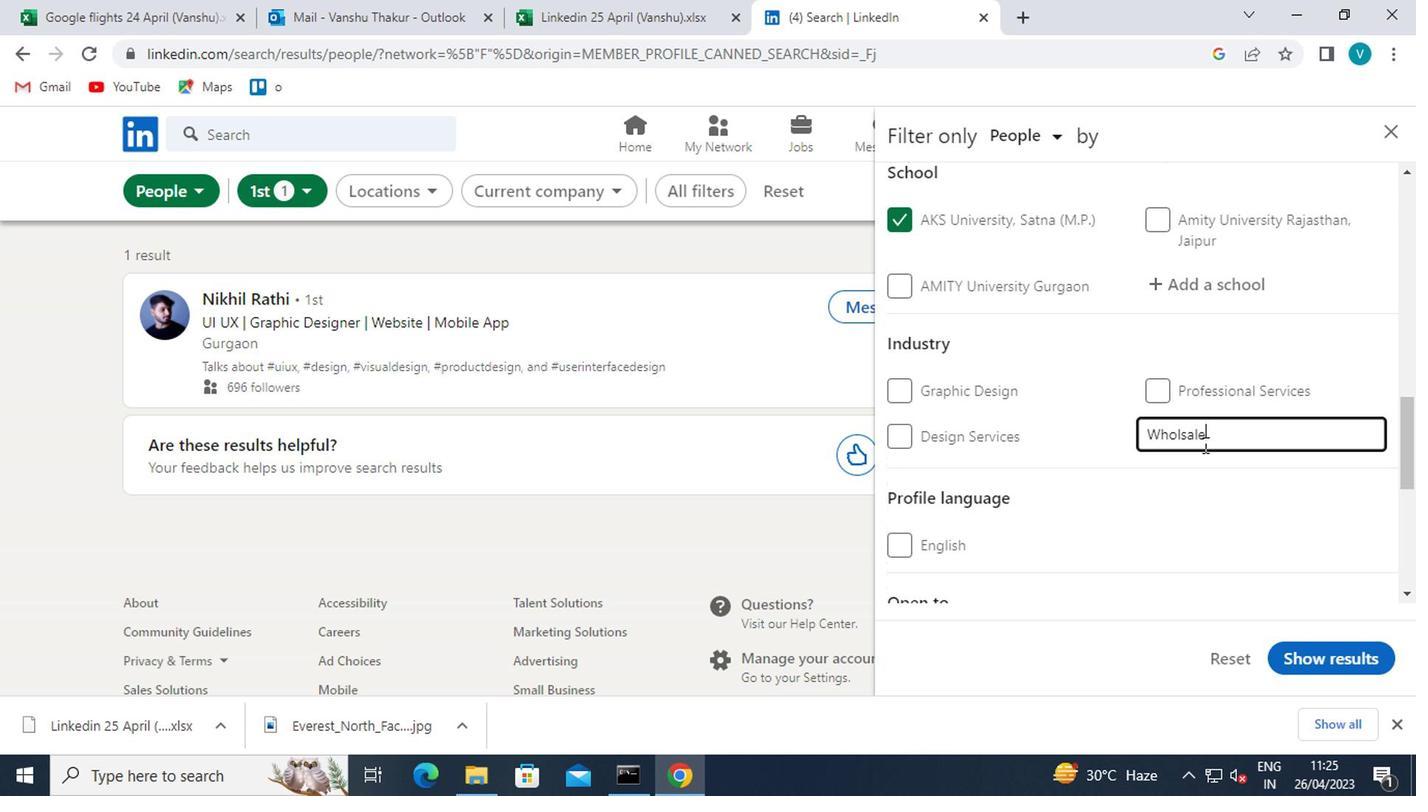 
Action: Mouse moved to (1177, 435)
Screenshot: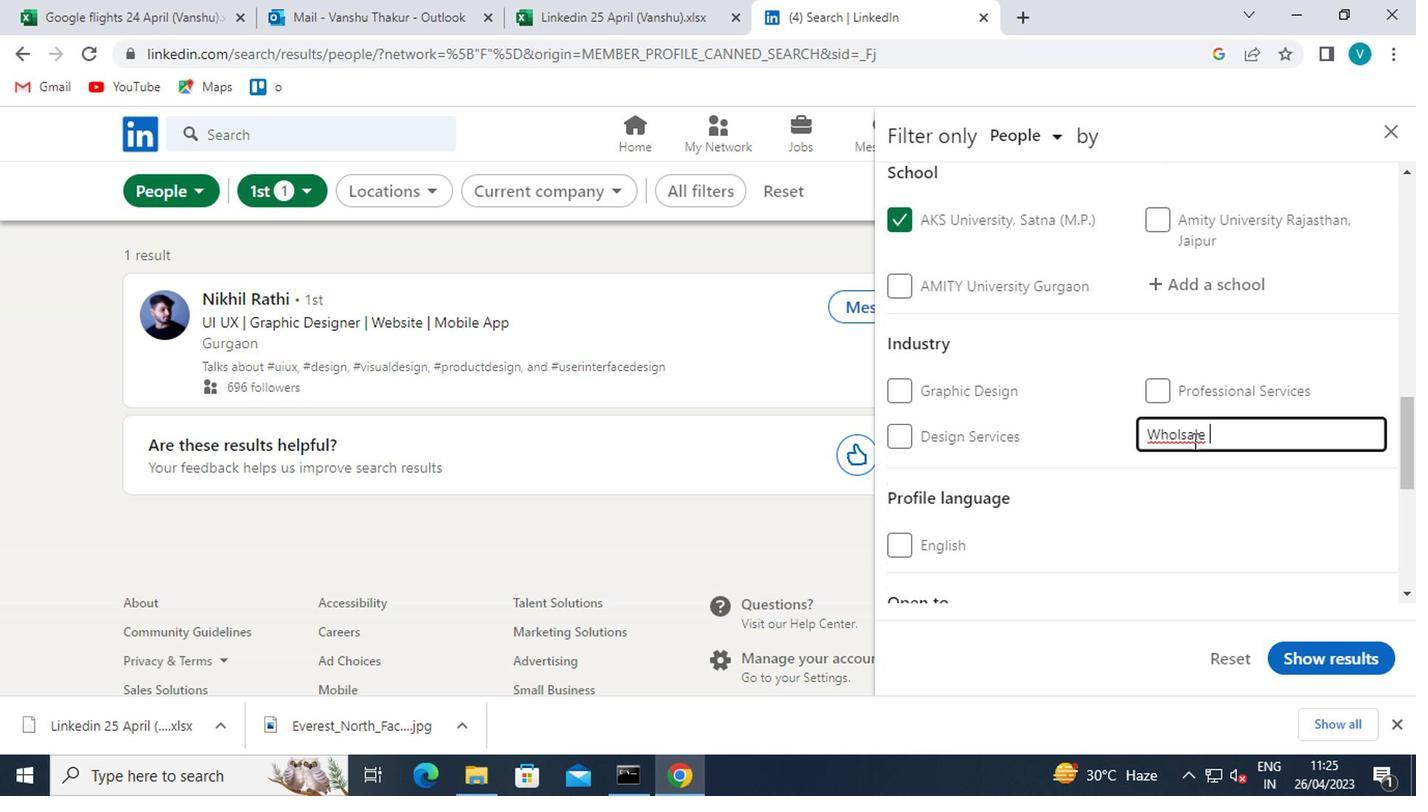 
Action: Mouse pressed left at (1177, 435)
Screenshot: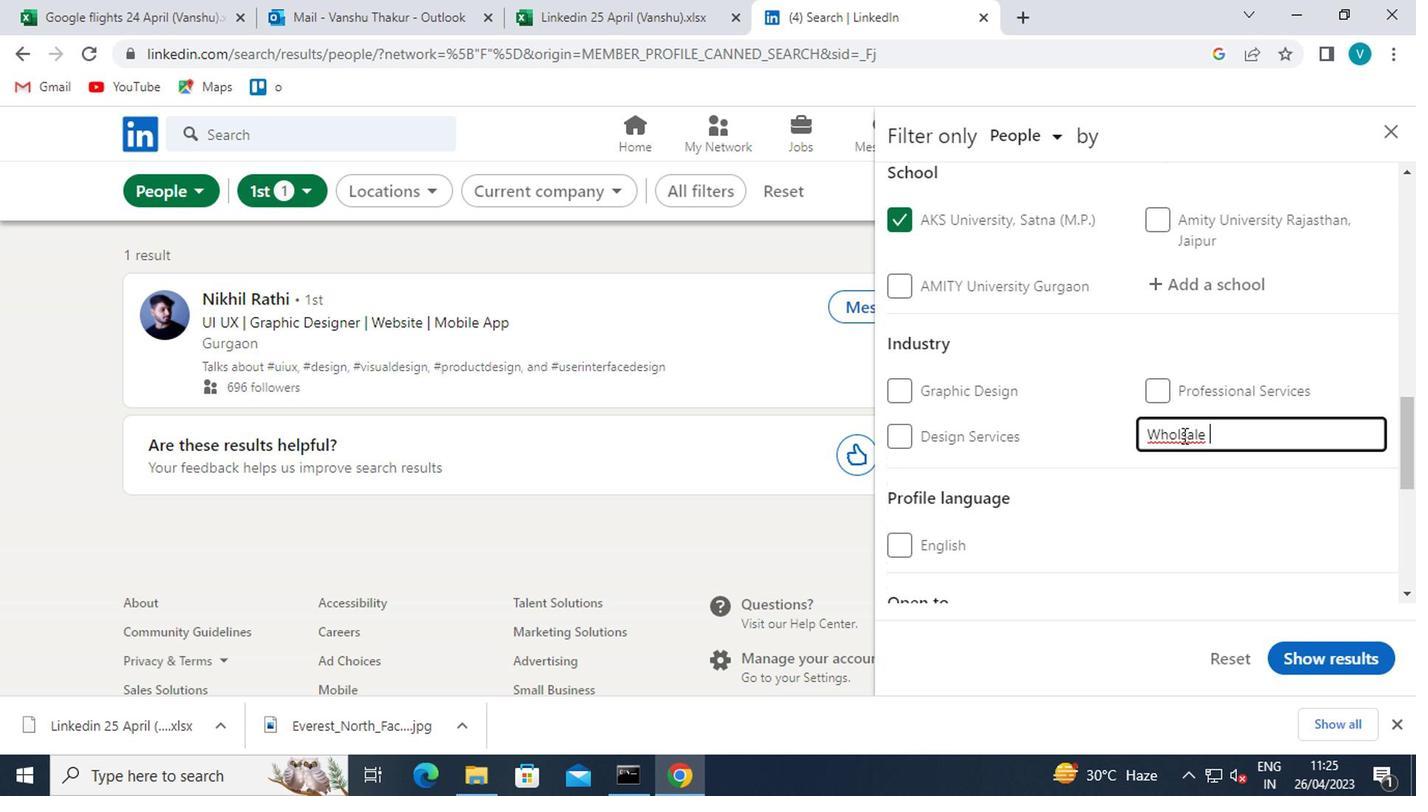 
Action: Mouse moved to (1194, 449)
Screenshot: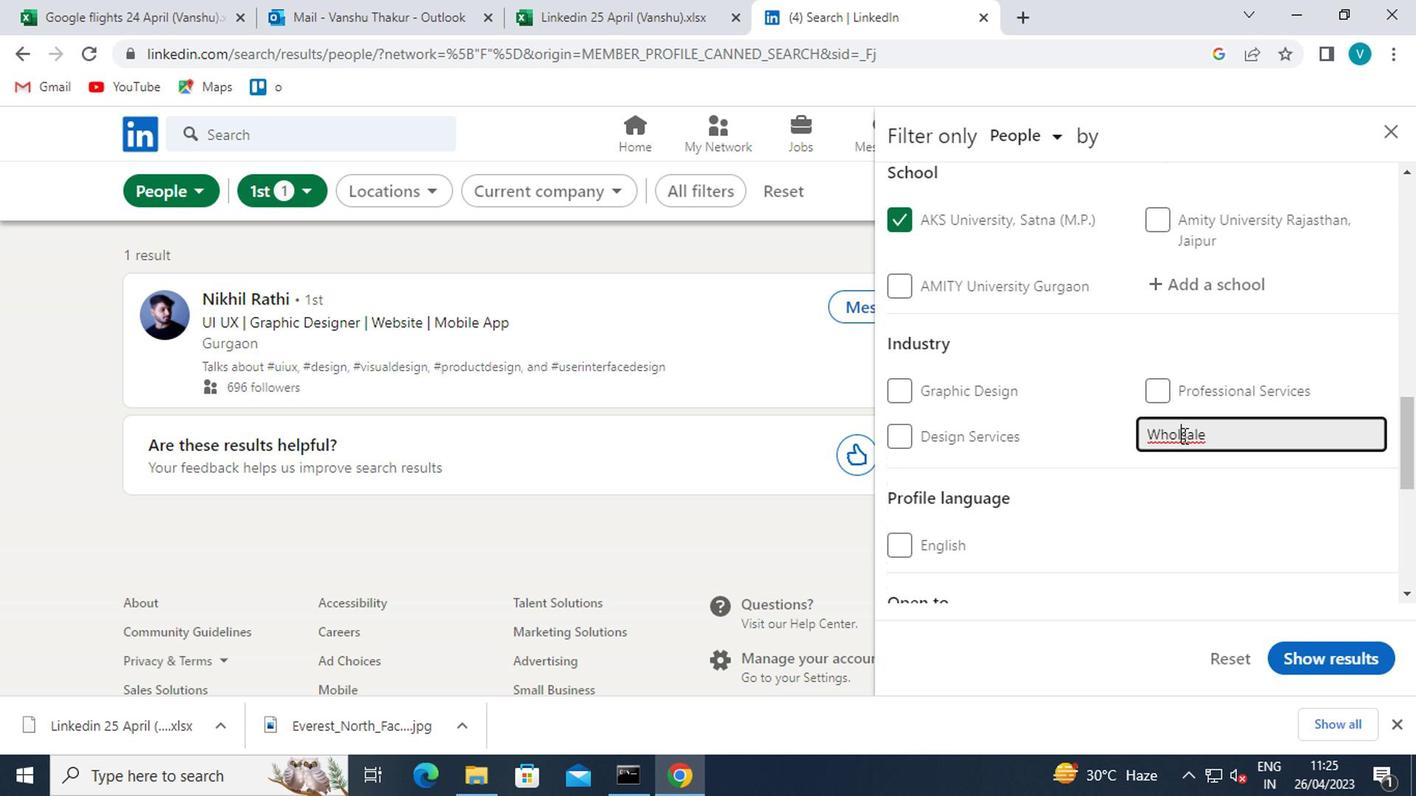 
Action: Key pressed E<Key.right><Key.right><Key.right><Key.right><Key.right>
Screenshot: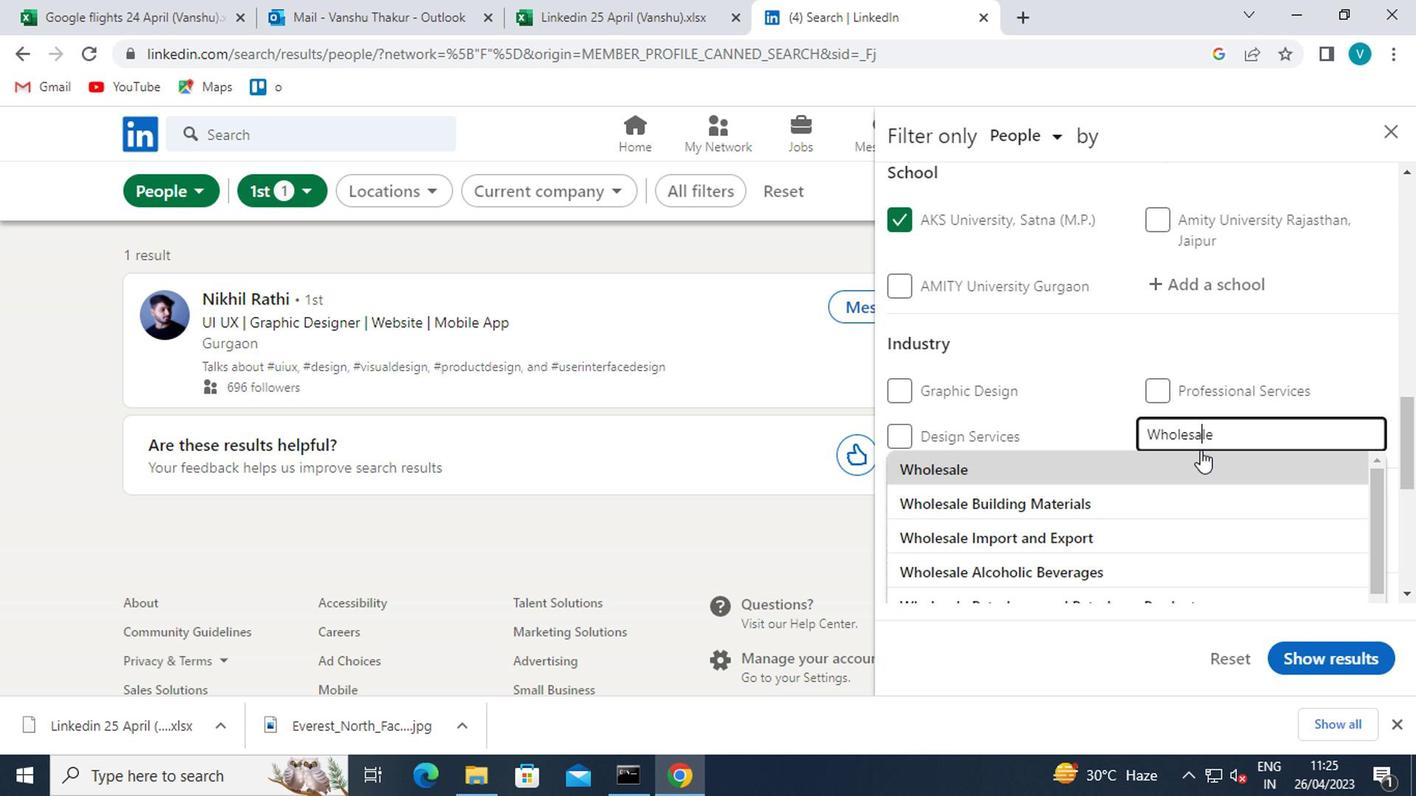 
Action: Mouse moved to (1204, 483)
Screenshot: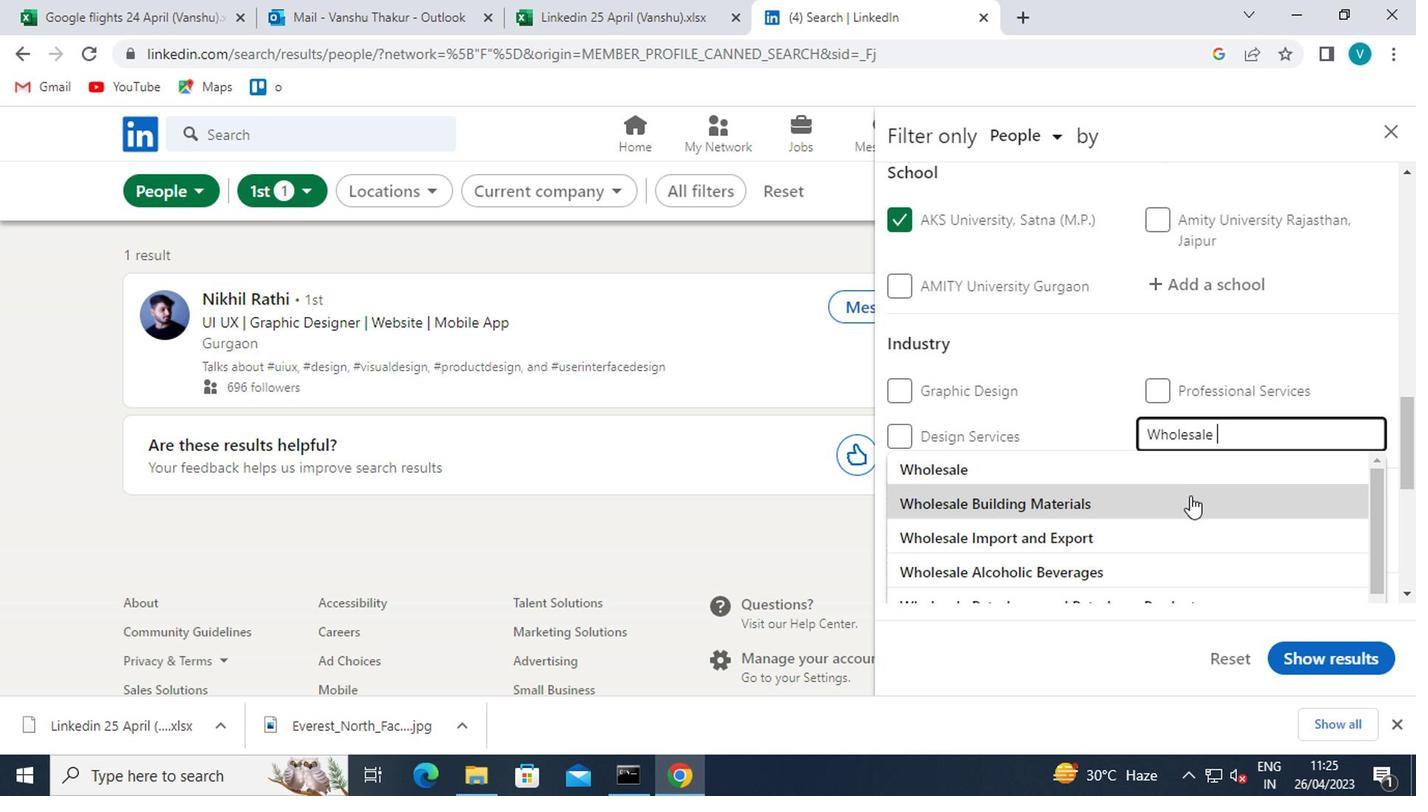 
Action: Key pressed <Key.shift>FOOTWEAR<Key.space>
Screenshot: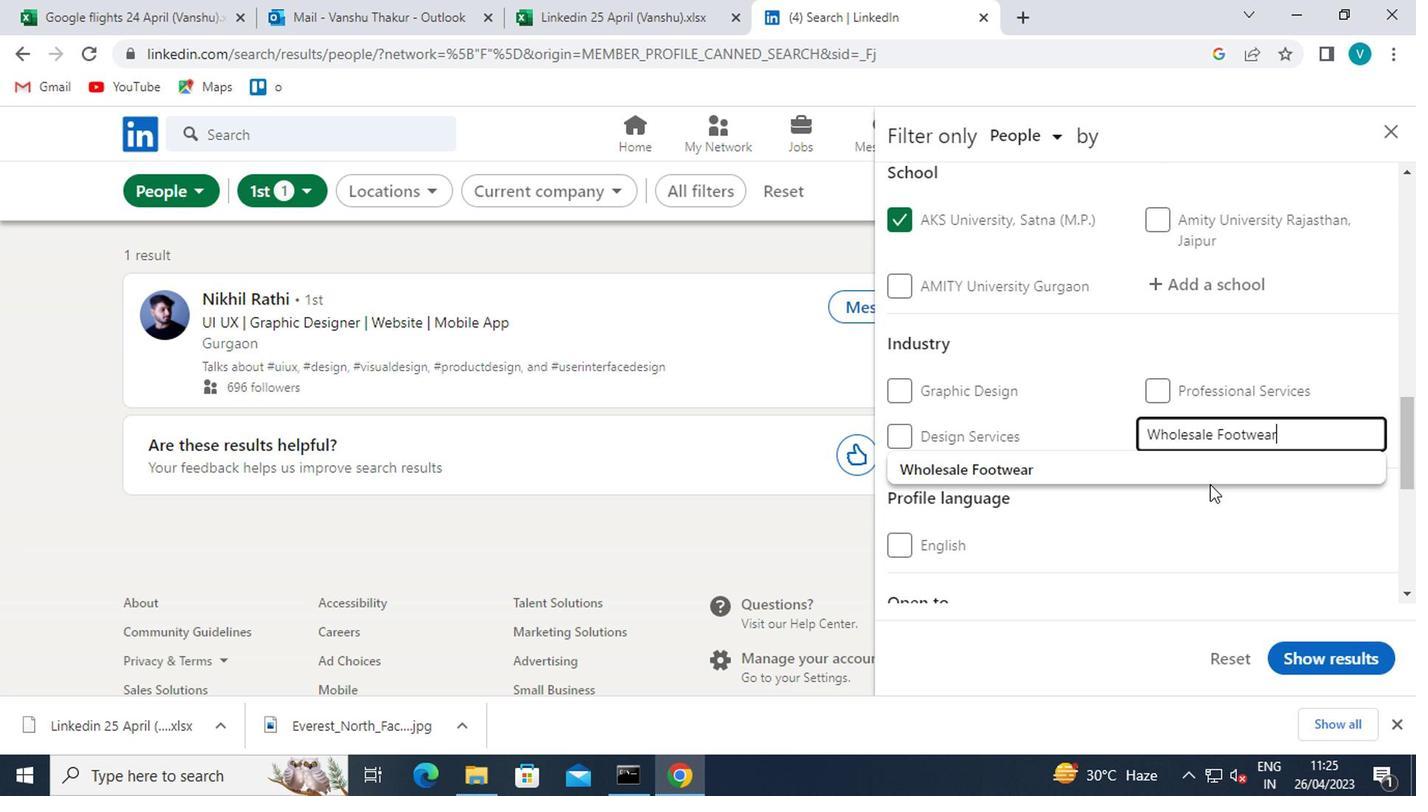 
Action: Mouse moved to (1090, 477)
Screenshot: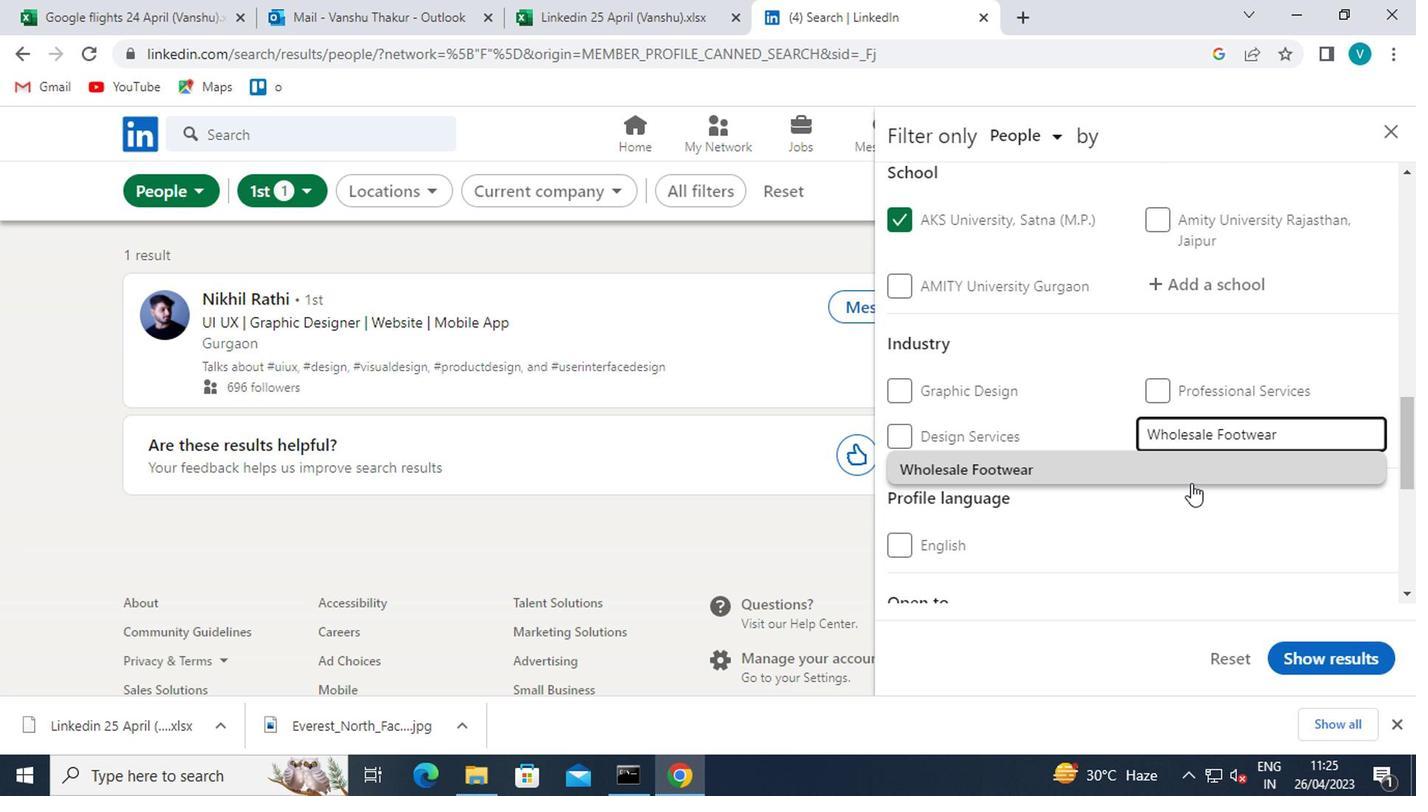 
Action: Mouse pressed left at (1090, 477)
Screenshot: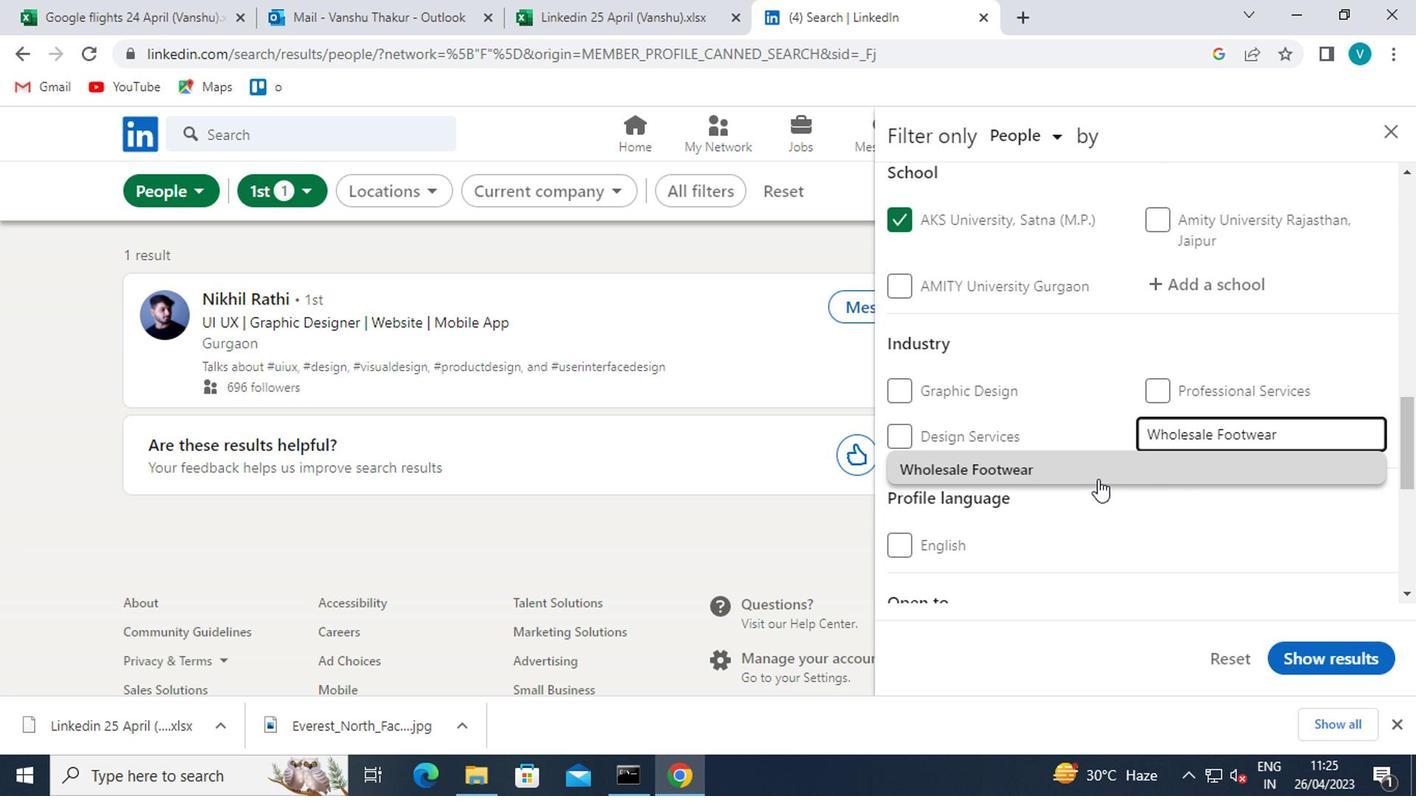 
Action: Mouse moved to (1092, 480)
Screenshot: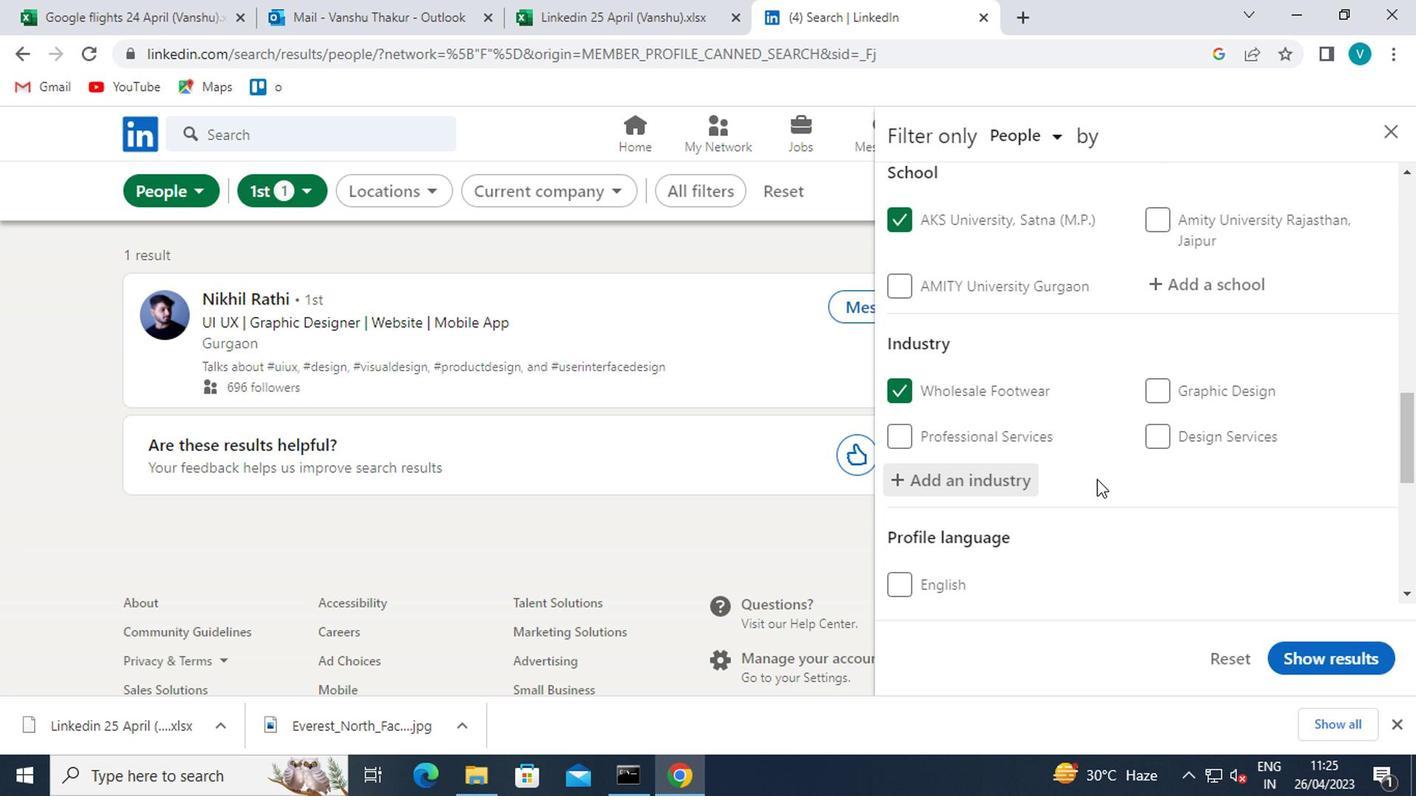 
Action: Mouse scrolled (1092, 479) with delta (0, 0)
Screenshot: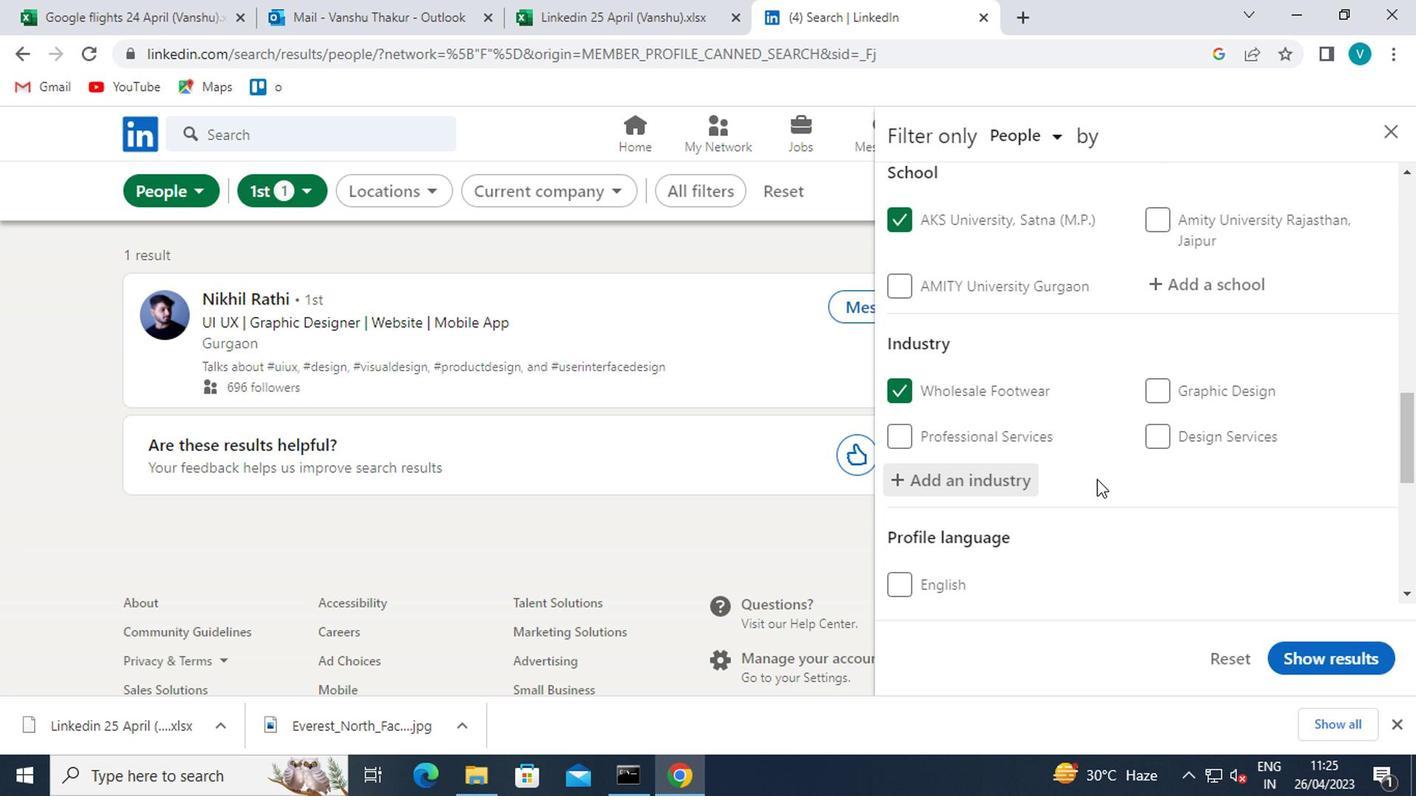 
Action: Mouse scrolled (1092, 479) with delta (0, 0)
Screenshot: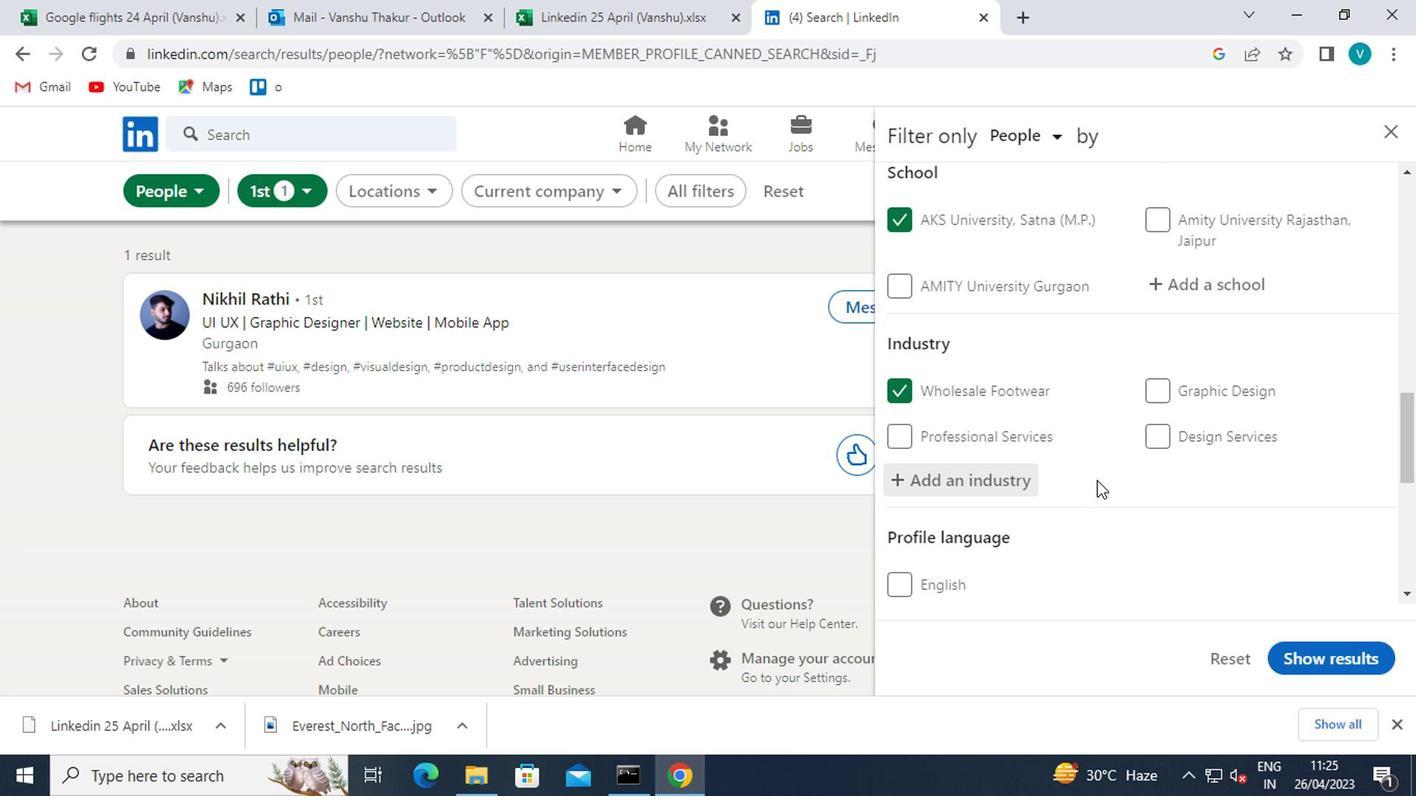 
Action: Mouse scrolled (1092, 479) with delta (0, 0)
Screenshot: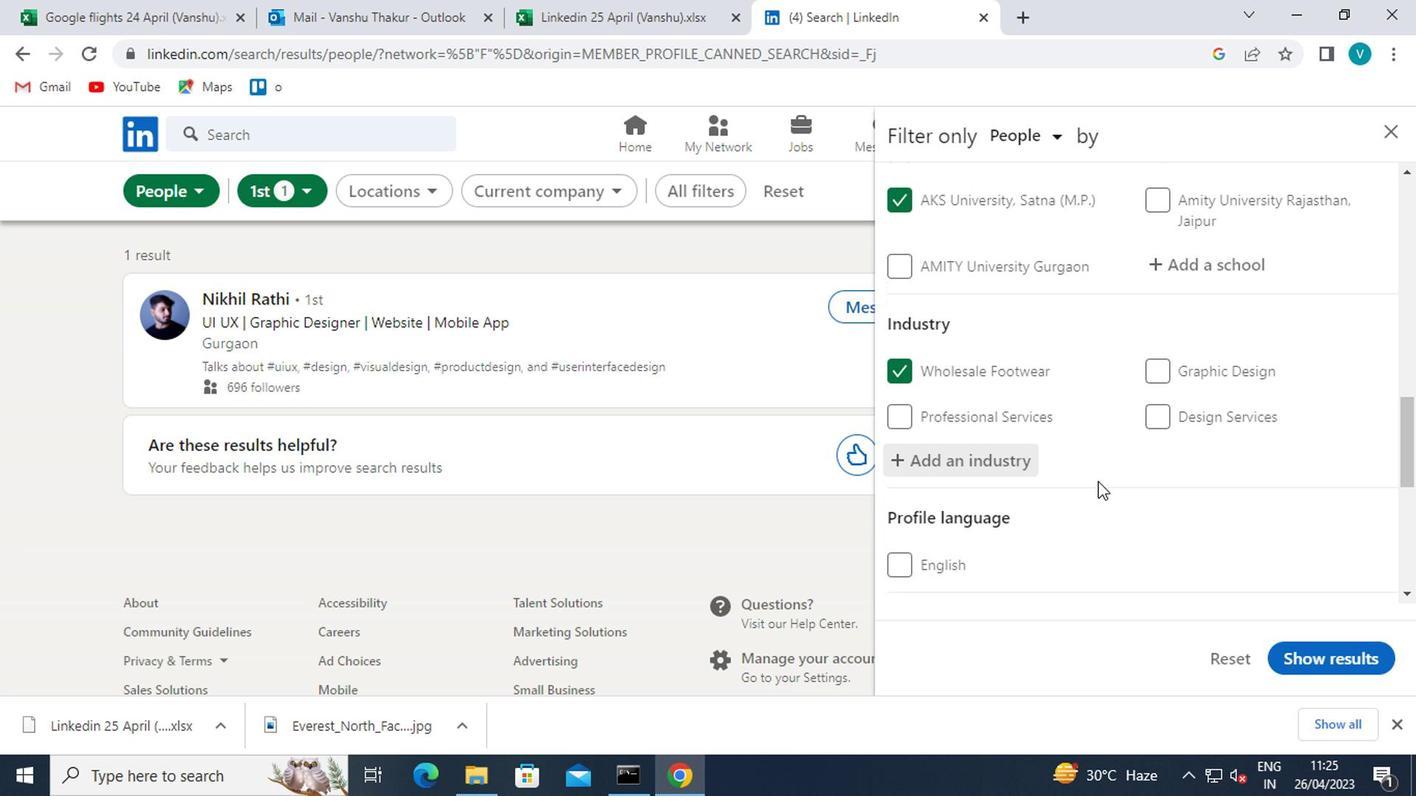
Action: Mouse moved to (1092, 480)
Screenshot: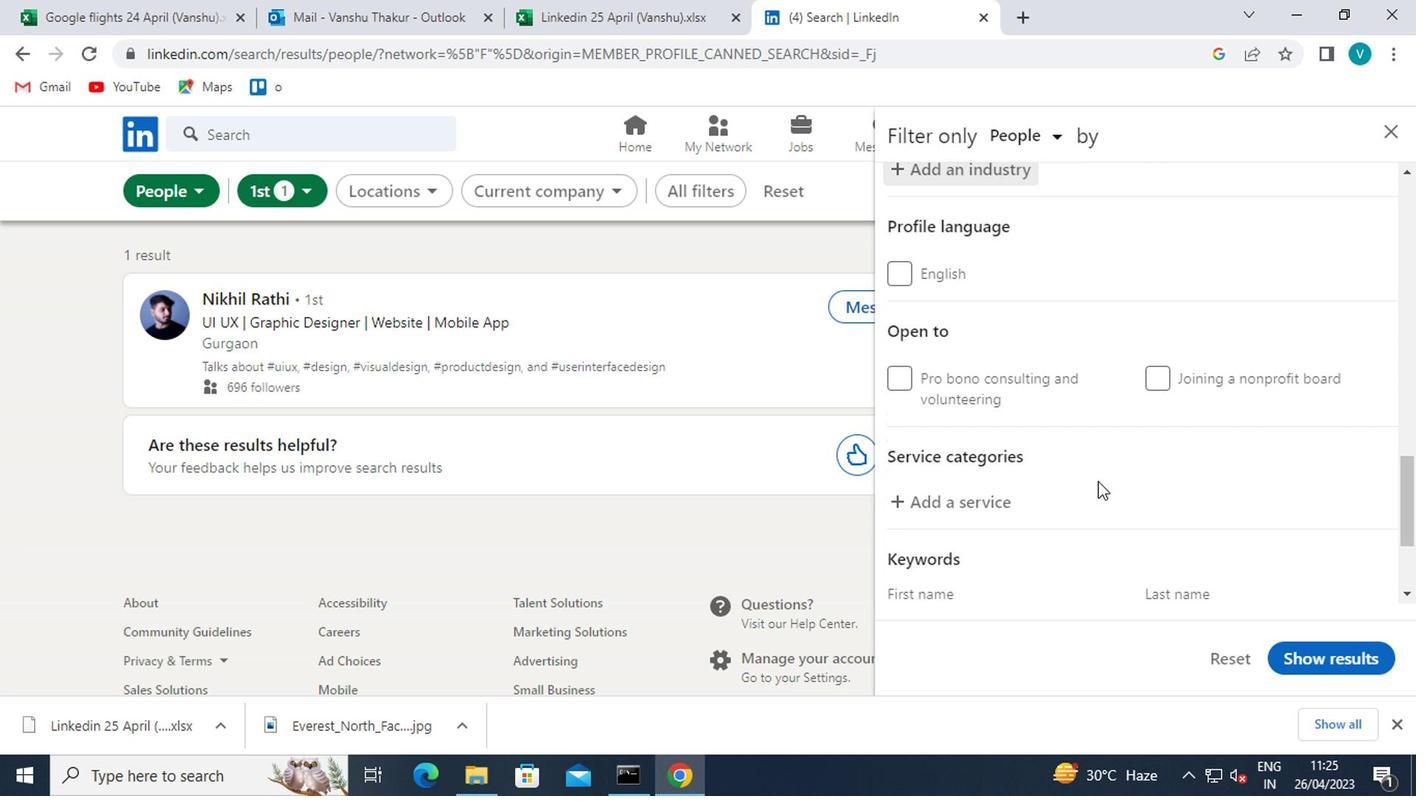 
Action: Mouse scrolled (1092, 479) with delta (0, 0)
Screenshot: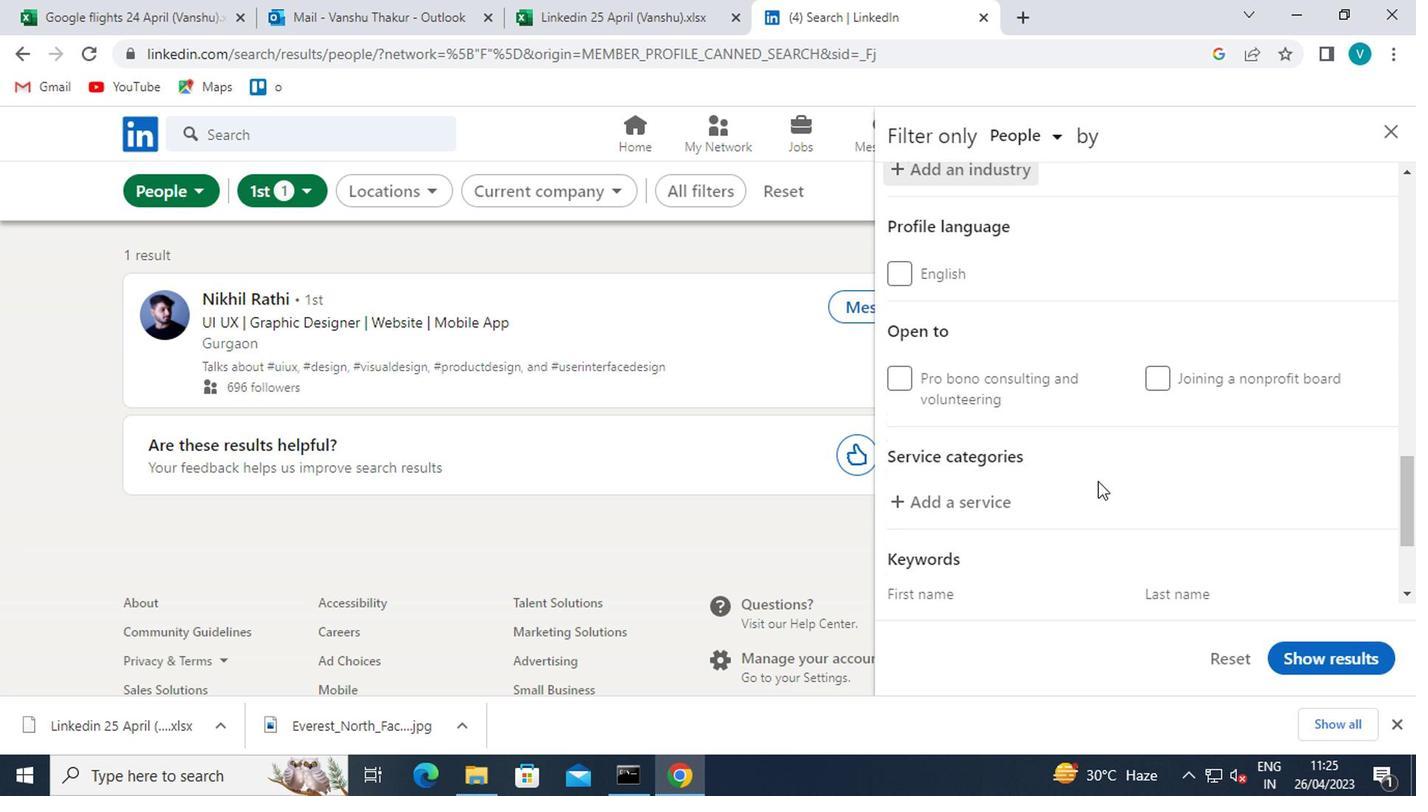 
Action: Mouse moved to (980, 413)
Screenshot: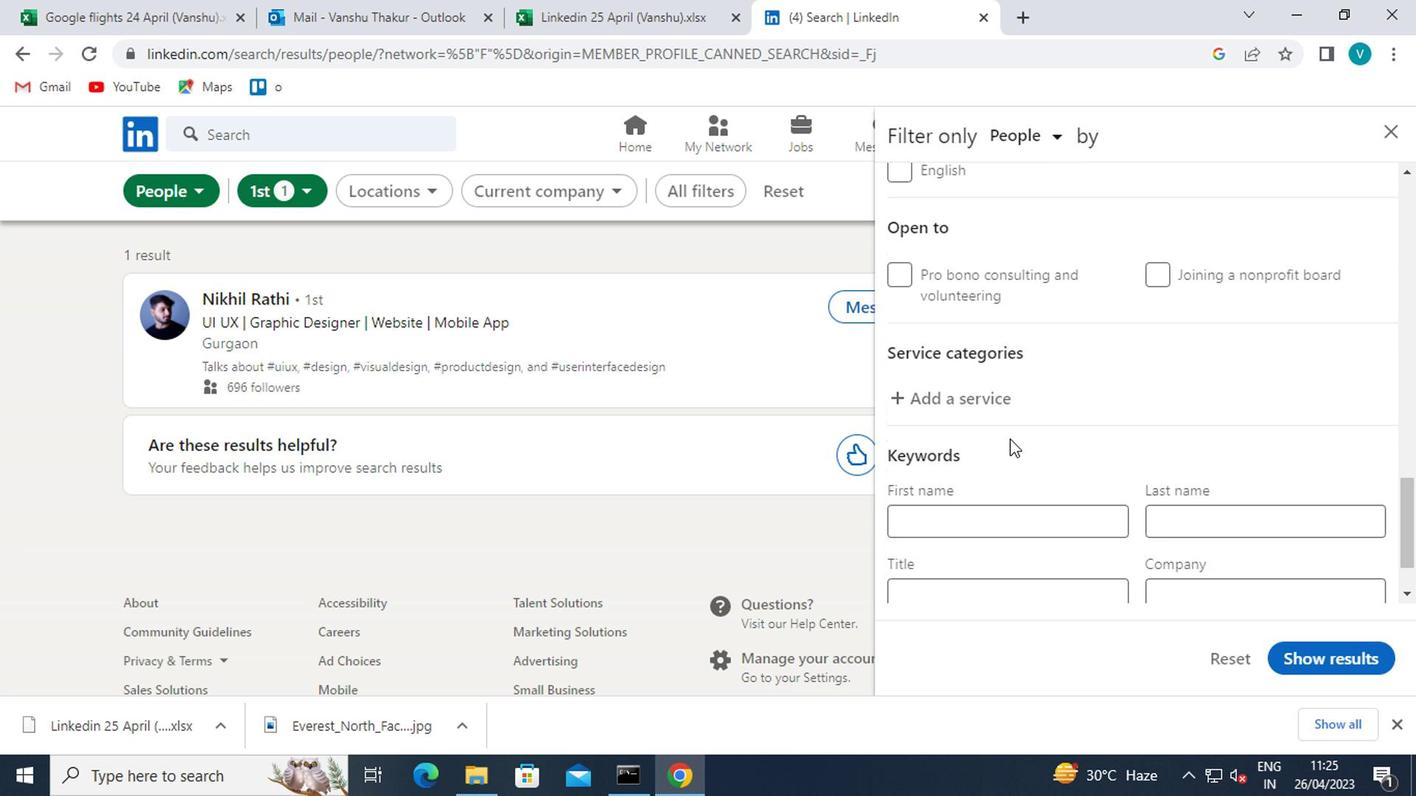 
Action: Mouse pressed left at (980, 413)
Screenshot: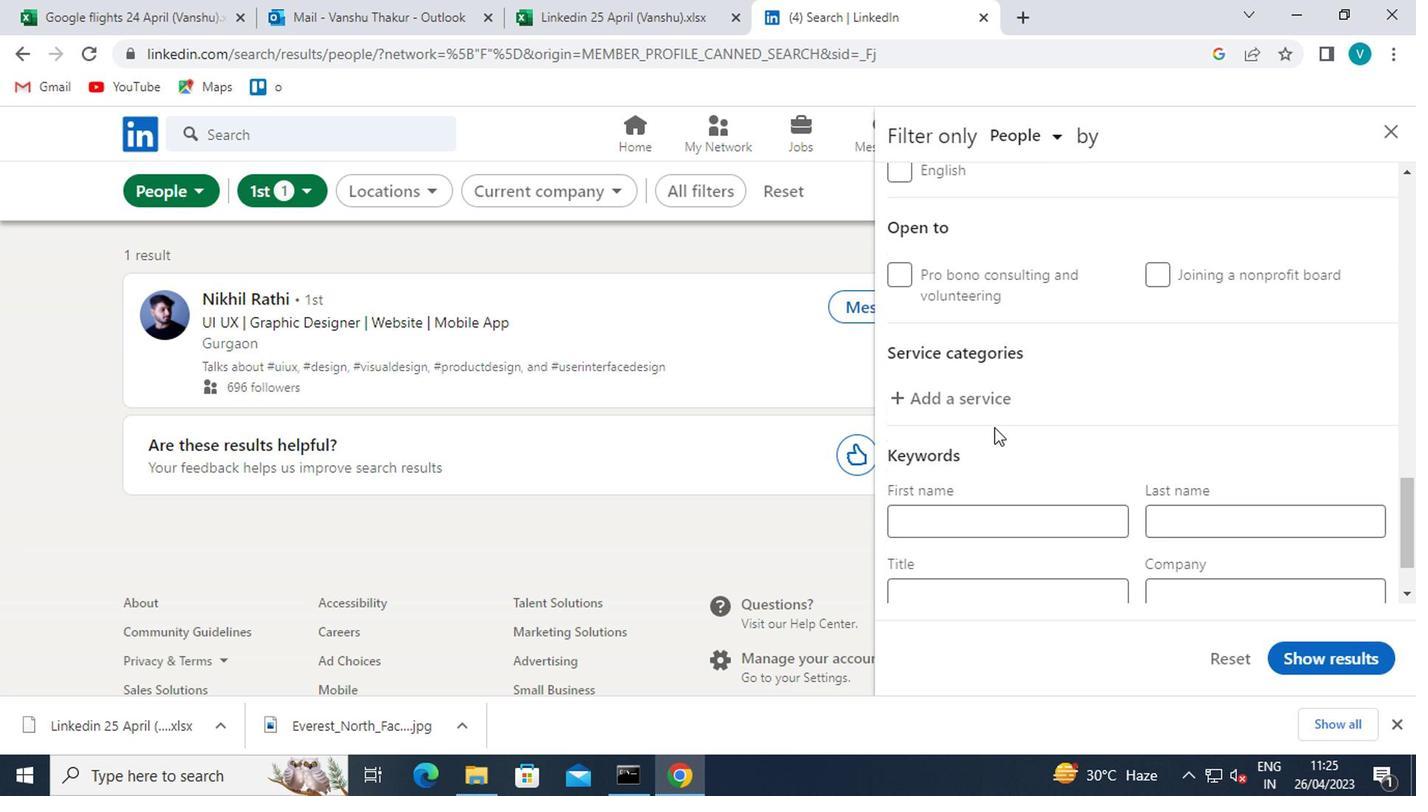 
Action: Mouse moved to (982, 410)
Screenshot: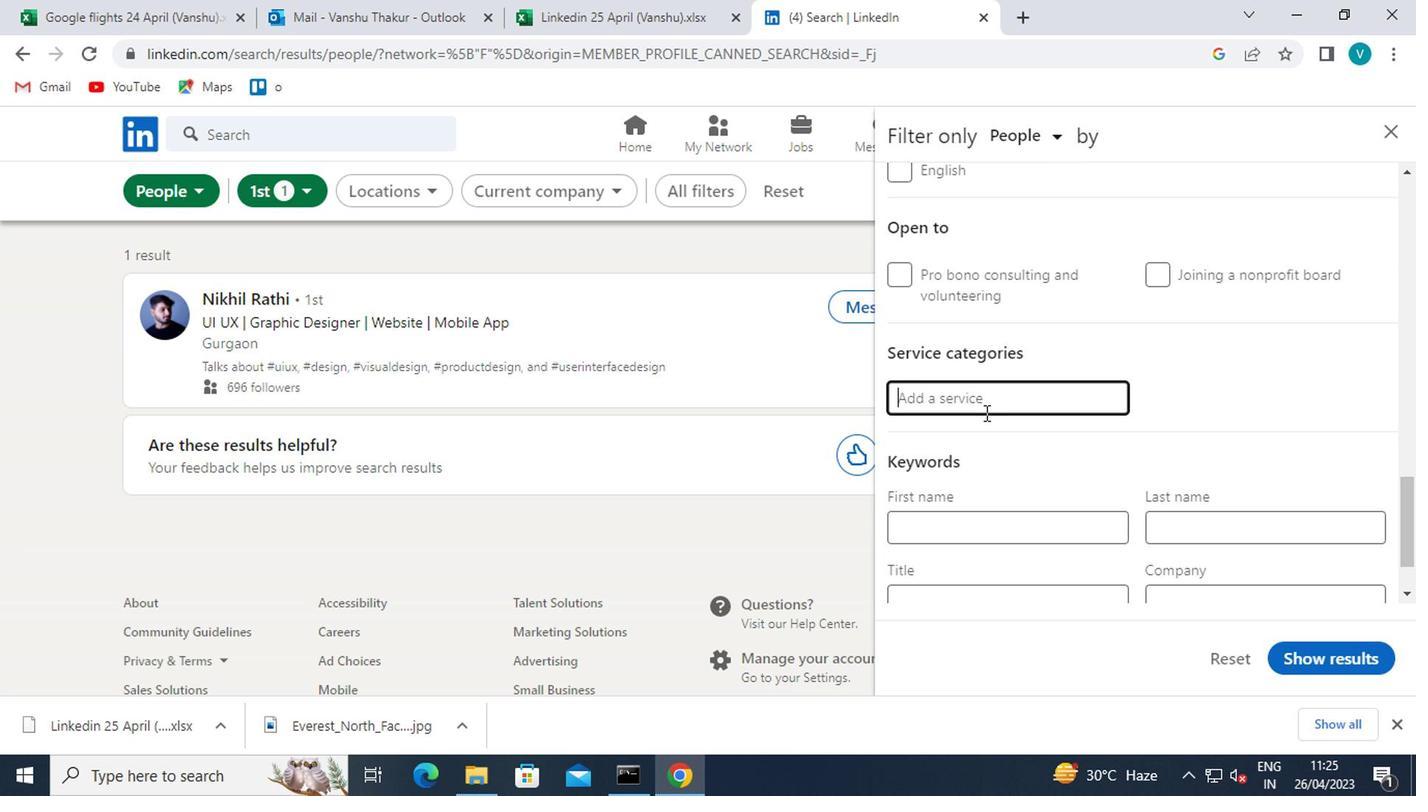 
Action: Key pressed <Key.shift>GRAPHIC<Key.space>
Screenshot: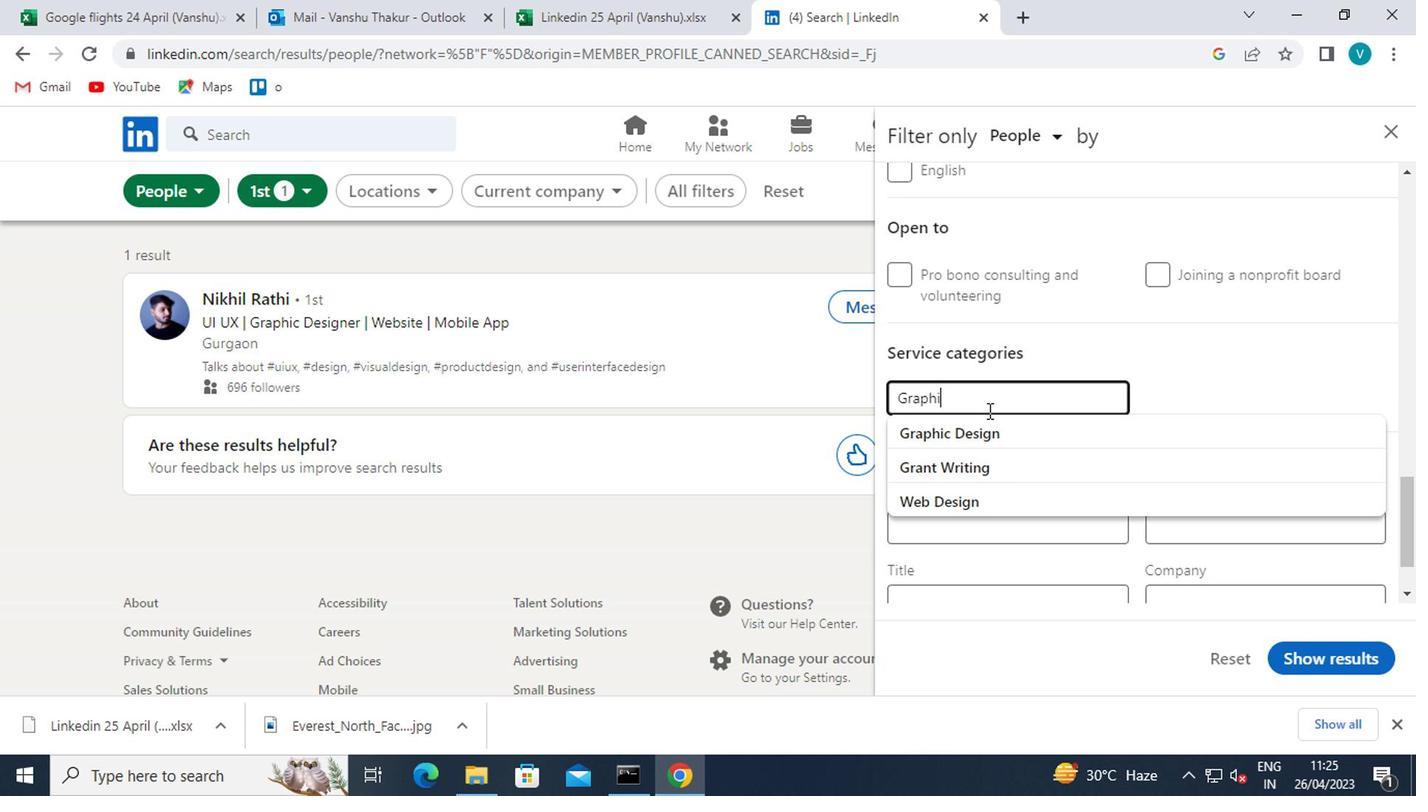 
Action: Mouse moved to (980, 442)
Screenshot: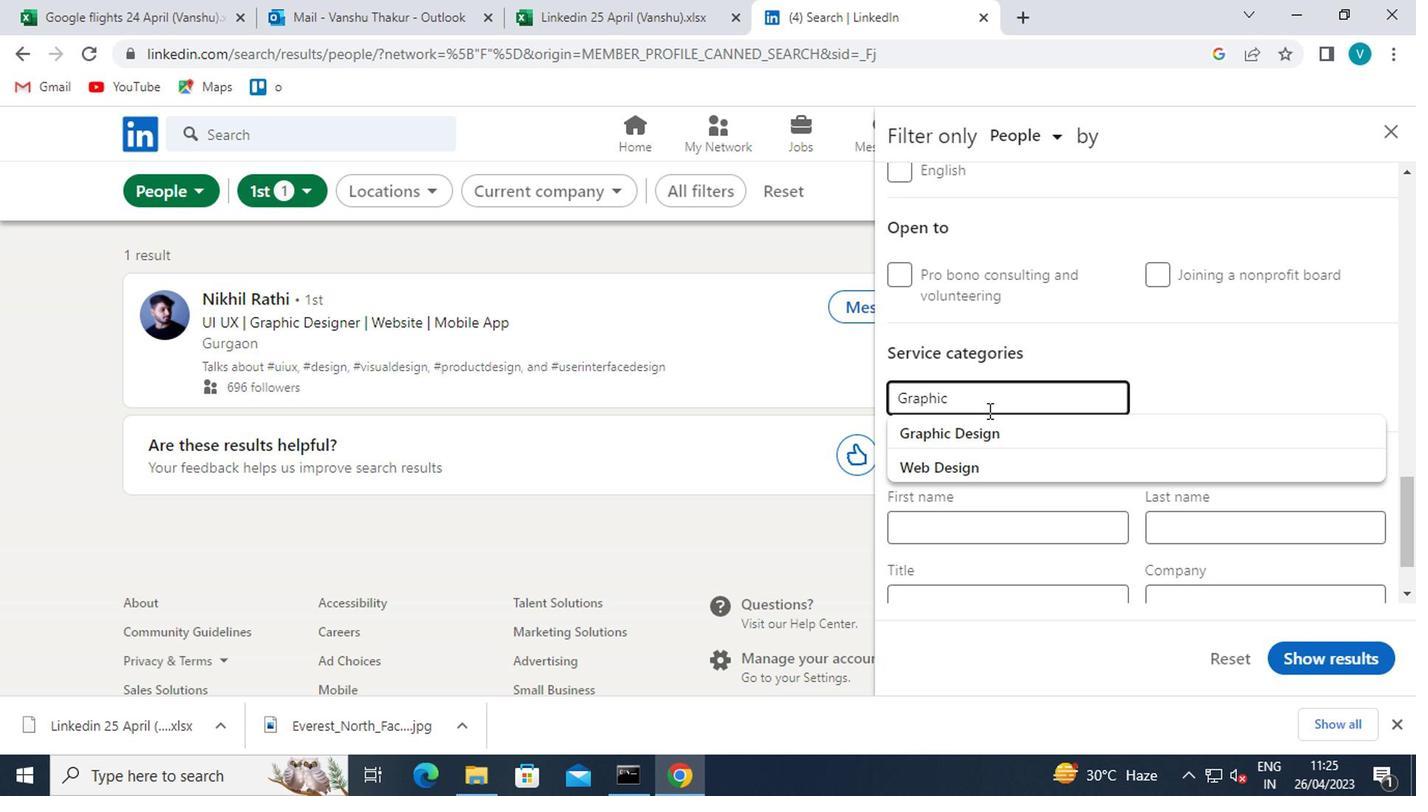 
Action: Mouse pressed left at (980, 442)
Screenshot: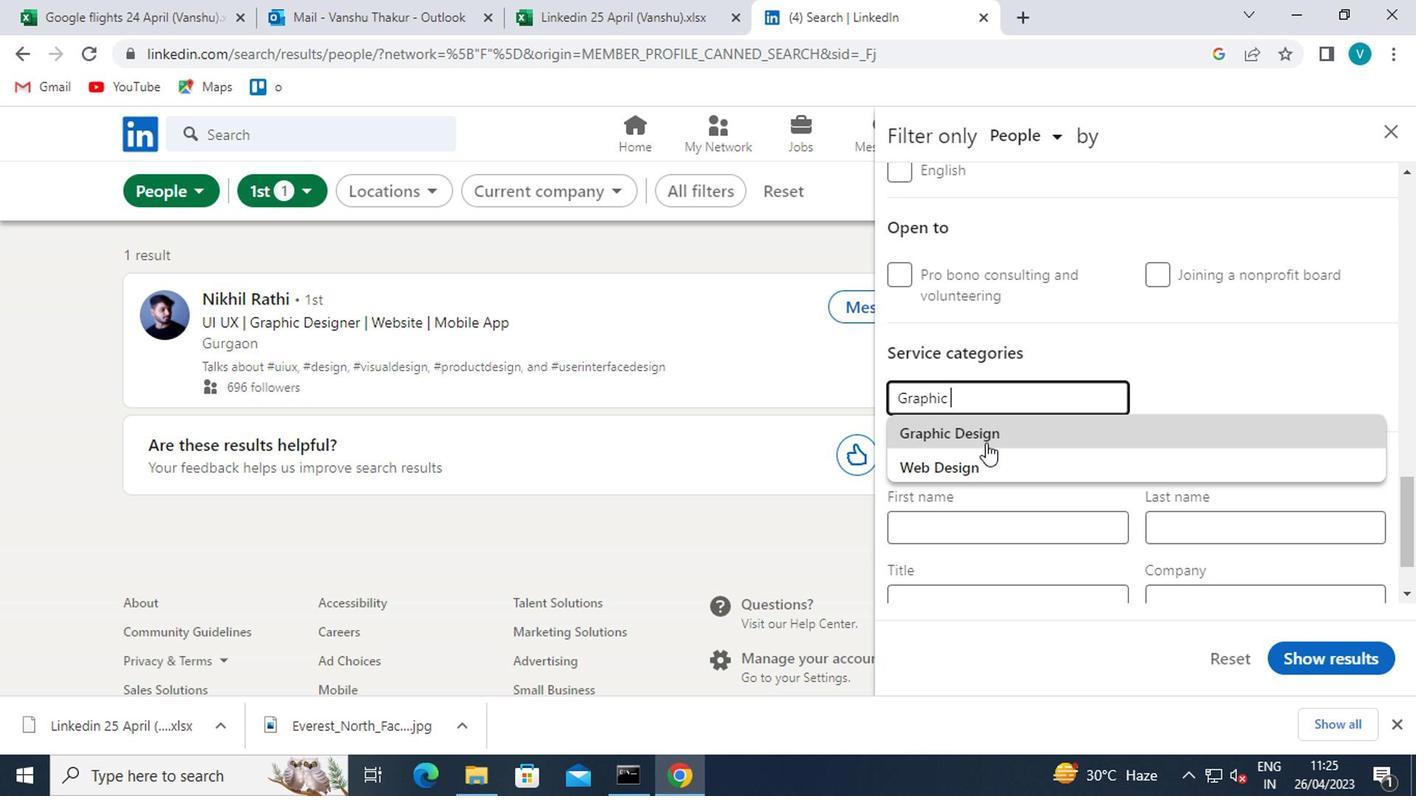 
Action: Mouse moved to (1005, 441)
Screenshot: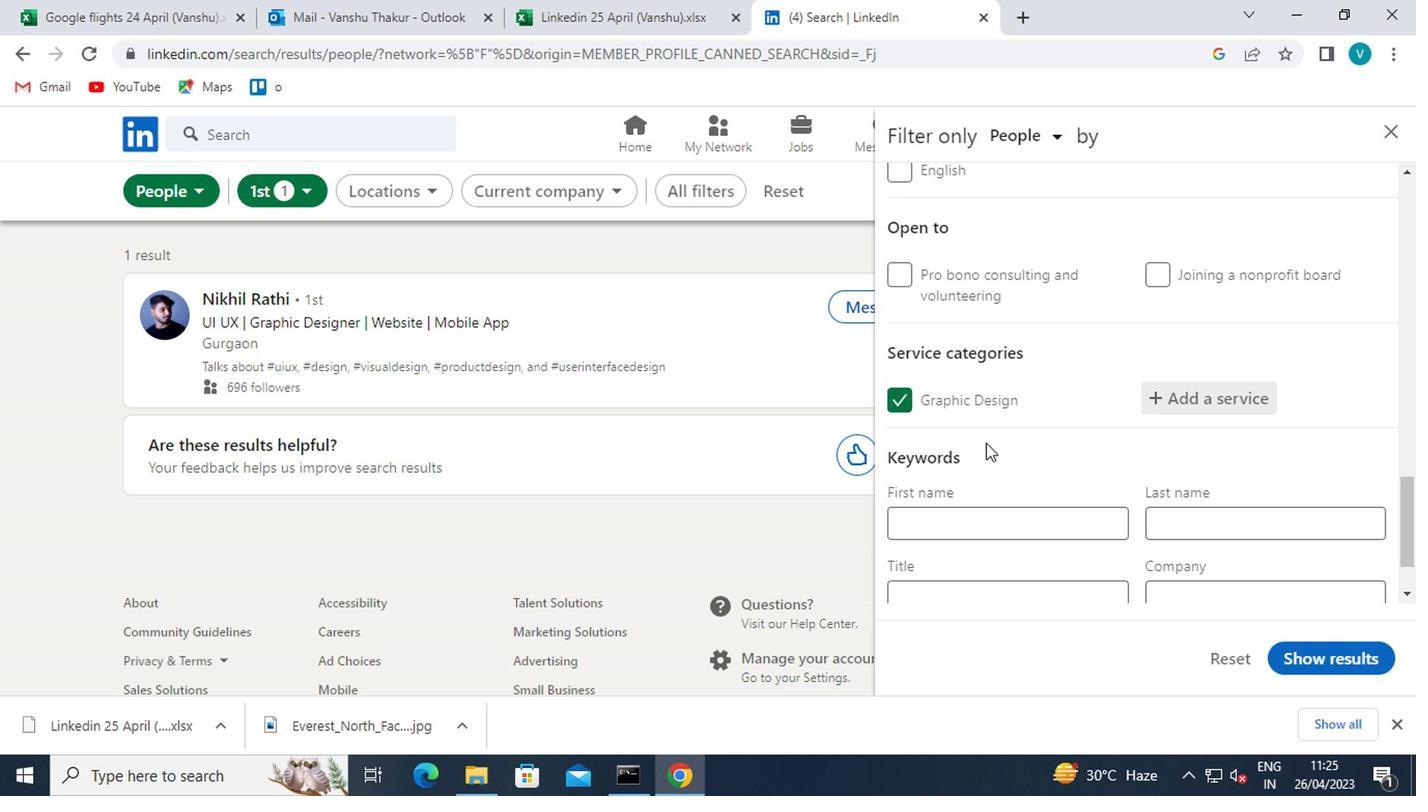 
Action: Mouse scrolled (1005, 440) with delta (0, -1)
Screenshot: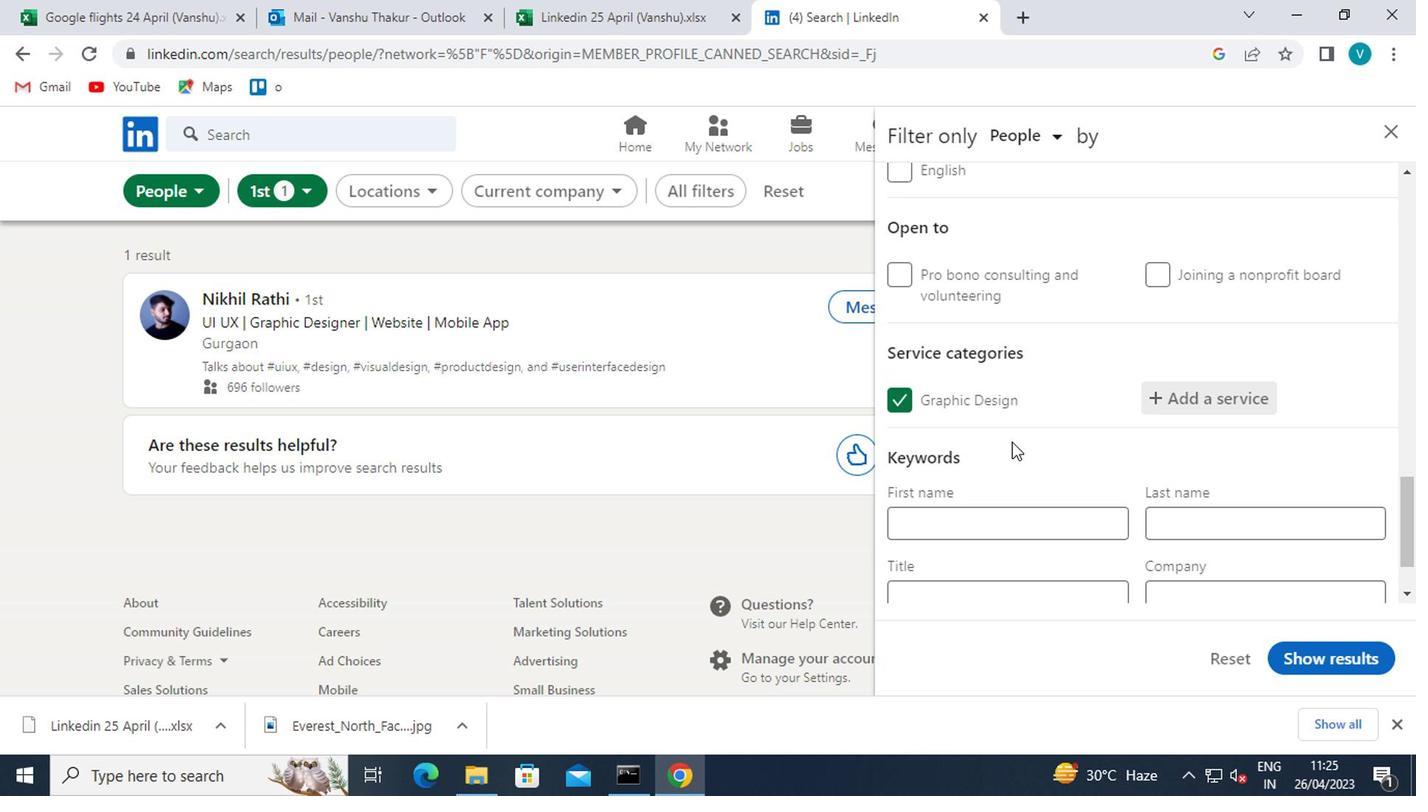 
Action: Mouse scrolled (1005, 440) with delta (0, -1)
Screenshot: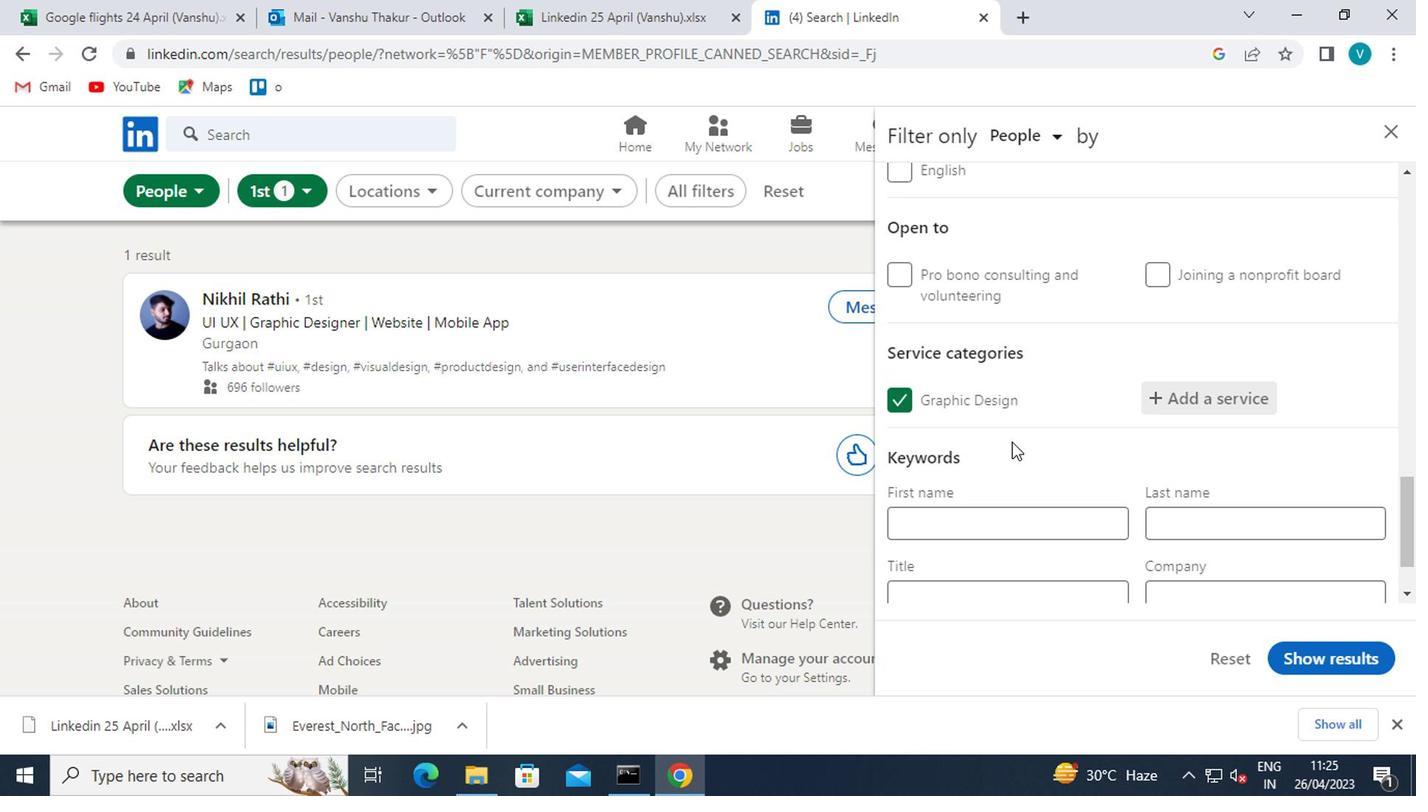 
Action: Mouse moved to (1016, 489)
Screenshot: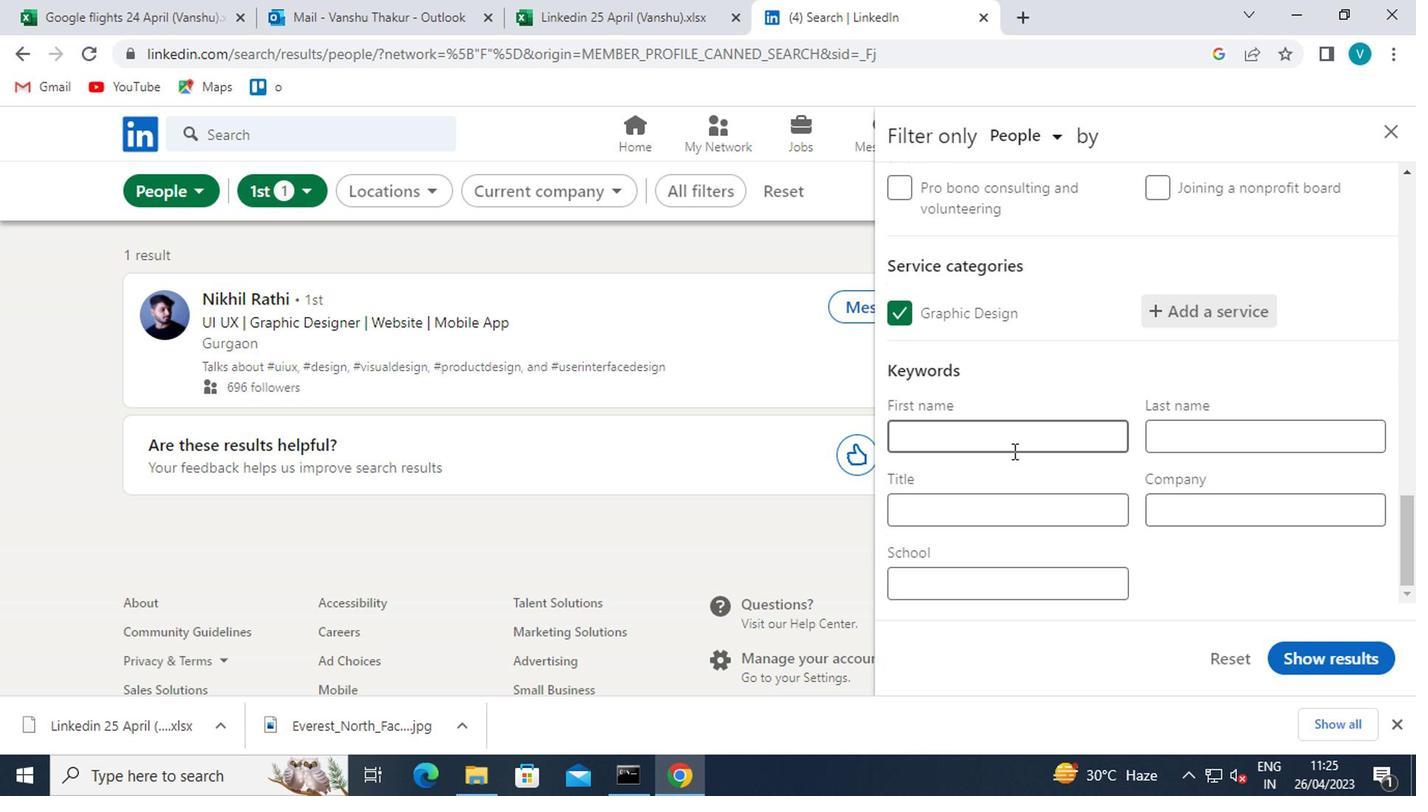 
Action: Mouse pressed left at (1016, 489)
Screenshot: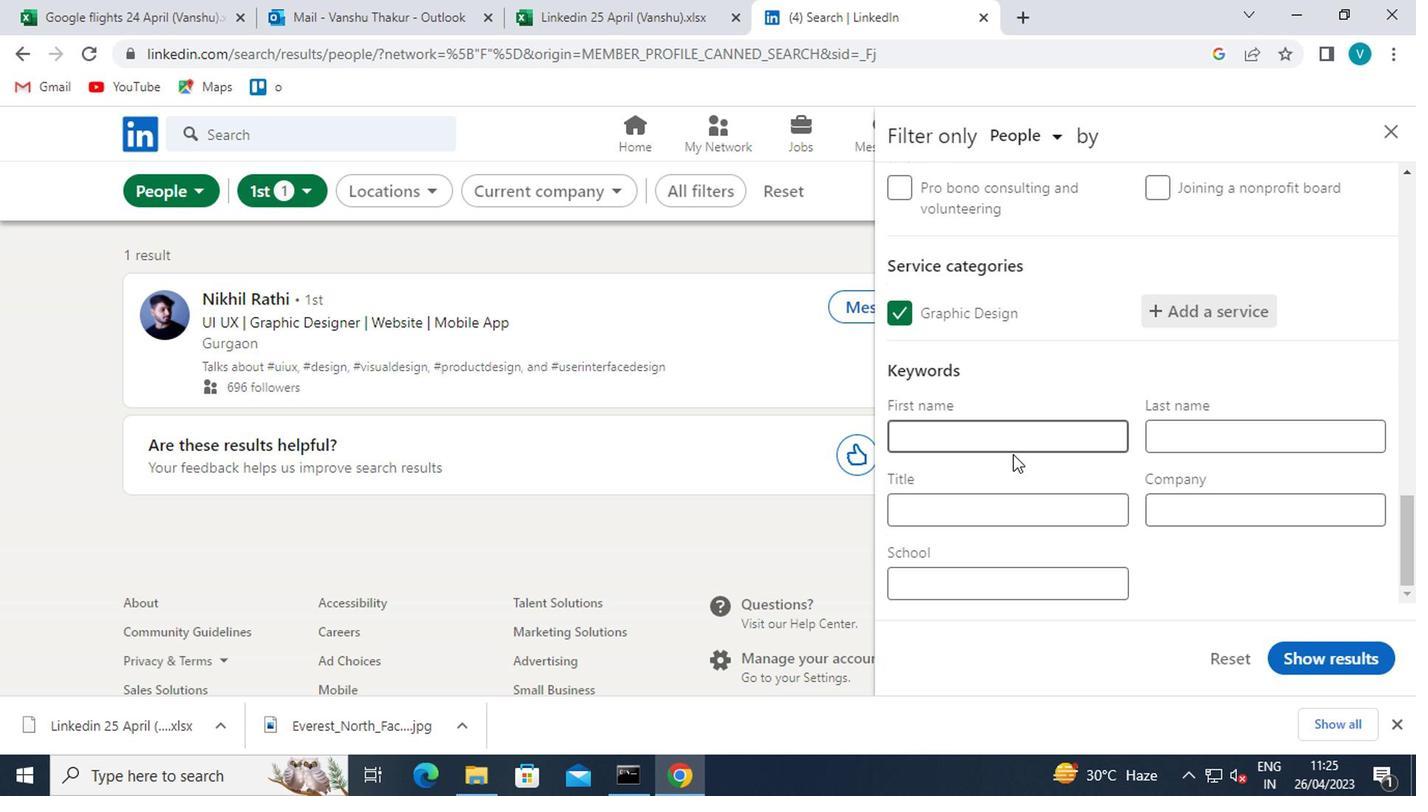 
Action: Key pressed <Key.shift>SCHOOL<Key.space><Key.shift>BUS<Key.space><Key.shift>DRIVER
Screenshot: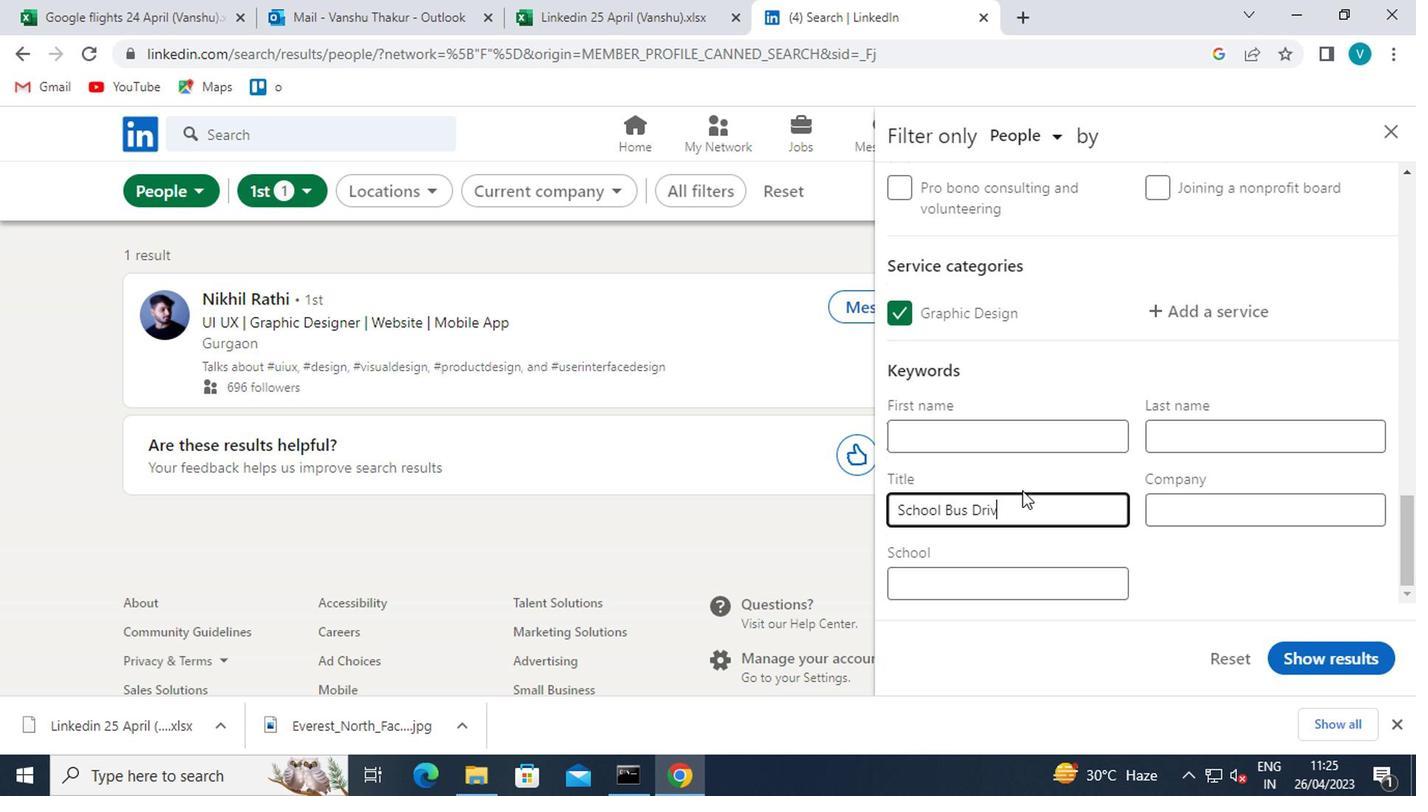 
Action: Mouse moved to (1331, 651)
Screenshot: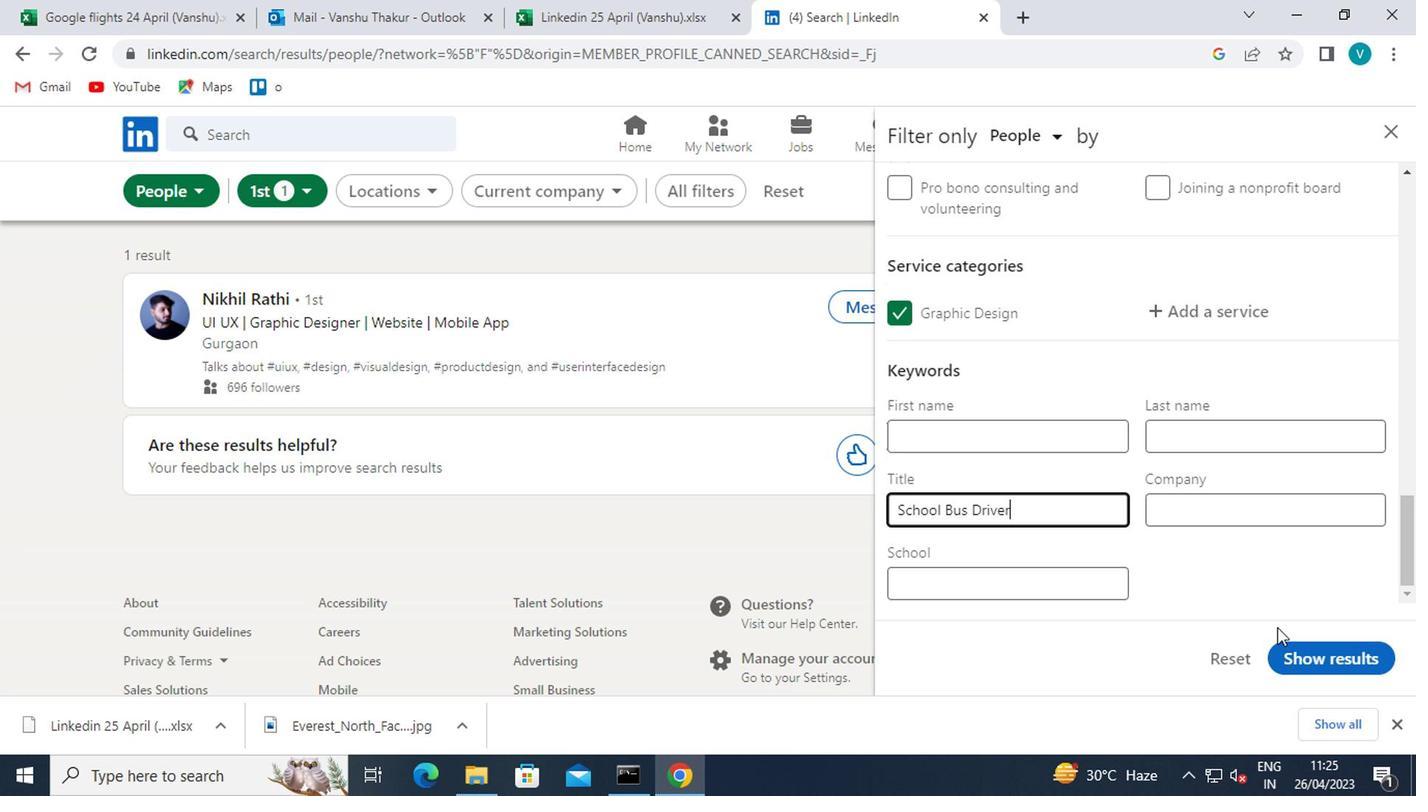 
Action: Mouse pressed left at (1331, 651)
Screenshot: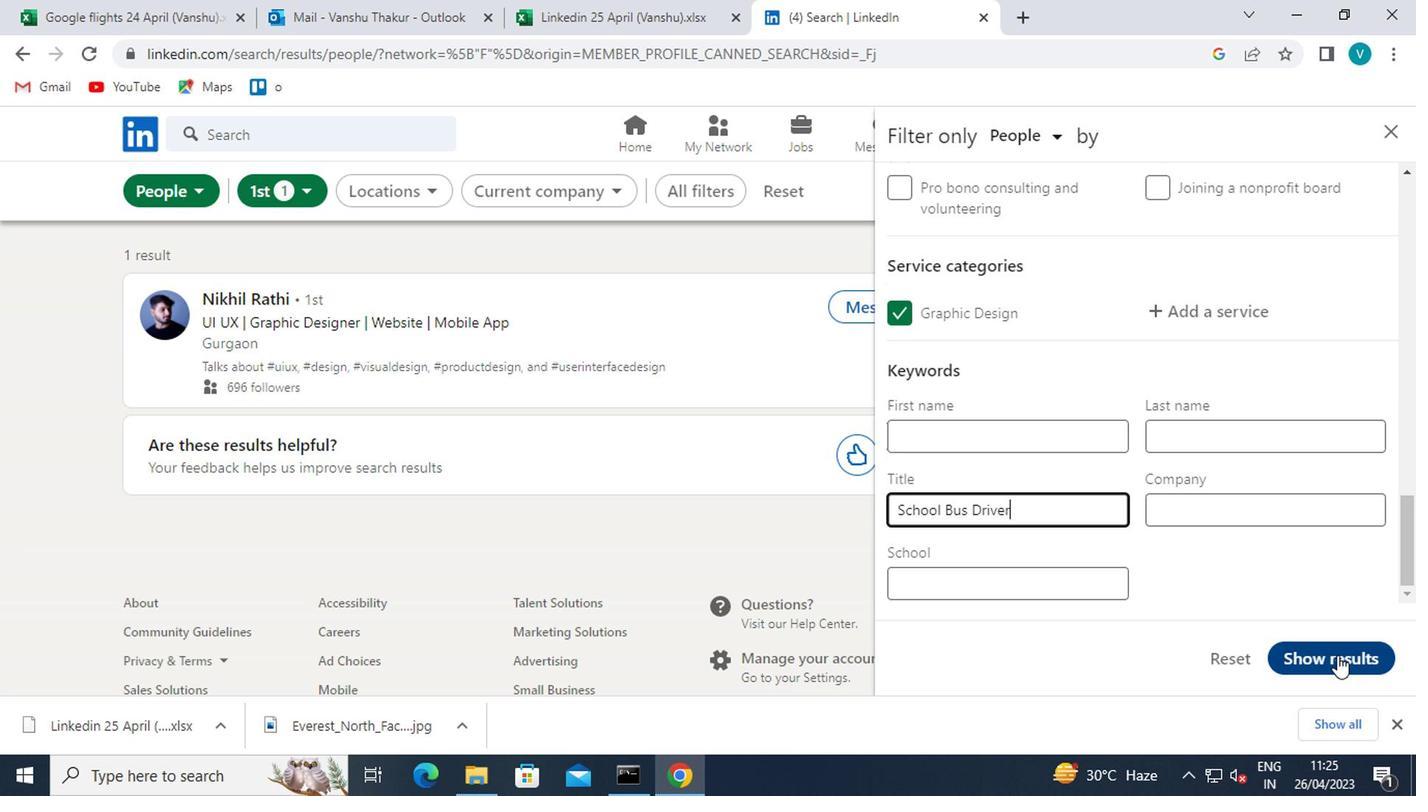 
